 Task: Develop an automated follow-up sequence for event attendees.
Action: Mouse moved to (248, 93)
Screenshot: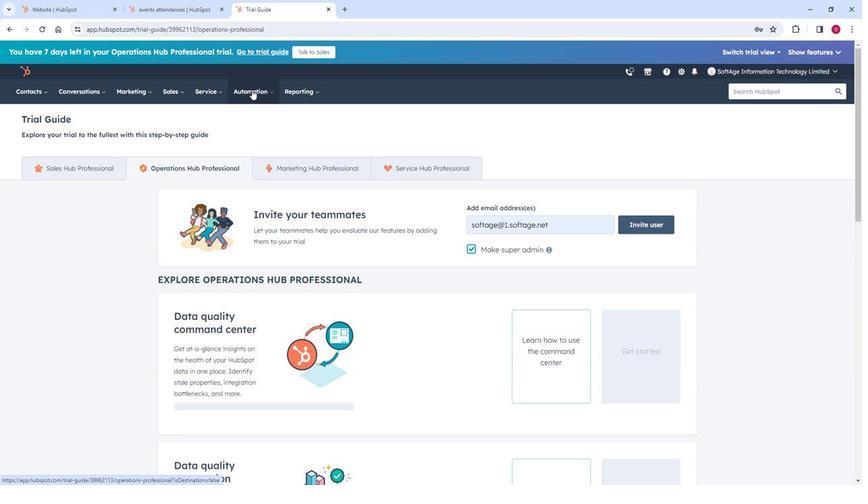 
Action: Mouse pressed left at (248, 93)
Screenshot: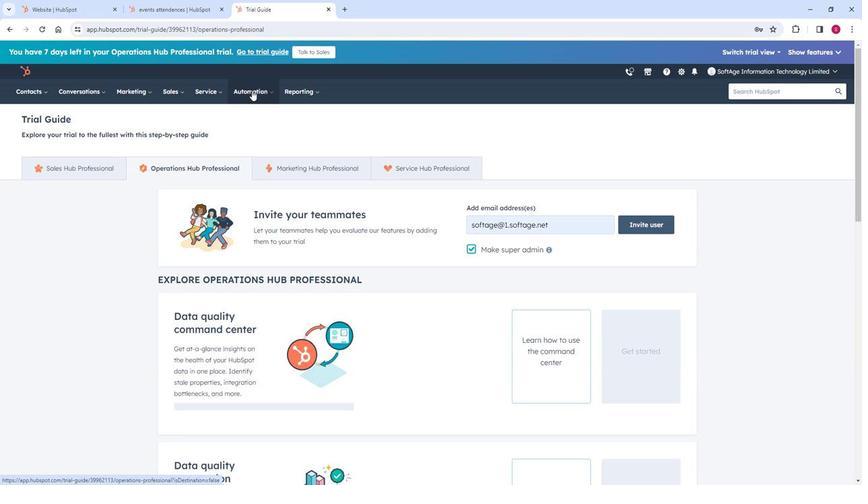 
Action: Mouse moved to (246, 140)
Screenshot: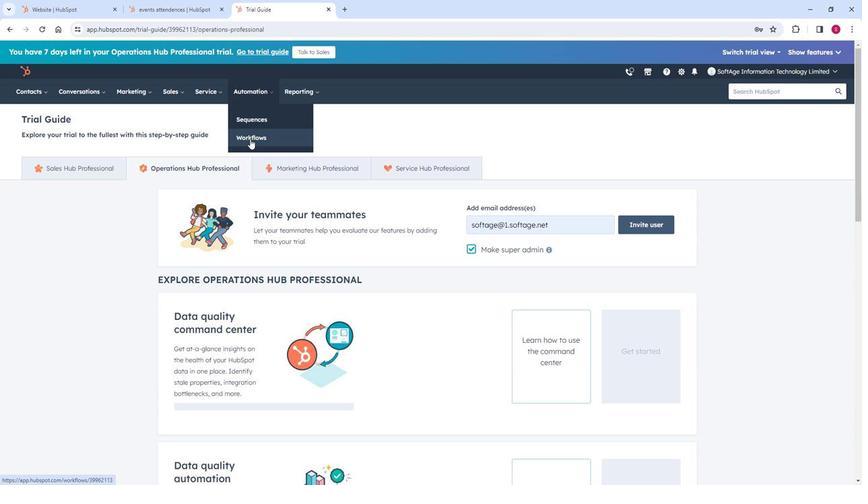 
Action: Mouse pressed left at (246, 140)
Screenshot: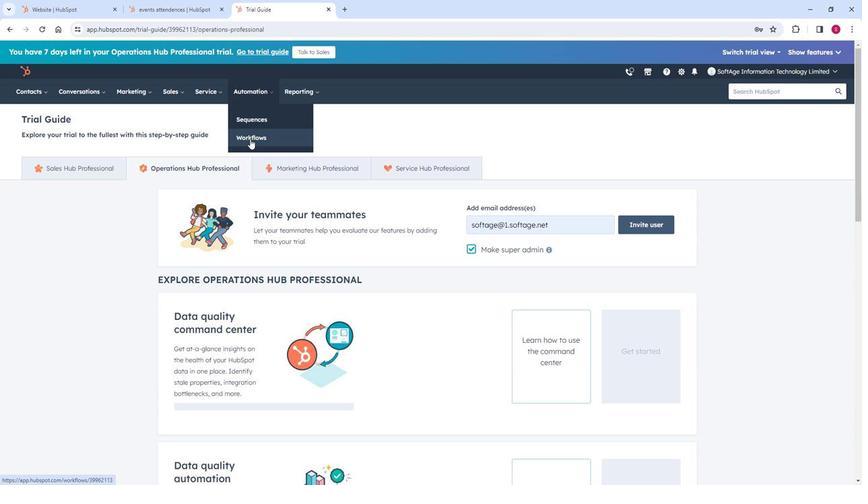 
Action: Mouse moved to (789, 121)
Screenshot: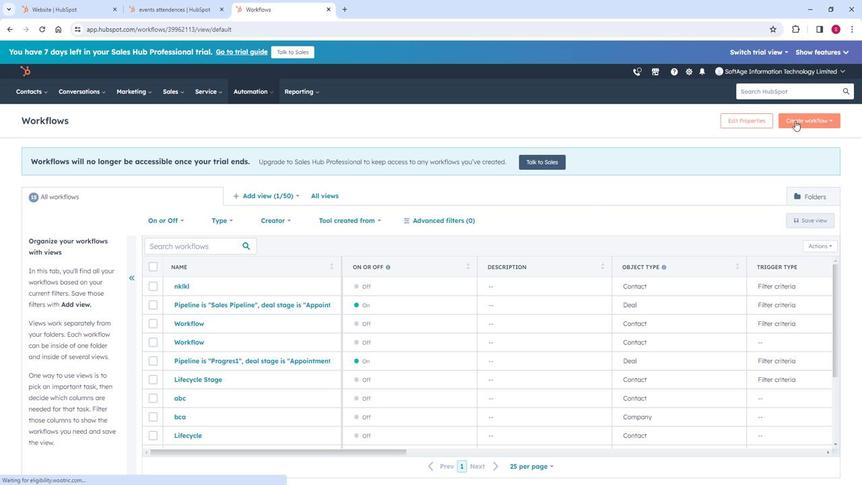 
Action: Mouse pressed left at (789, 121)
Screenshot: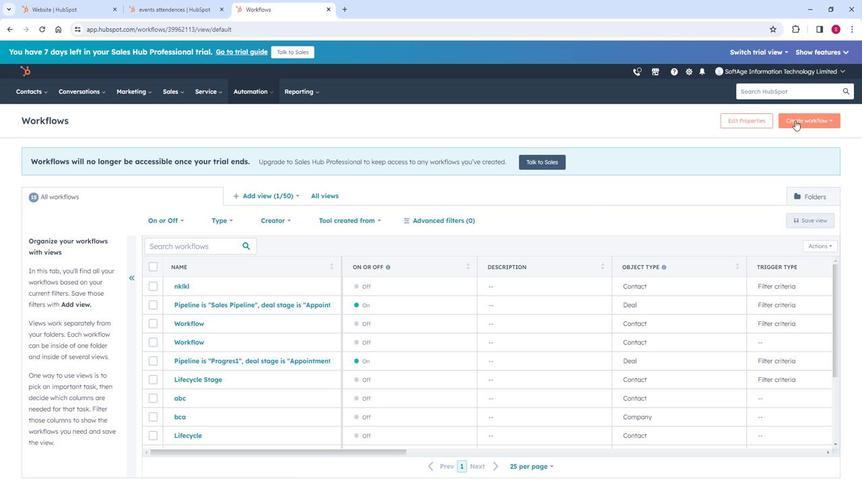 
Action: Mouse moved to (796, 141)
Screenshot: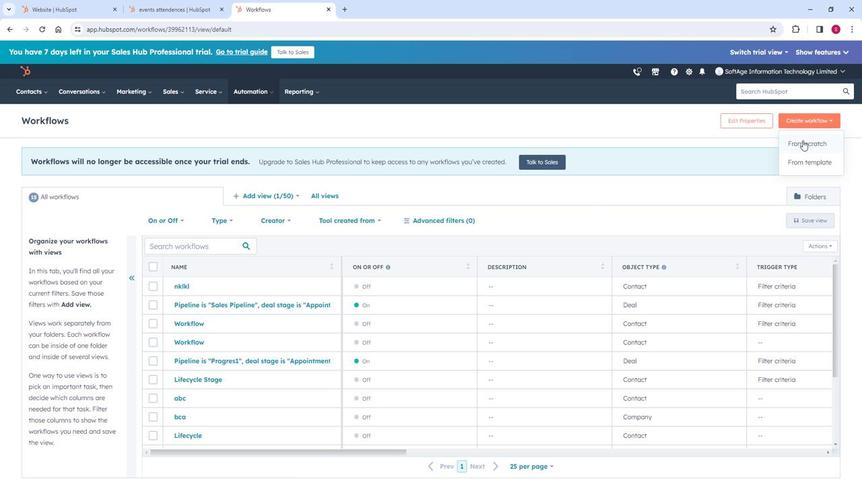 
Action: Mouse pressed left at (796, 141)
Screenshot: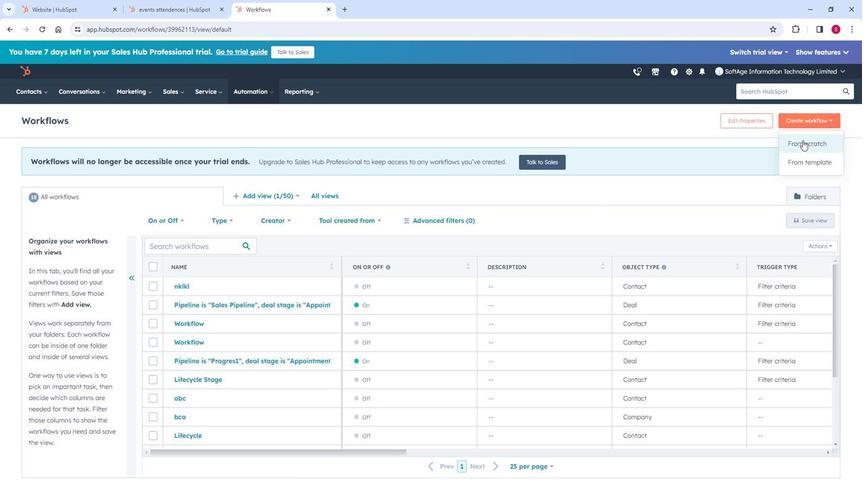 
Action: Mouse moved to (186, 269)
Screenshot: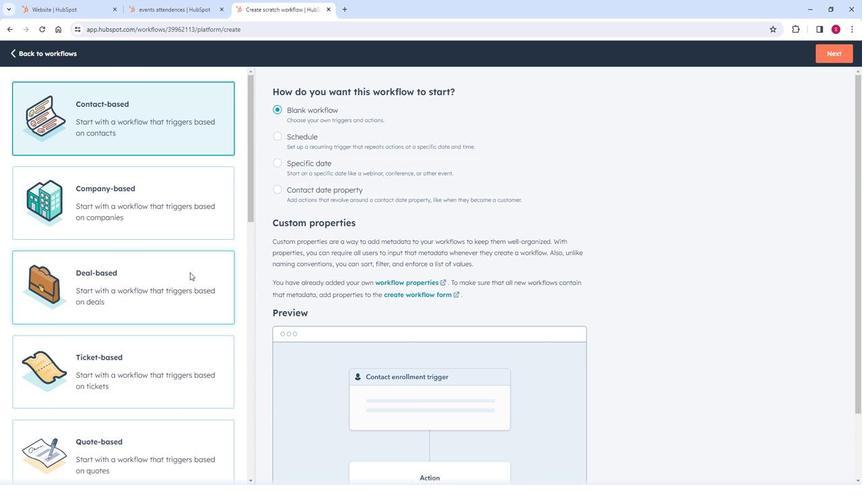 
Action: Mouse scrolled (186, 268) with delta (0, 0)
Screenshot: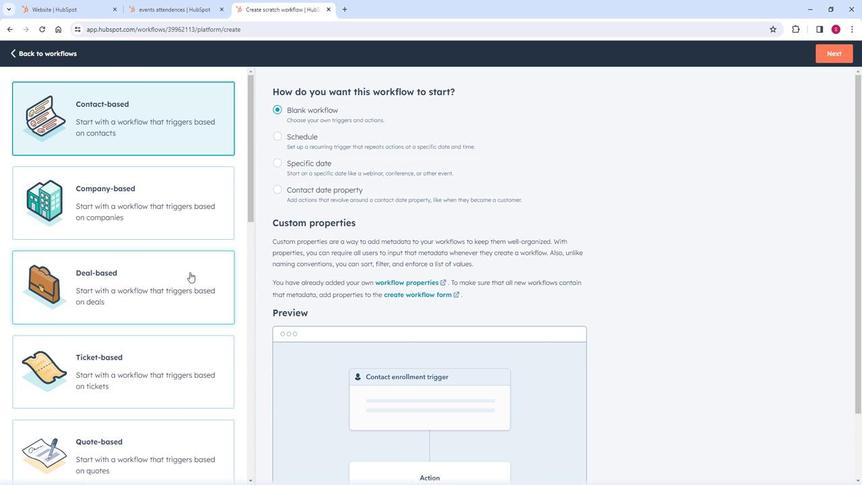 
Action: Mouse scrolled (186, 268) with delta (0, 0)
Screenshot: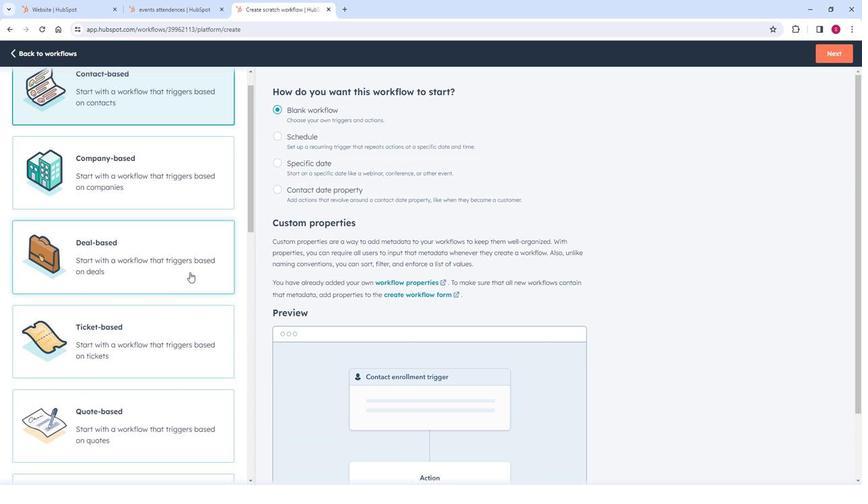 
Action: Mouse scrolled (186, 268) with delta (0, 0)
Screenshot: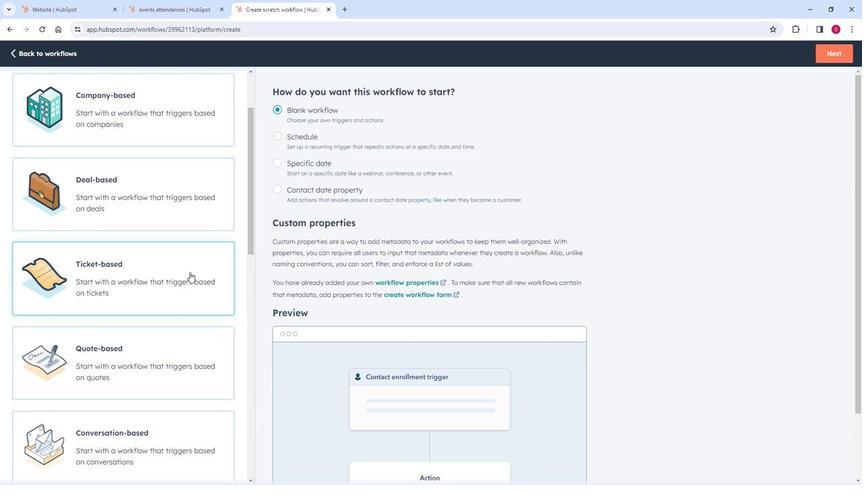
Action: Mouse scrolled (186, 268) with delta (0, 0)
Screenshot: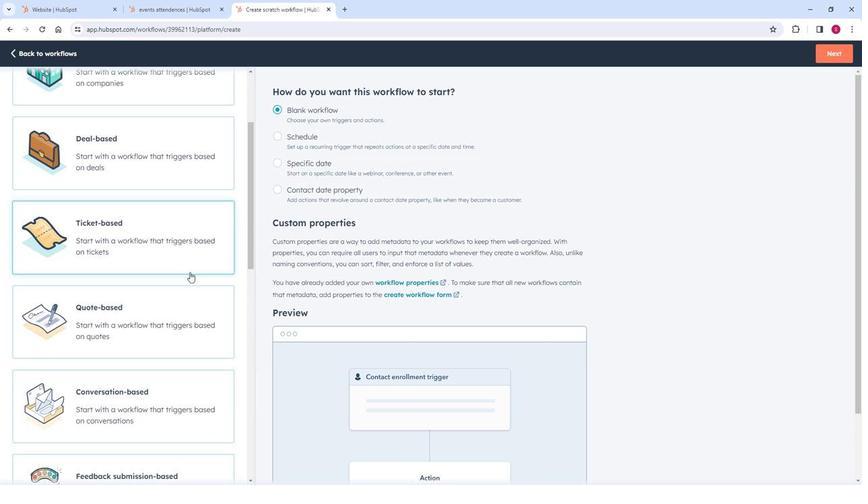 
Action: Mouse scrolled (186, 268) with delta (0, 0)
Screenshot: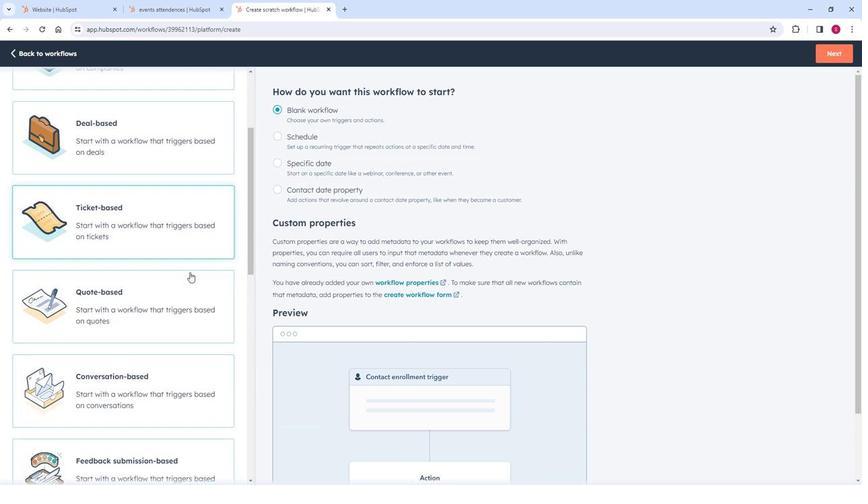 
Action: Mouse scrolled (186, 268) with delta (0, 0)
Screenshot: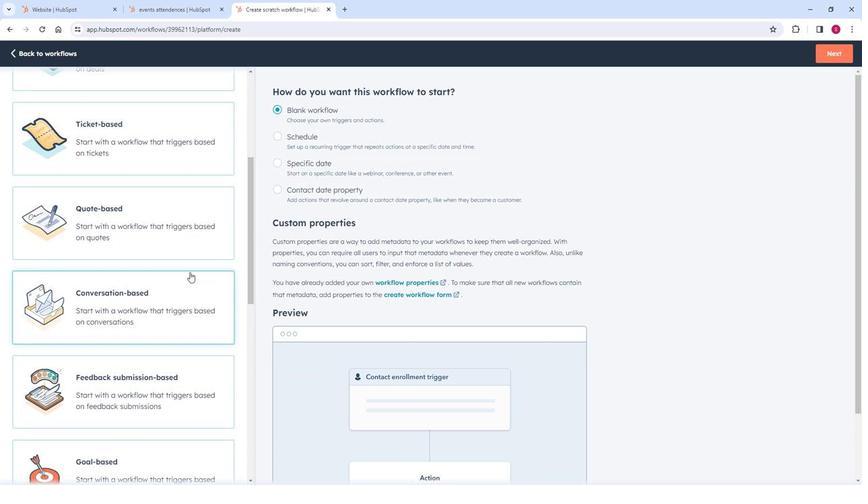 
Action: Mouse scrolled (186, 268) with delta (0, 0)
Screenshot: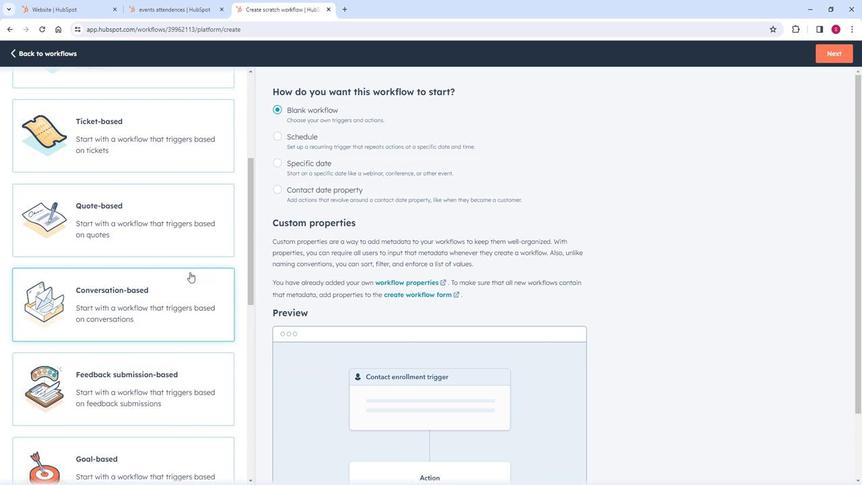 
Action: Mouse scrolled (186, 268) with delta (0, 0)
Screenshot: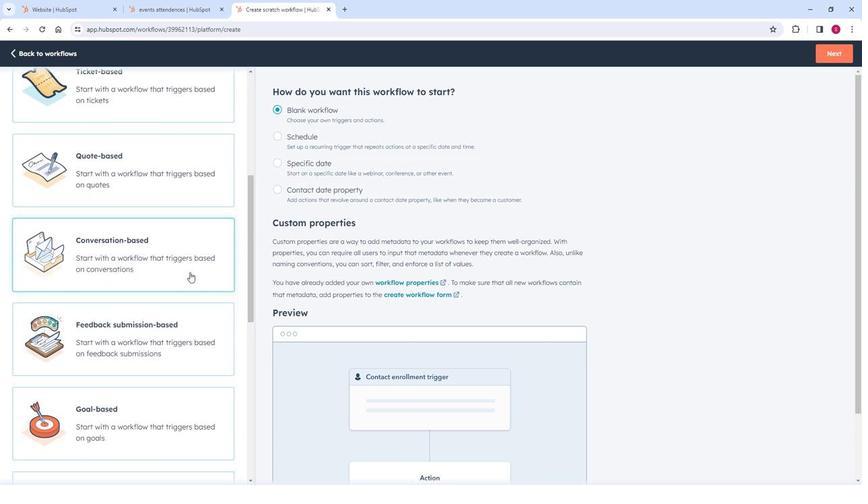 
Action: Mouse scrolled (186, 268) with delta (0, 0)
Screenshot: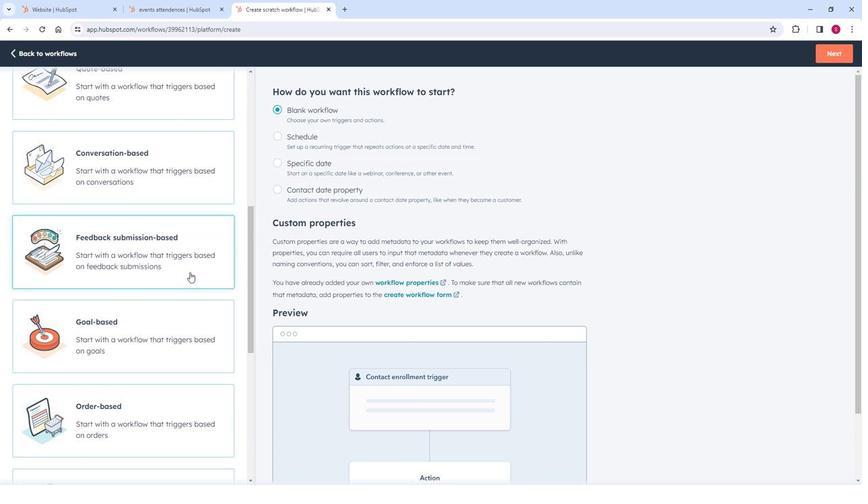 
Action: Mouse moved to (186, 269)
Screenshot: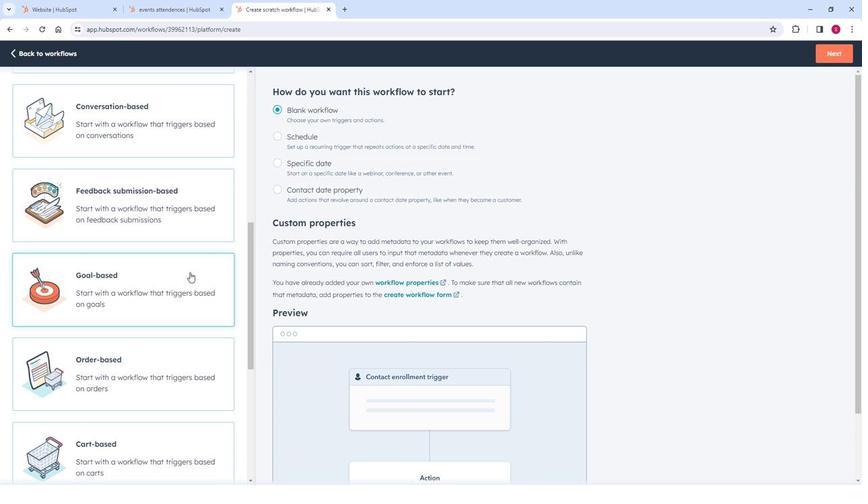 
Action: Mouse scrolled (186, 268) with delta (0, 0)
Screenshot: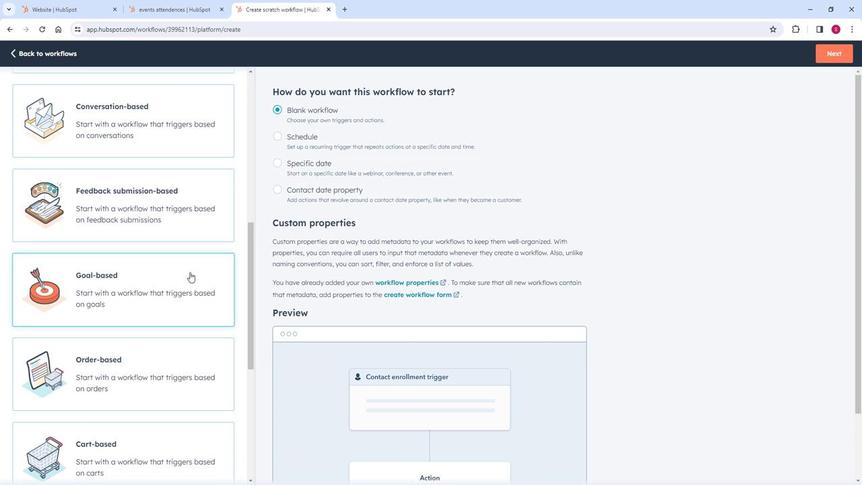 
Action: Mouse scrolled (186, 268) with delta (0, 0)
Screenshot: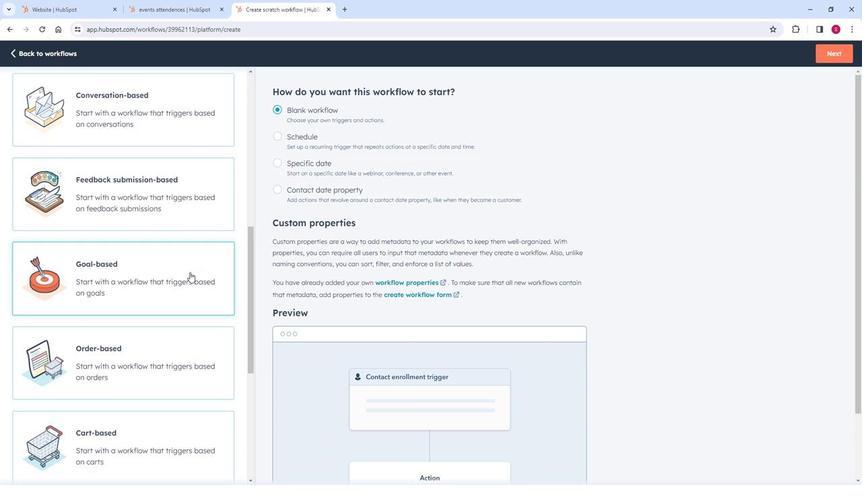 
Action: Mouse scrolled (186, 268) with delta (0, 0)
Screenshot: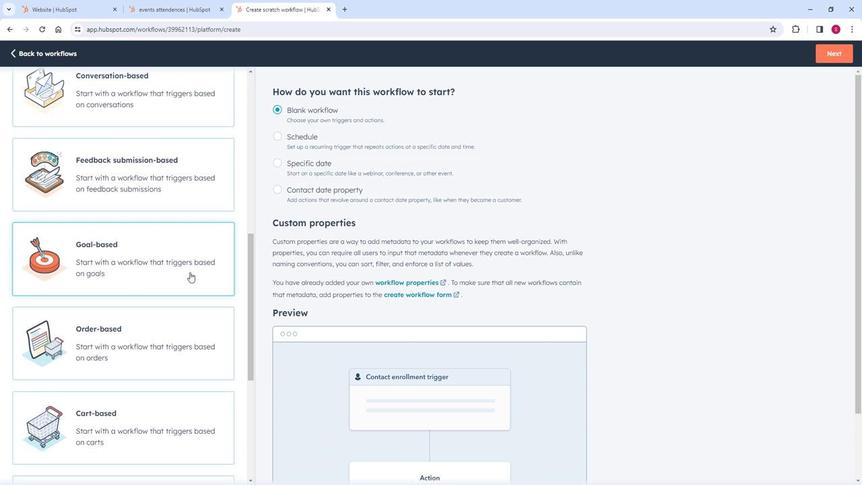 
Action: Mouse scrolled (186, 268) with delta (0, 0)
Screenshot: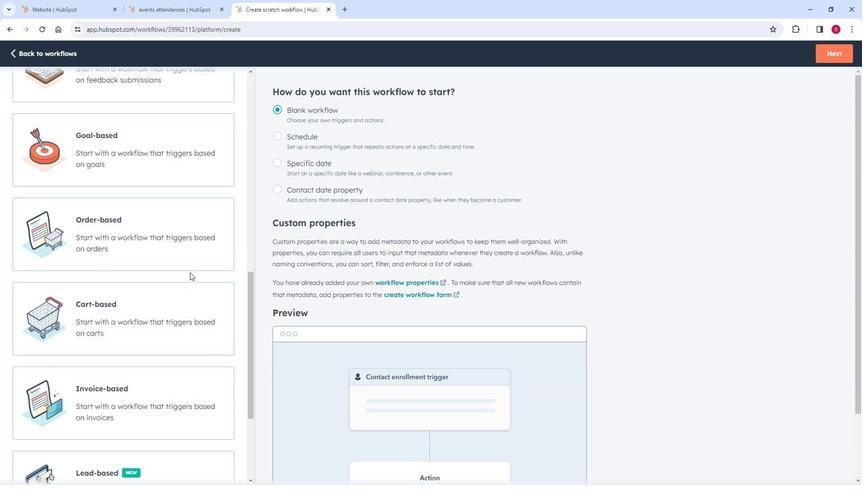 
Action: Mouse scrolled (186, 268) with delta (0, 0)
Screenshot: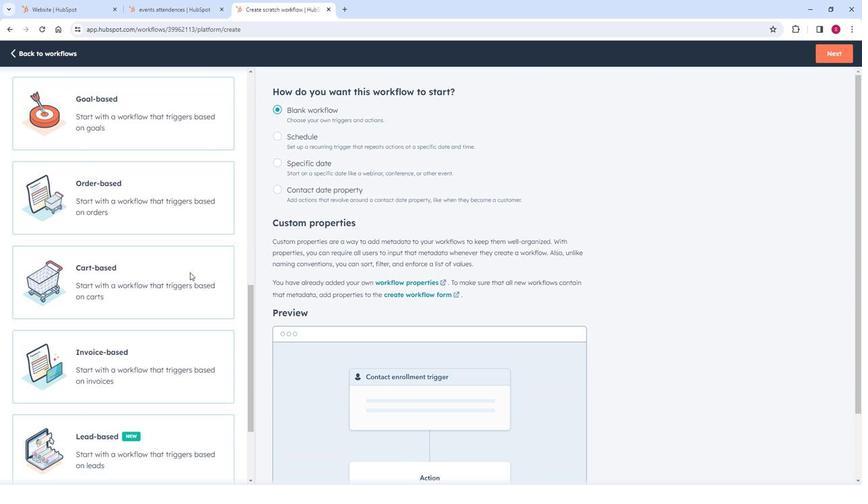 
Action: Mouse scrolled (186, 268) with delta (0, 0)
Screenshot: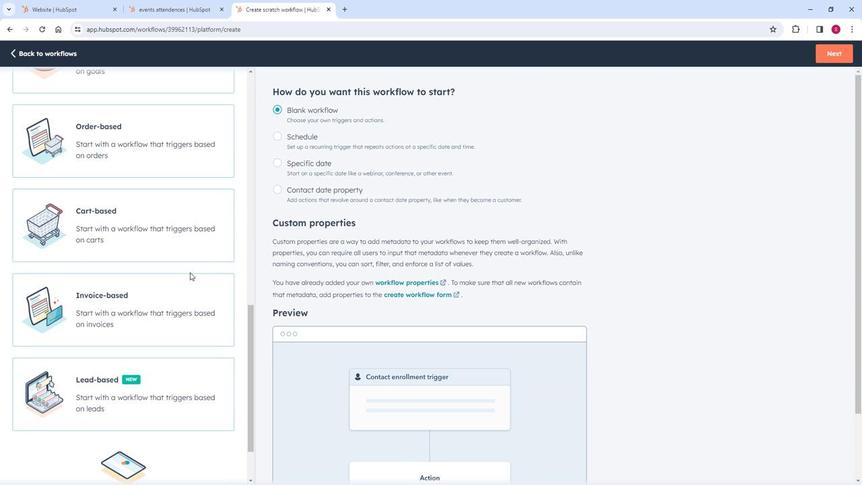 
Action: Mouse moved to (185, 269)
Screenshot: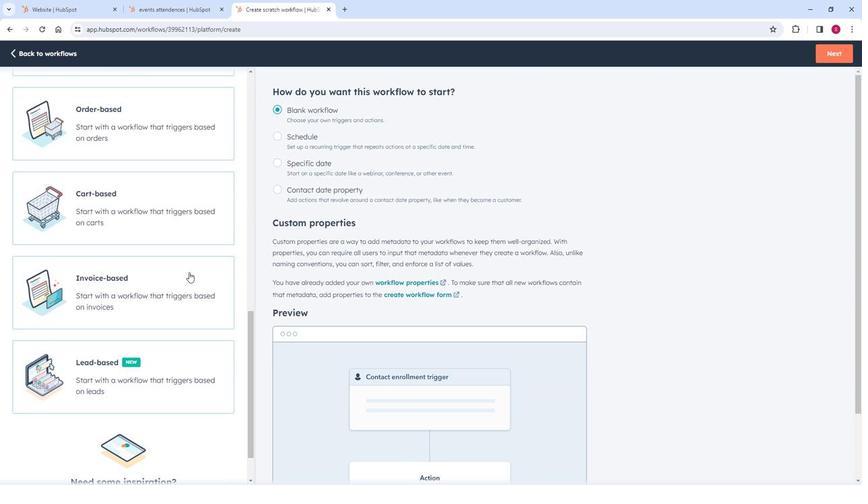 
Action: Mouse scrolled (185, 268) with delta (0, 0)
Screenshot: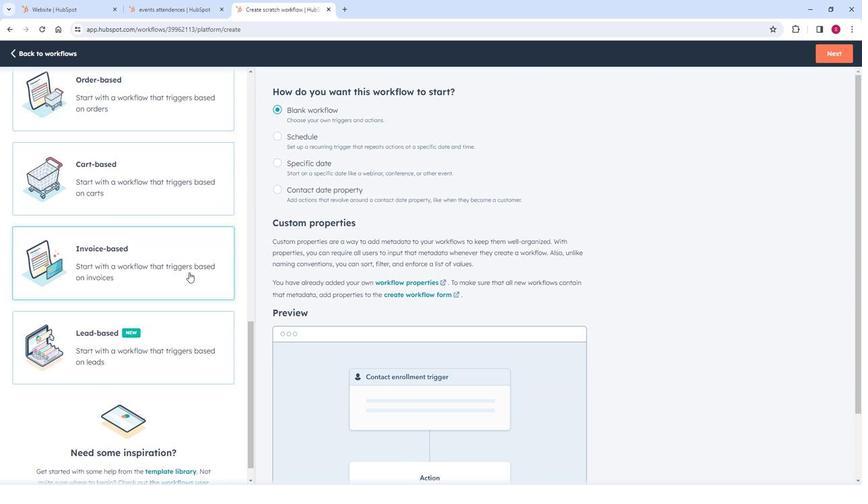 
Action: Mouse scrolled (185, 268) with delta (0, 0)
Screenshot: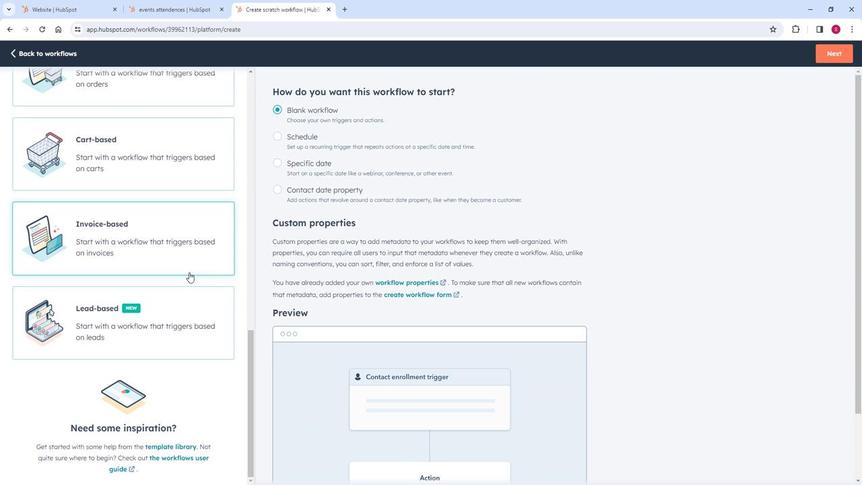 
Action: Mouse scrolled (185, 268) with delta (0, 0)
Screenshot: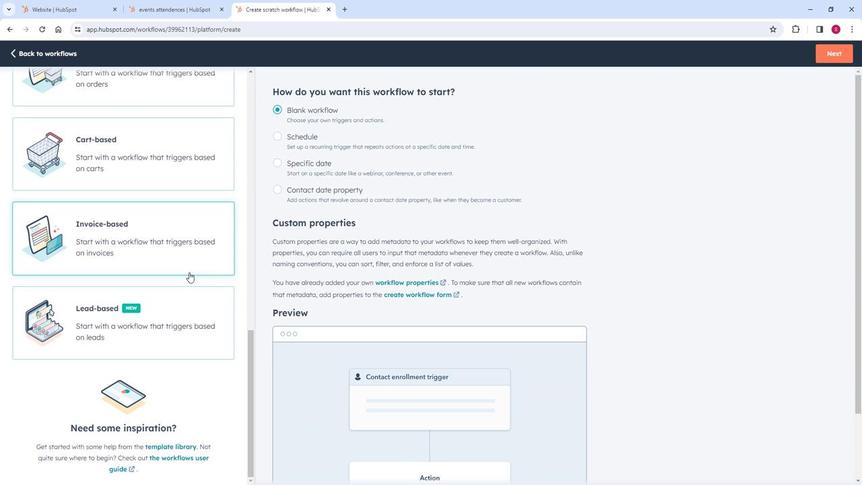 
Action: Mouse scrolled (185, 268) with delta (0, 0)
Screenshot: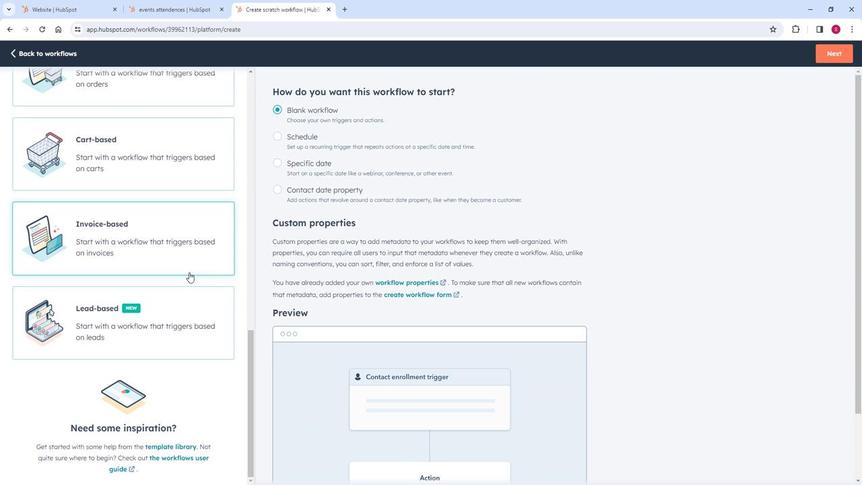 
Action: Mouse moved to (383, 289)
Screenshot: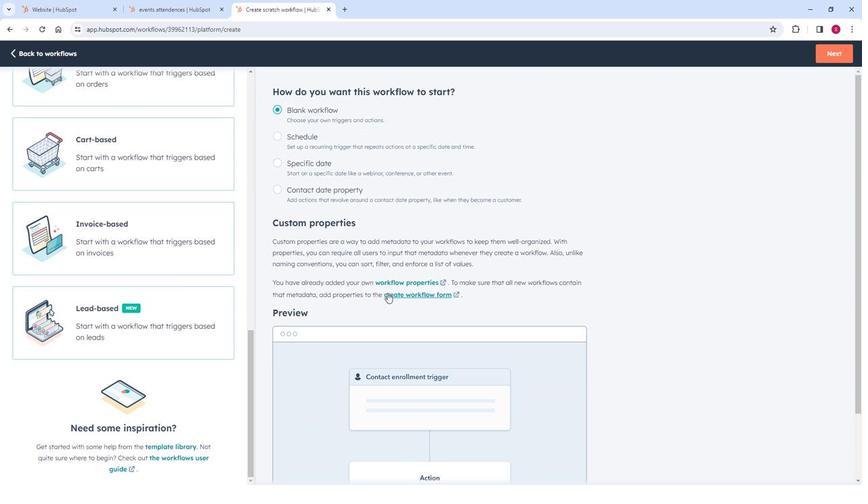 
Action: Mouse scrolled (383, 289) with delta (0, 0)
Screenshot: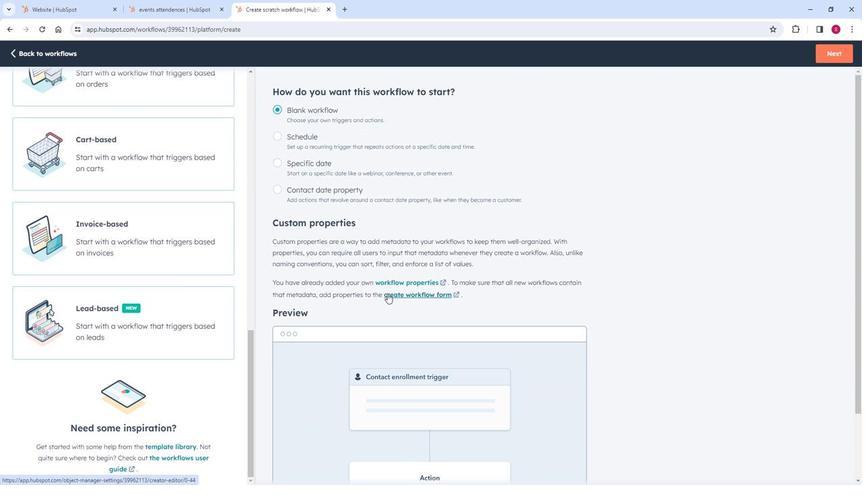 
Action: Mouse scrolled (383, 289) with delta (0, 0)
Screenshot: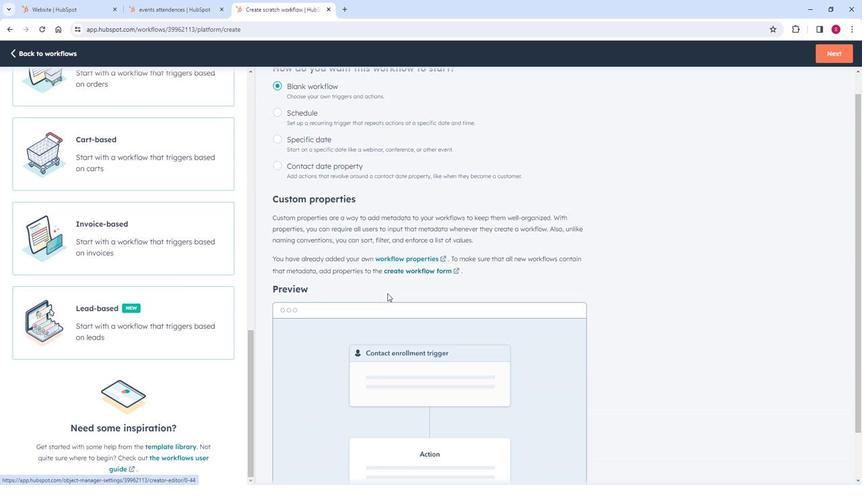 
Action: Mouse scrolled (383, 289) with delta (0, 0)
Screenshot: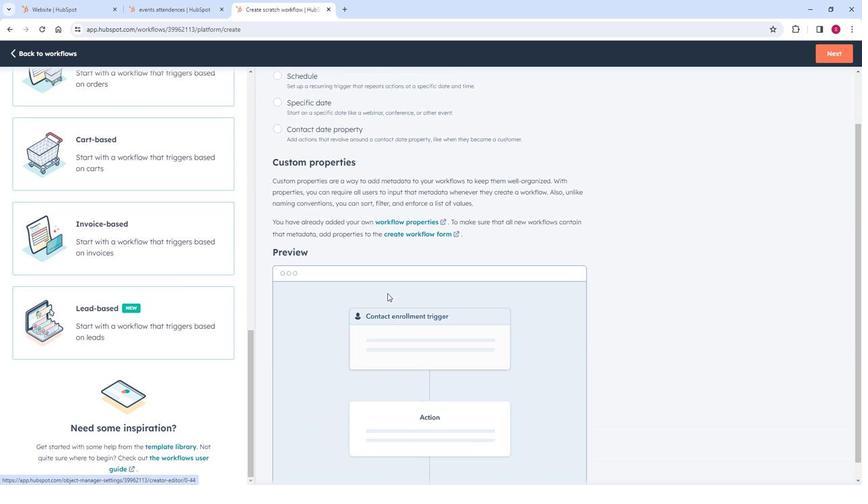 
Action: Mouse moved to (370, 153)
Screenshot: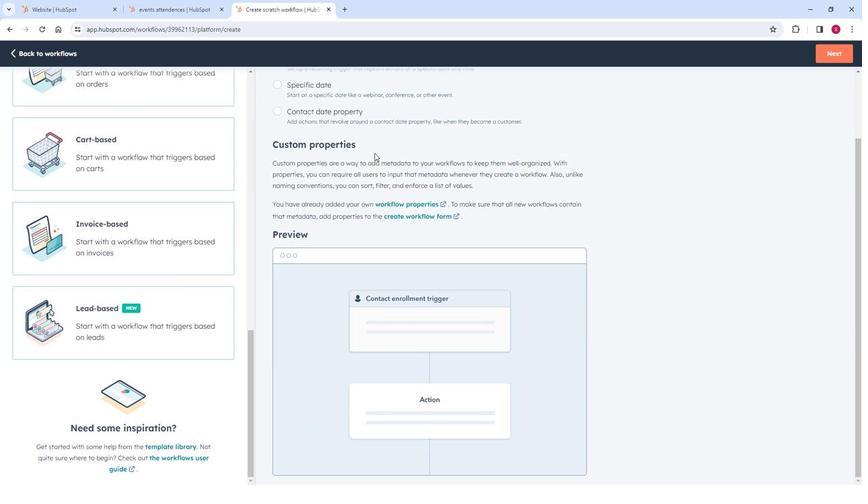 
Action: Mouse scrolled (370, 154) with delta (0, 0)
Screenshot: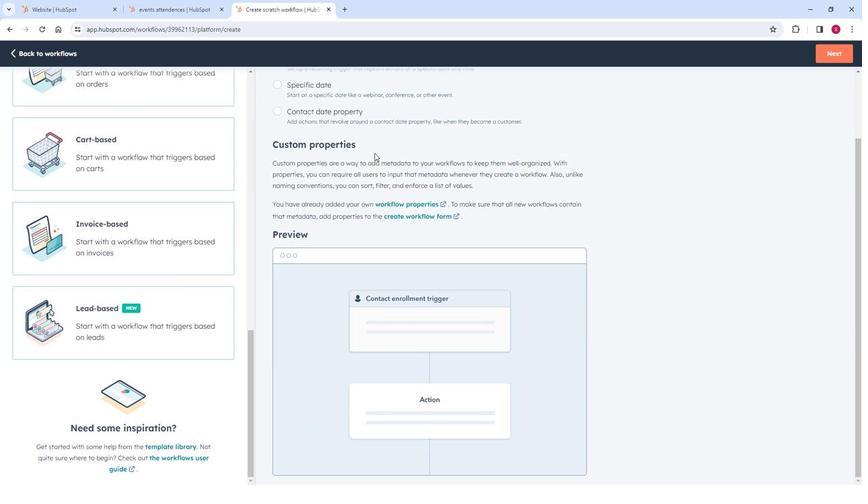 
Action: Mouse scrolled (370, 154) with delta (0, 0)
Screenshot: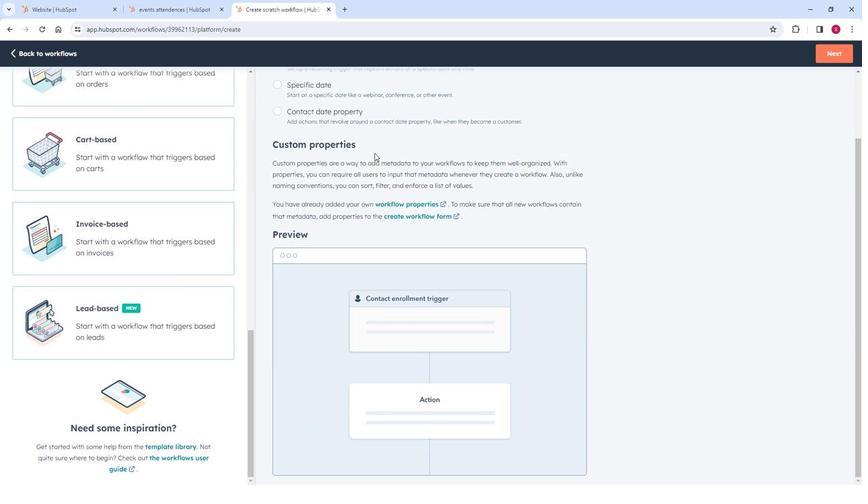 
Action: Mouse scrolled (370, 154) with delta (0, 0)
Screenshot: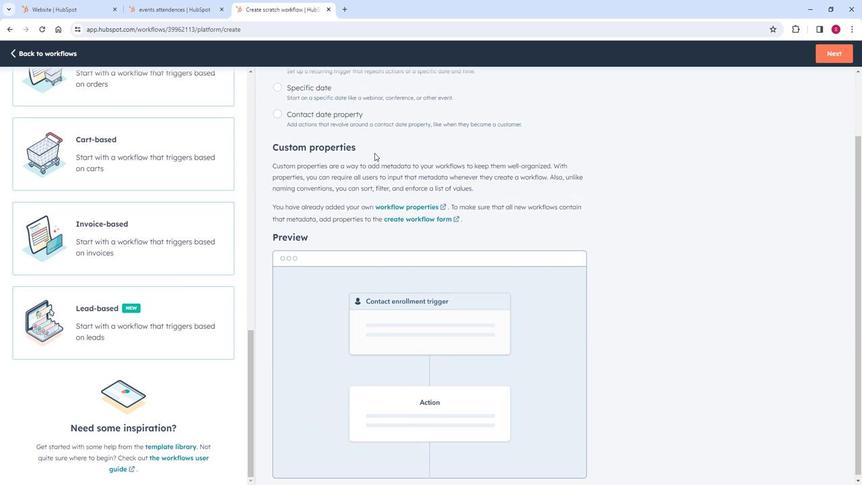 
Action: Mouse scrolled (370, 154) with delta (0, 0)
Screenshot: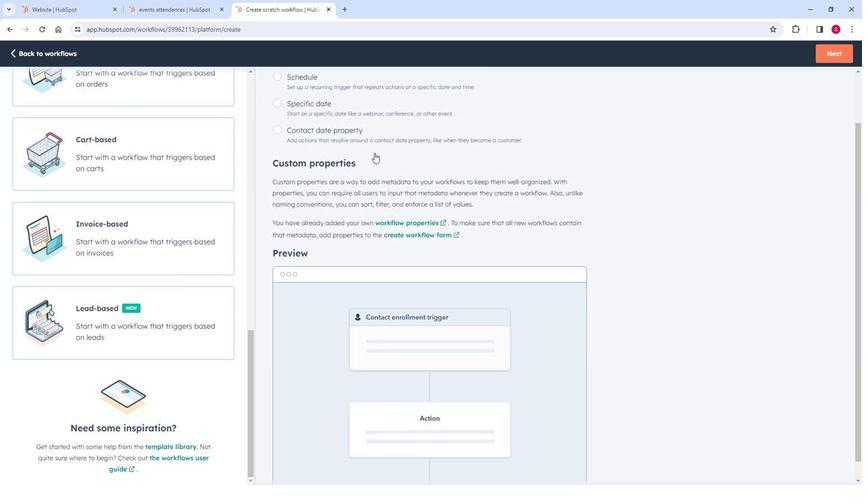 
Action: Mouse moved to (277, 136)
Screenshot: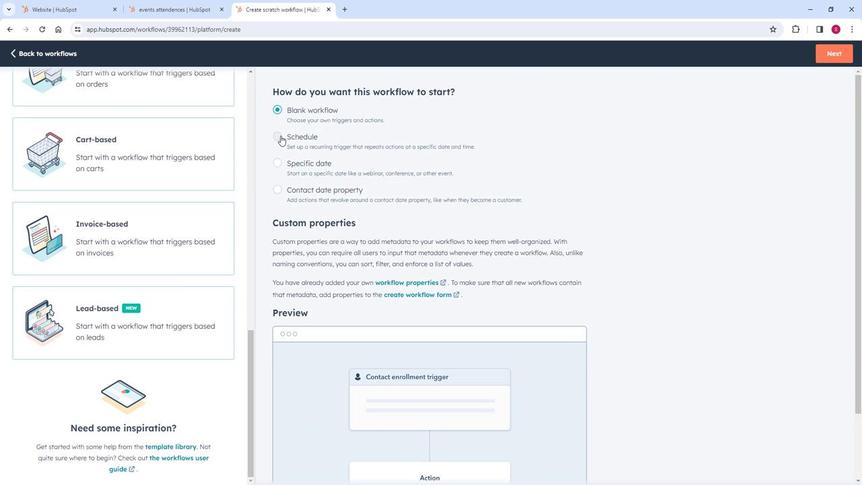 
Action: Mouse pressed left at (277, 136)
Screenshot: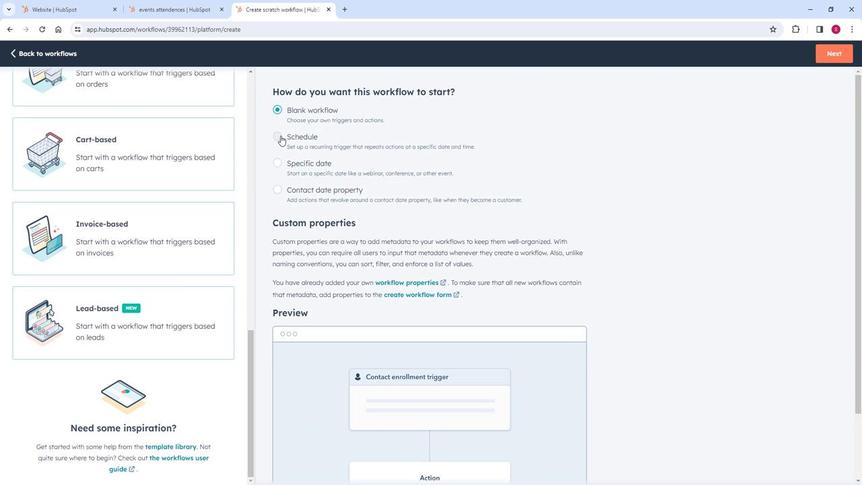 
Action: Mouse moved to (275, 239)
Screenshot: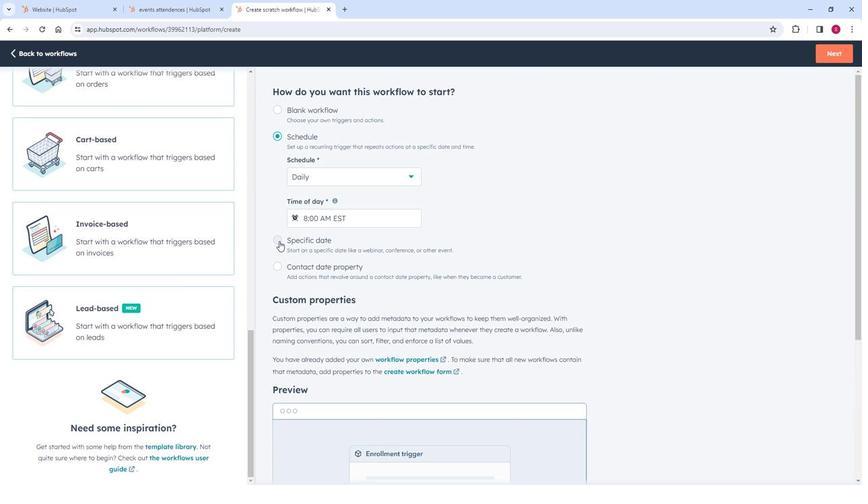 
Action: Mouse pressed left at (275, 239)
Screenshot: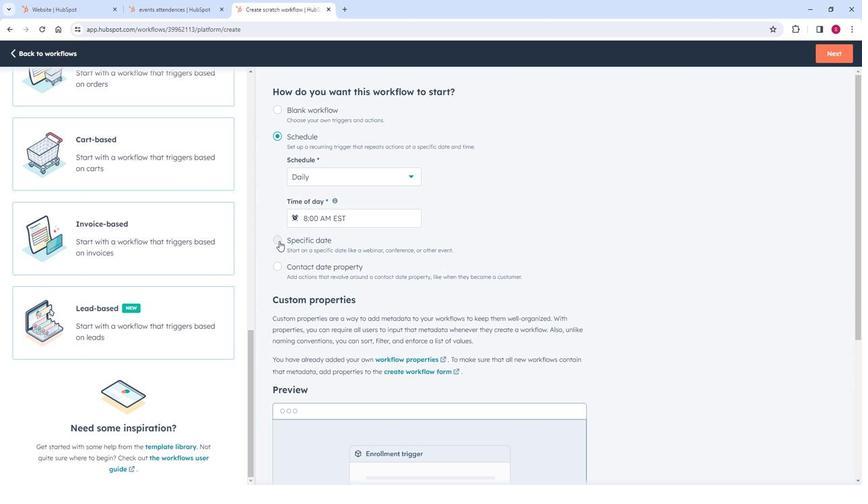 
Action: Mouse moved to (272, 222)
Screenshot: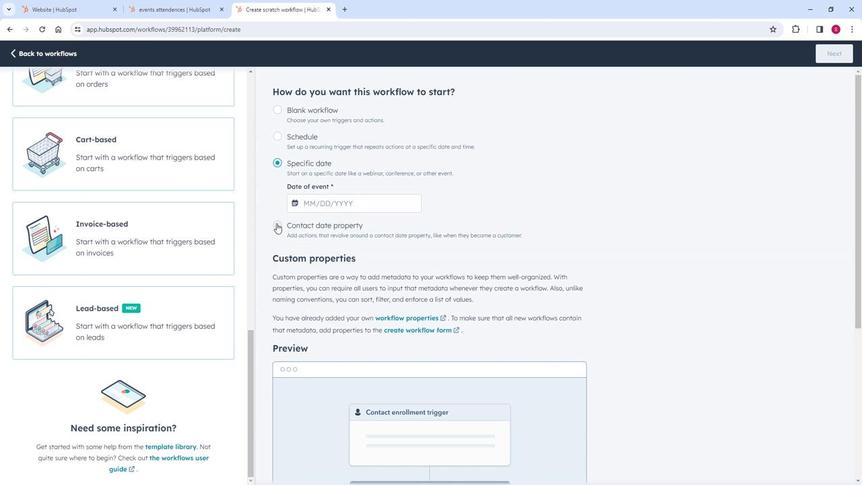 
Action: Mouse pressed left at (272, 222)
Screenshot: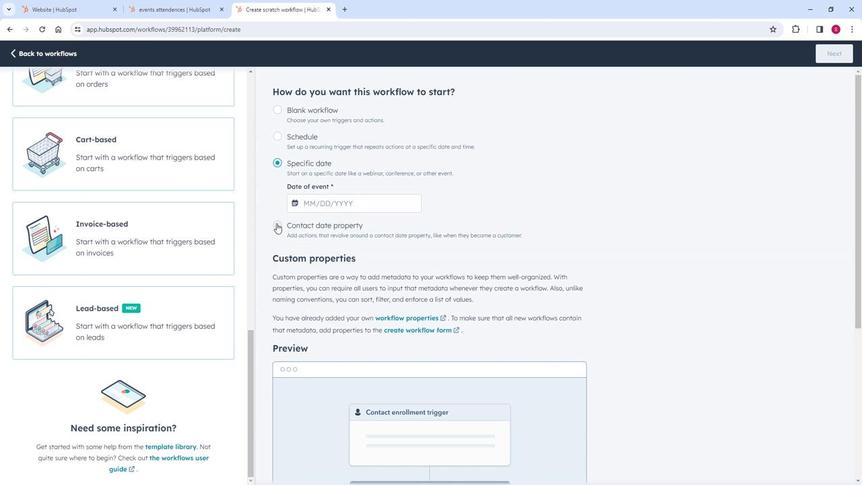 
Action: Mouse moved to (275, 106)
Screenshot: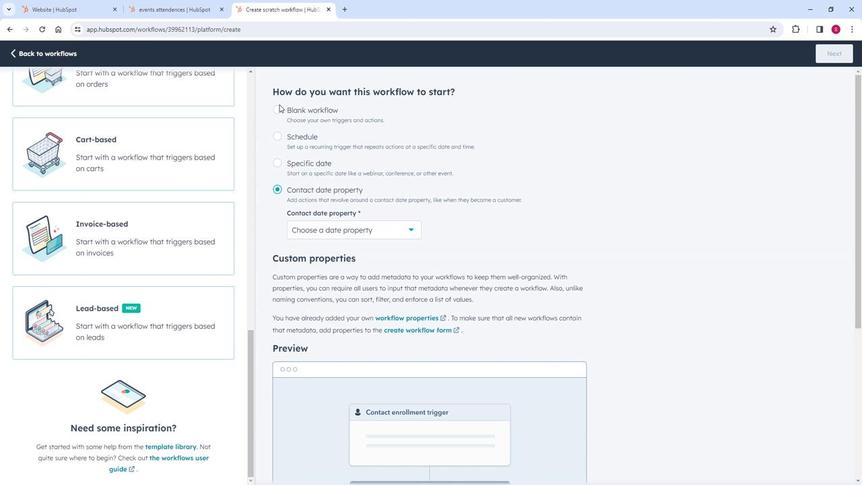 
Action: Mouse pressed left at (275, 106)
Screenshot: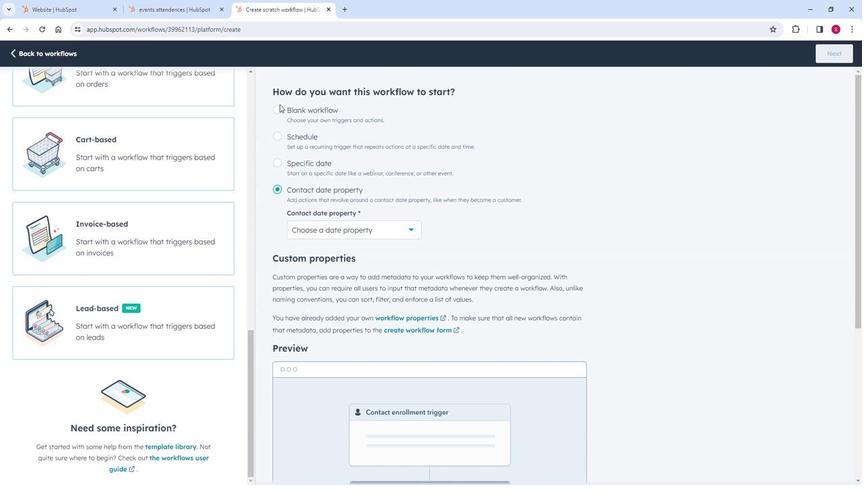 
Action: Mouse moved to (274, 110)
Screenshot: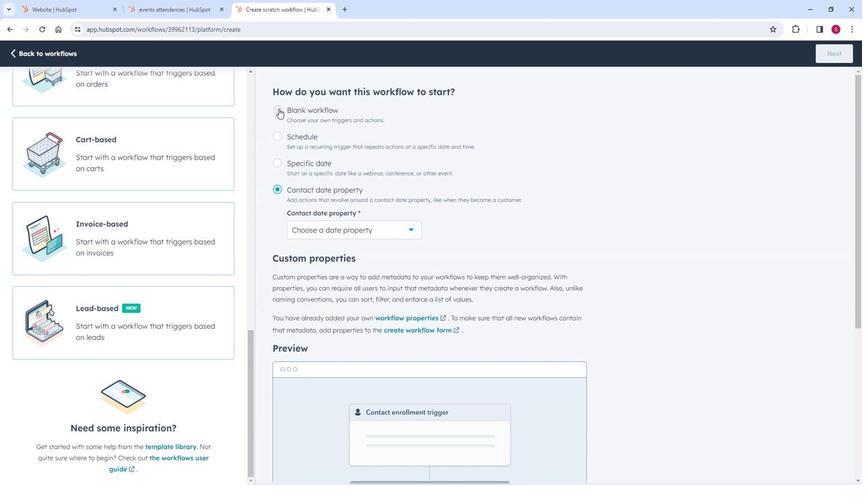 
Action: Mouse pressed left at (274, 110)
Screenshot: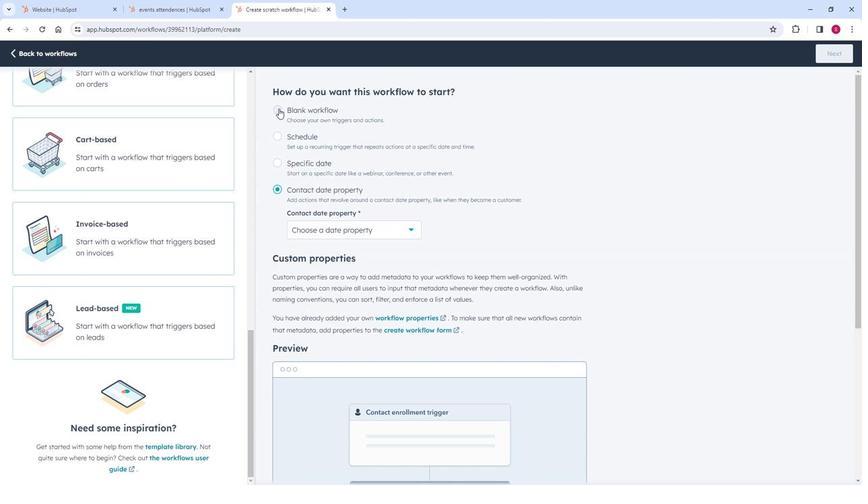 
Action: Mouse moved to (419, 330)
Screenshot: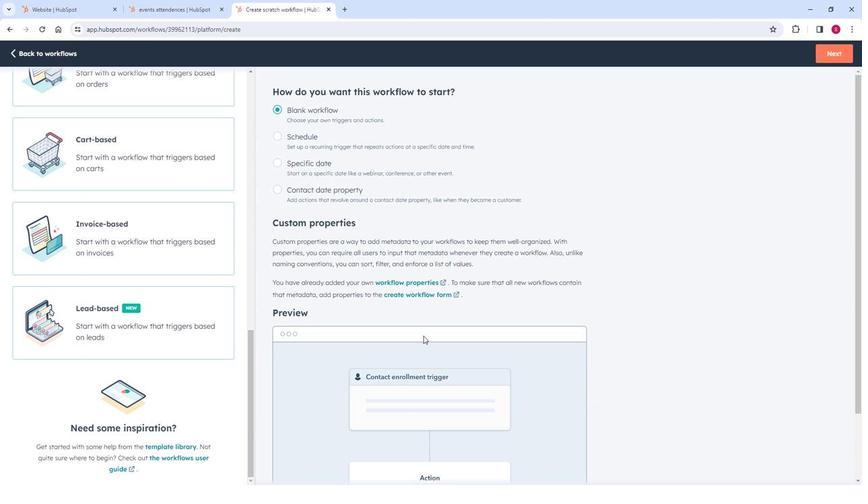 
Action: Mouse scrolled (419, 330) with delta (0, 0)
Screenshot: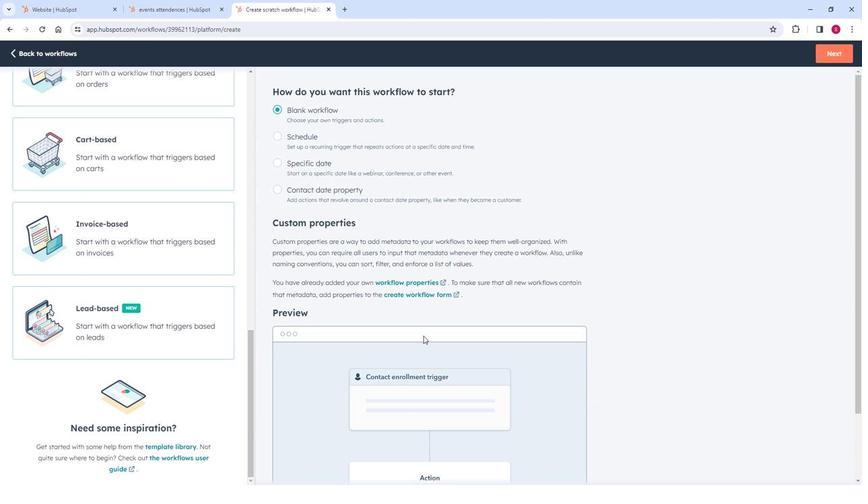 
Action: Mouse scrolled (419, 330) with delta (0, 0)
Screenshot: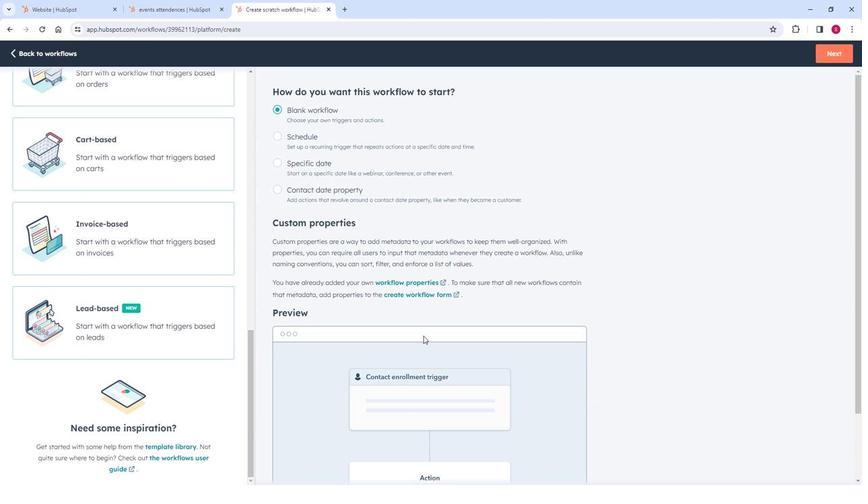 
Action: Mouse scrolled (419, 330) with delta (0, 0)
Screenshot: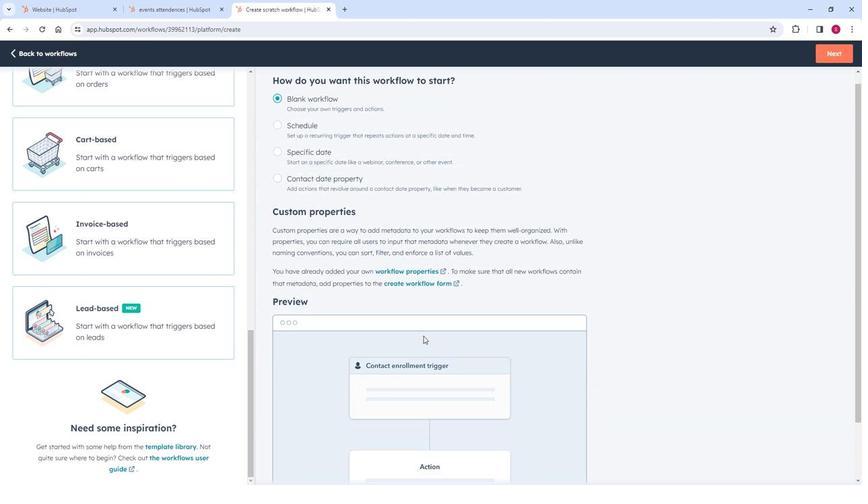 
Action: Mouse scrolled (419, 330) with delta (0, 0)
Screenshot: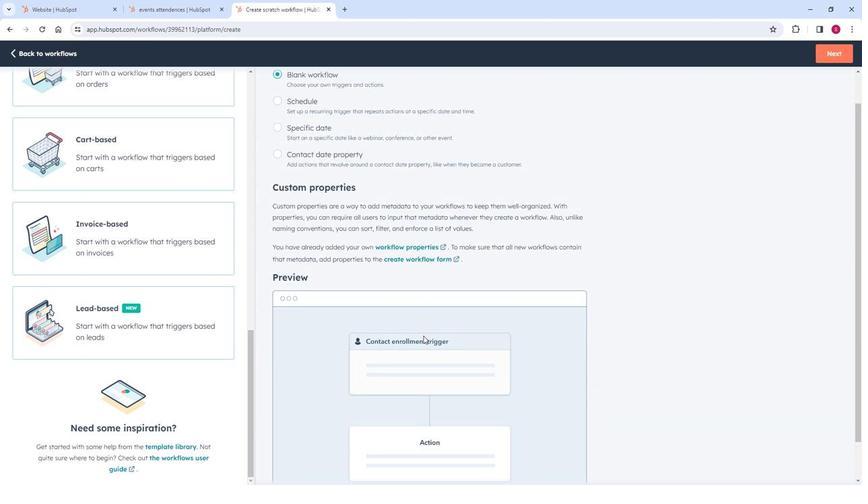 
Action: Mouse scrolled (419, 330) with delta (0, 0)
Screenshot: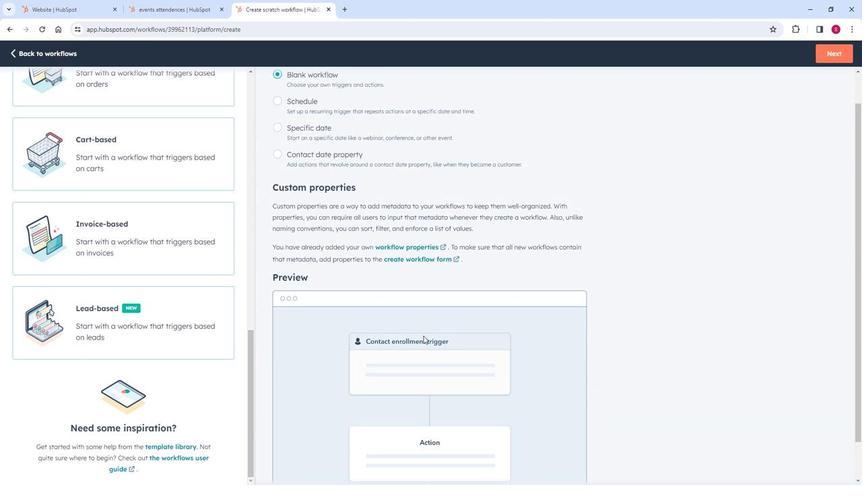
Action: Mouse scrolled (419, 330) with delta (0, 0)
Screenshot: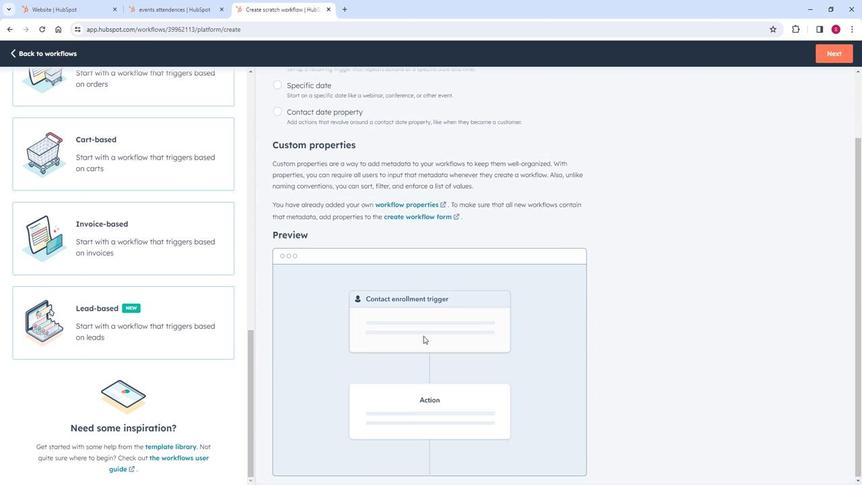 
Action: Mouse scrolled (419, 330) with delta (0, 0)
Screenshot: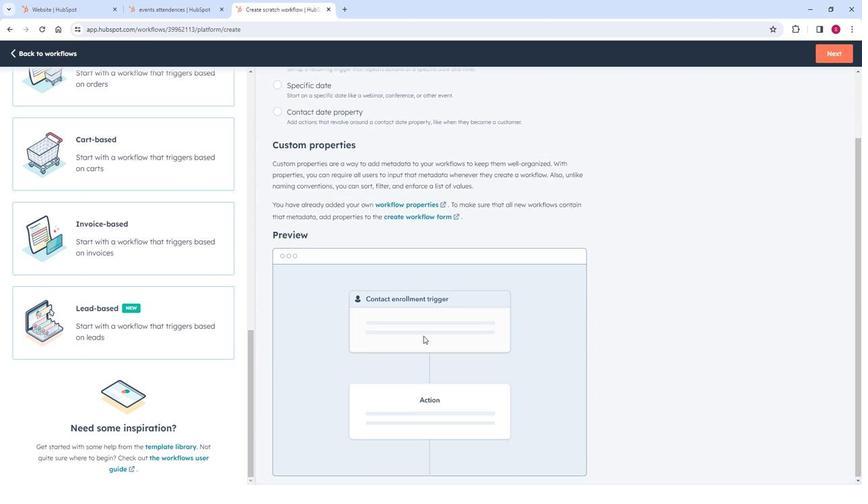 
Action: Mouse moved to (545, 338)
Screenshot: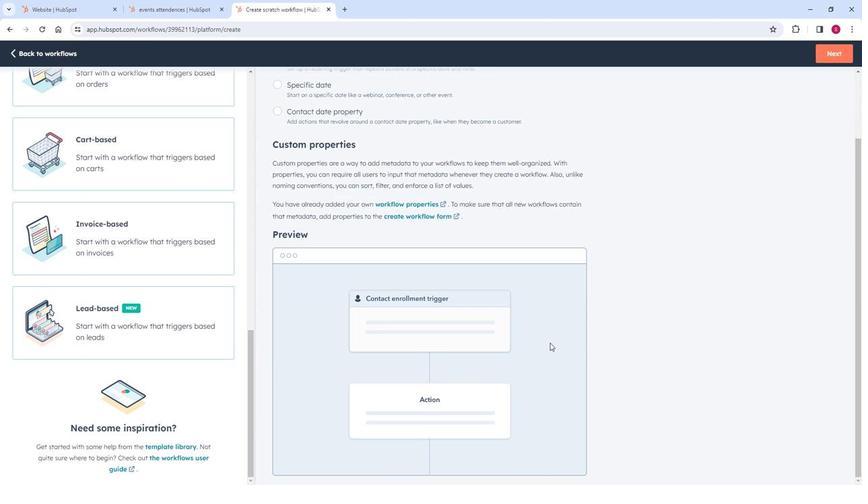
Action: Mouse scrolled (545, 338) with delta (0, 0)
Screenshot: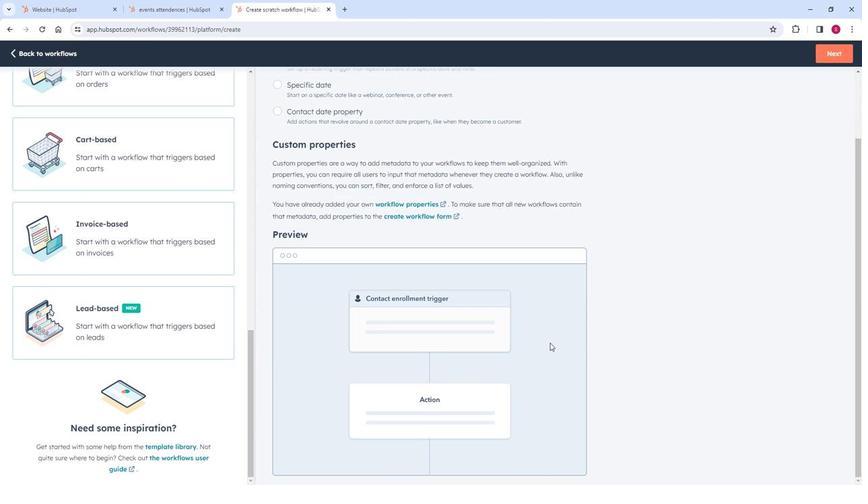 
Action: Mouse scrolled (545, 338) with delta (0, 0)
Screenshot: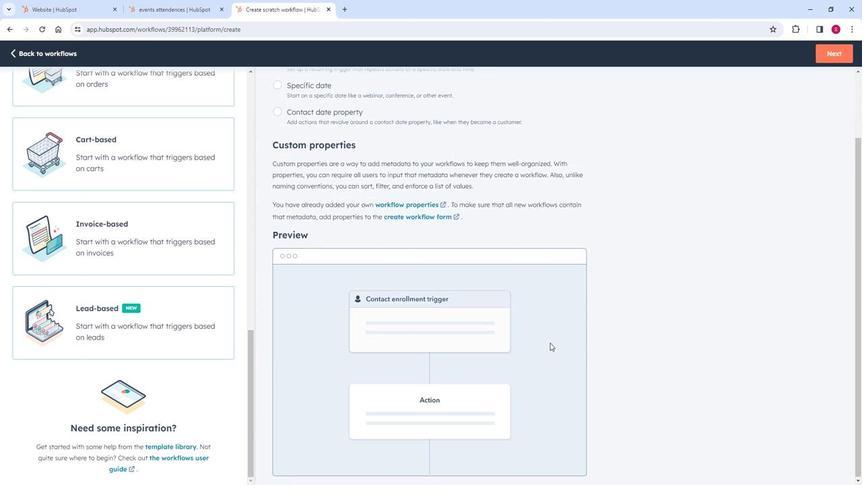 
Action: Mouse scrolled (545, 338) with delta (0, 0)
Screenshot: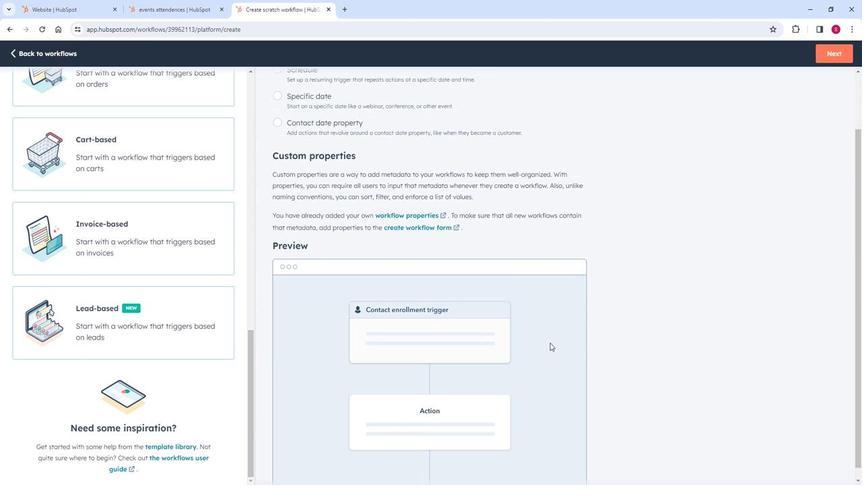 
Action: Mouse scrolled (545, 338) with delta (0, 0)
Screenshot: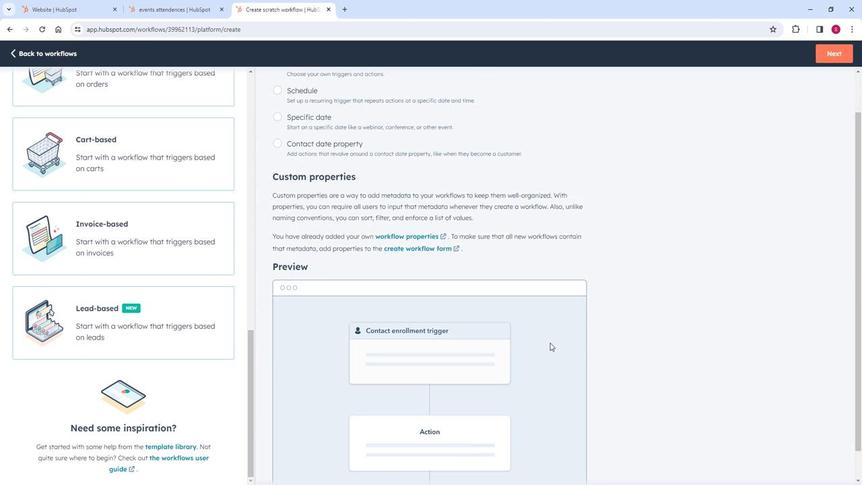 
Action: Mouse scrolled (545, 338) with delta (0, 0)
Screenshot: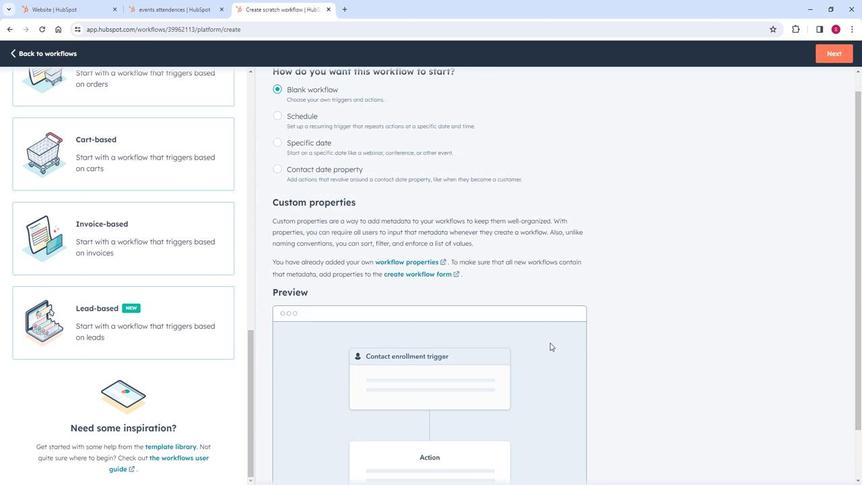 
Action: Mouse scrolled (545, 338) with delta (0, 0)
Screenshot: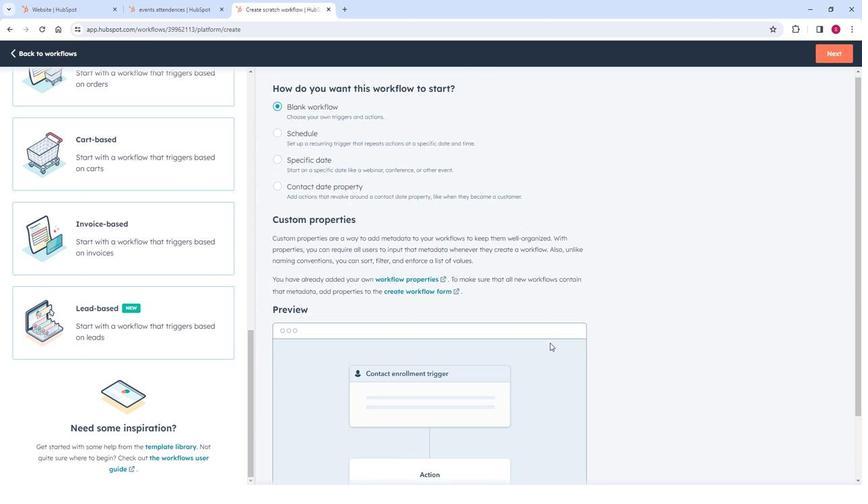 
Action: Mouse scrolled (545, 338) with delta (0, 0)
Screenshot: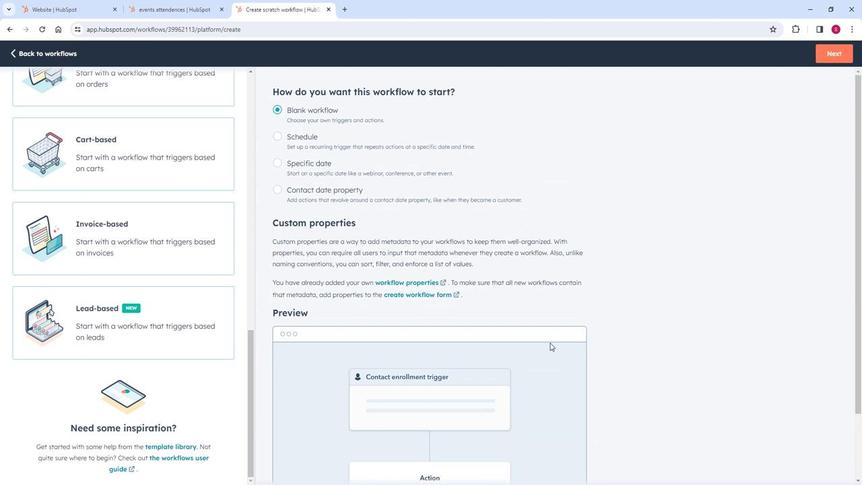 
Action: Mouse moved to (839, 56)
Screenshot: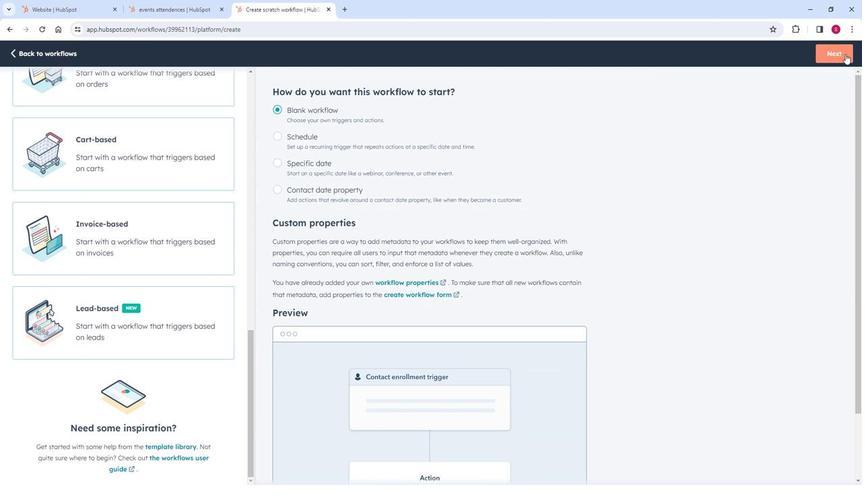 
Action: Mouse pressed left at (839, 56)
Screenshot: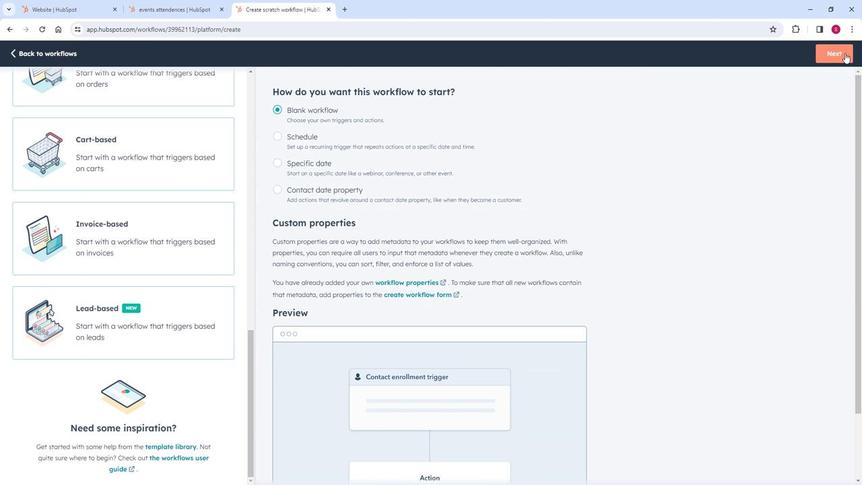 
Action: Mouse moved to (414, 184)
Screenshot: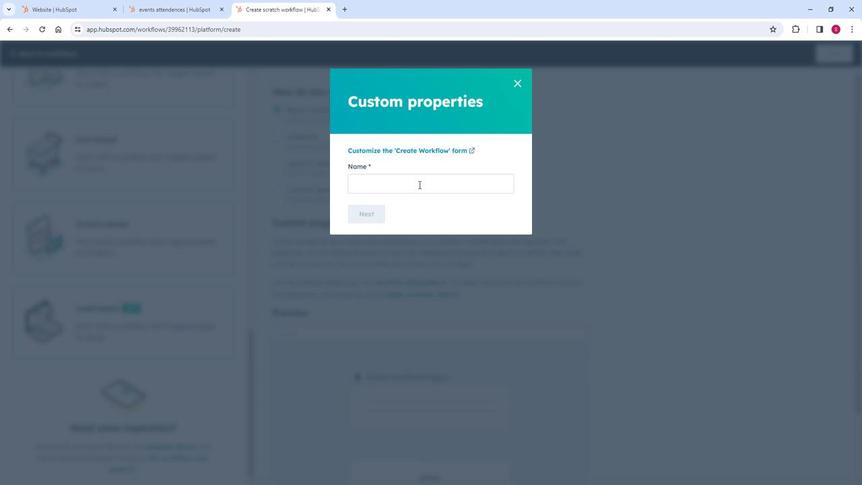 
Action: Mouse pressed left at (414, 184)
Screenshot: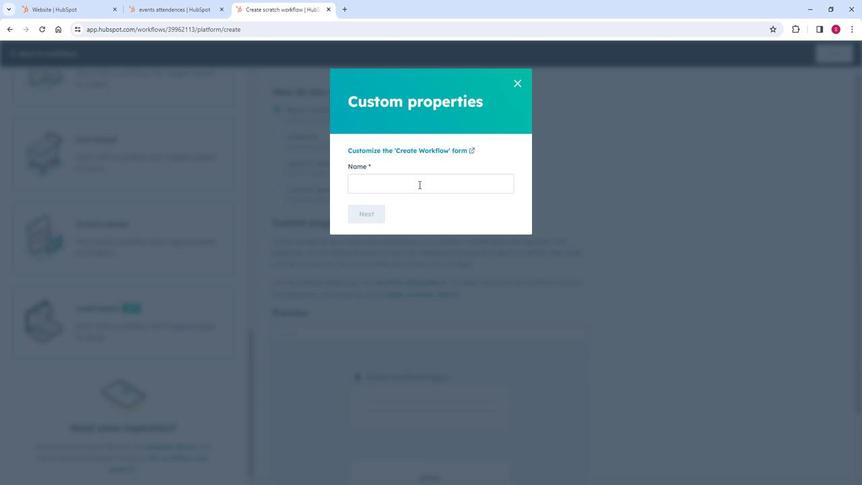 
Action: Key pressed event<Key.space>attendees
Screenshot: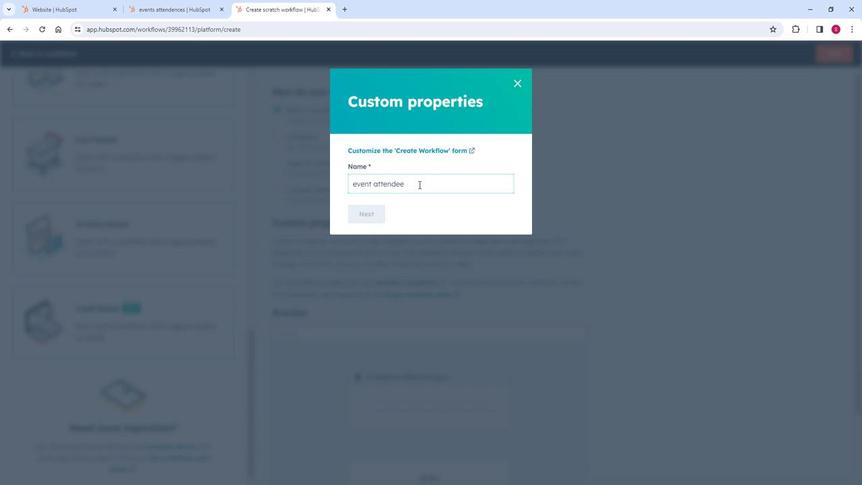 
Action: Mouse moved to (368, 213)
Screenshot: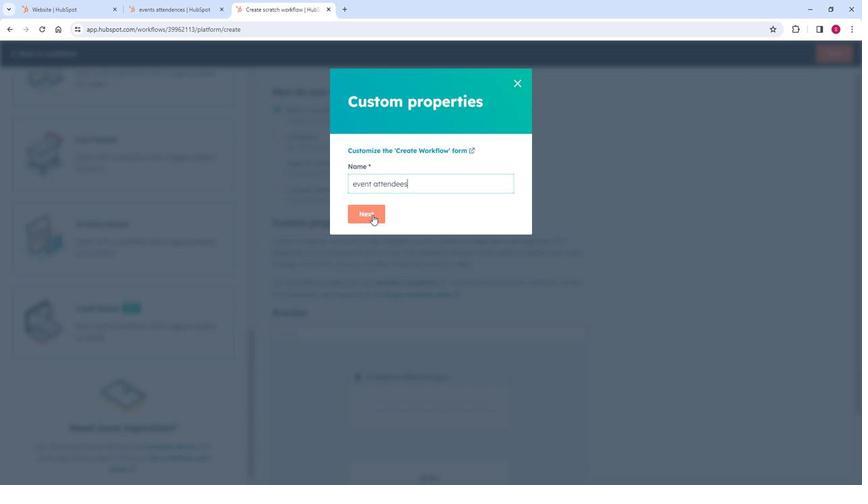 
Action: Mouse pressed left at (368, 213)
Screenshot: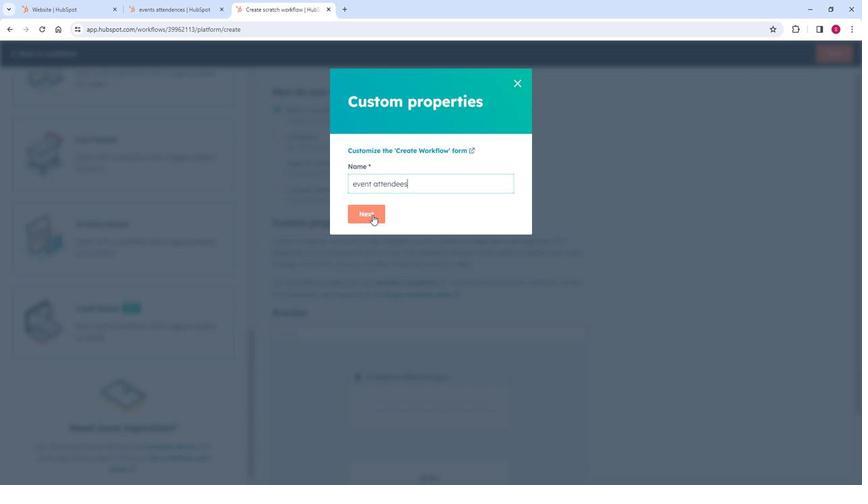 
Action: Mouse moved to (403, 262)
Screenshot: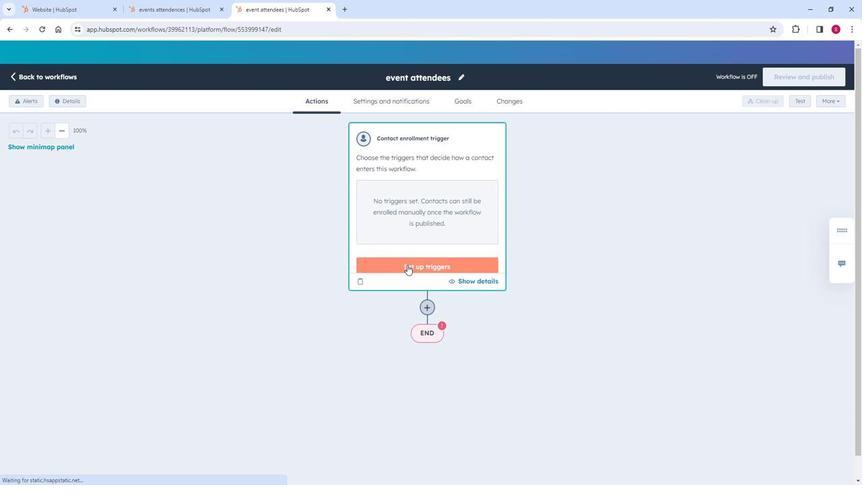 
Action: Mouse pressed left at (403, 262)
Screenshot: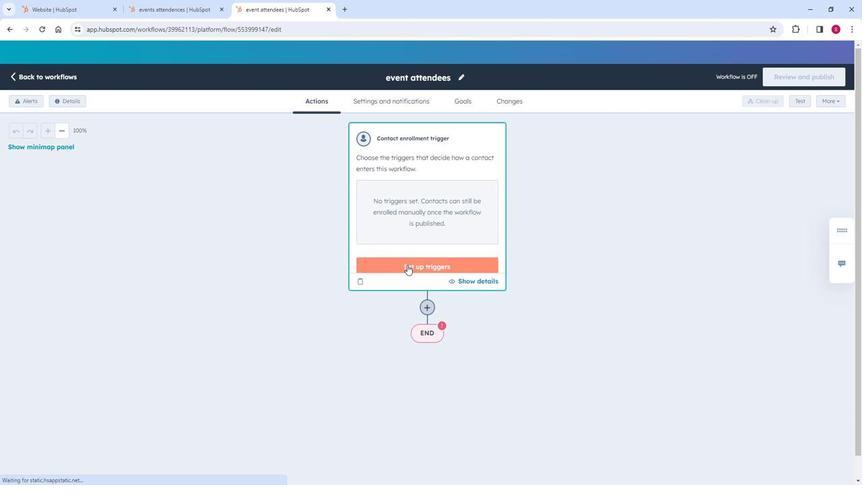 
Action: Mouse moved to (110, 177)
Screenshot: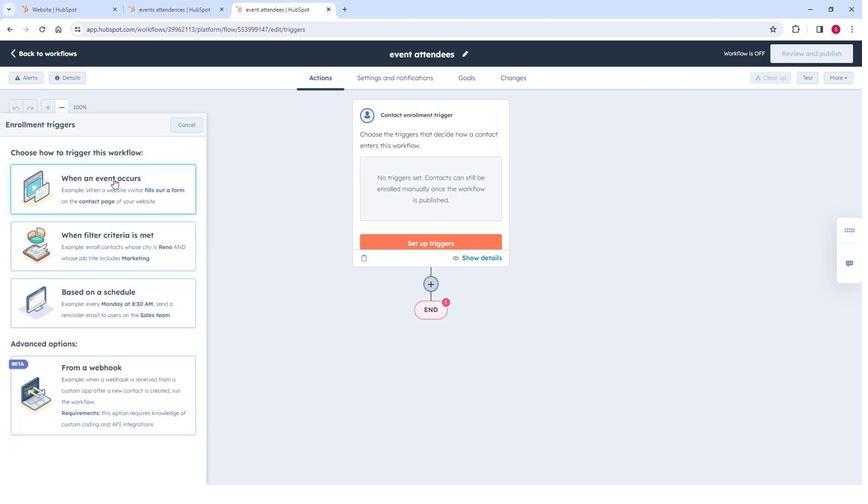 
Action: Mouse pressed left at (110, 177)
Screenshot: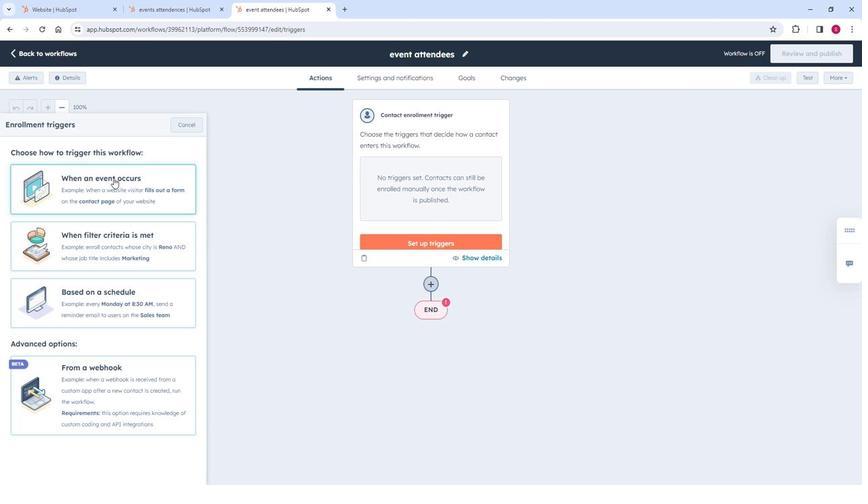 
Action: Mouse moved to (185, 104)
Screenshot: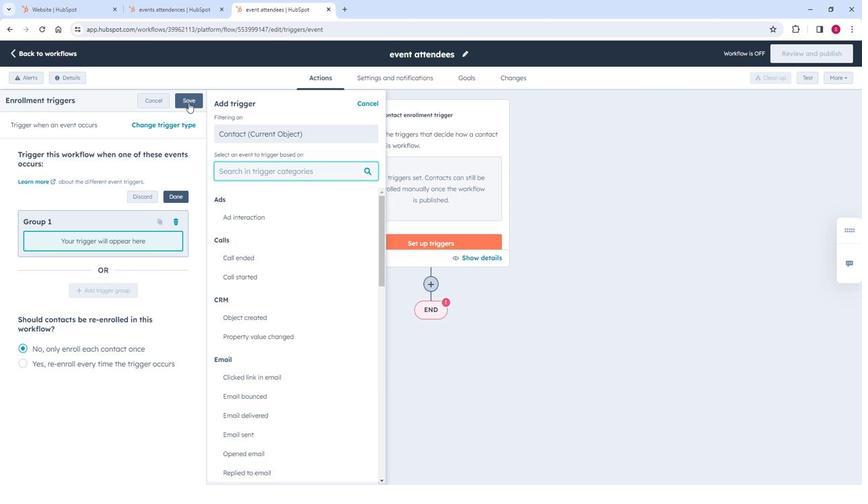 
Action: Mouse pressed left at (185, 104)
Screenshot: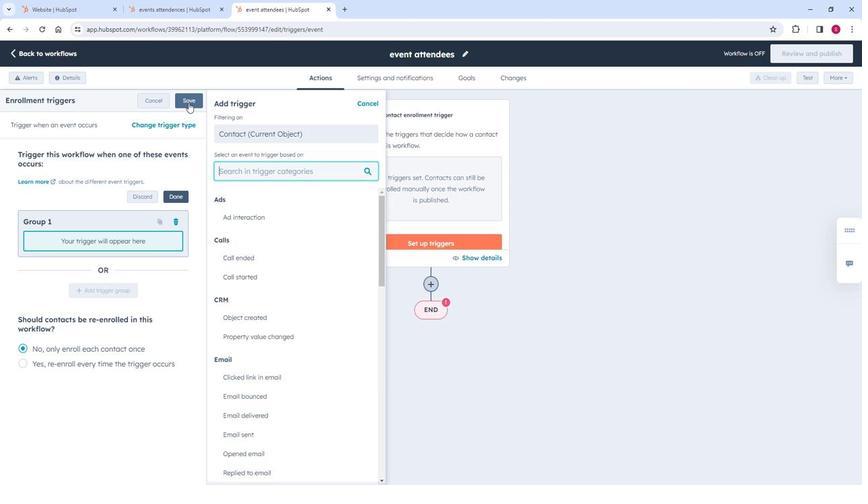 
Action: Mouse moved to (277, 341)
Screenshot: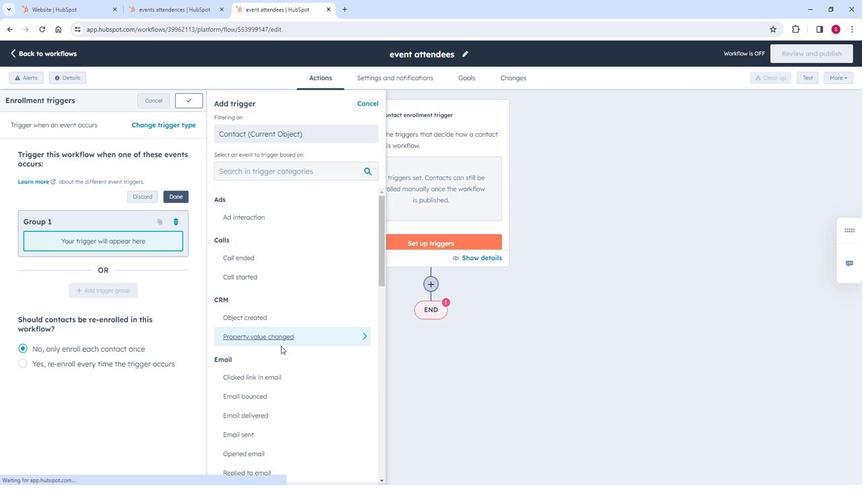 
Action: Mouse scrolled (277, 341) with delta (0, 0)
Screenshot: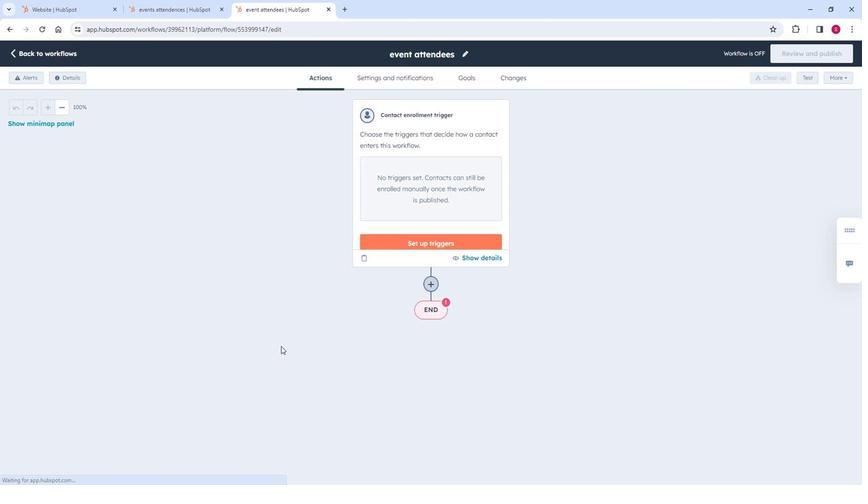 
Action: Mouse scrolled (277, 341) with delta (0, 0)
Screenshot: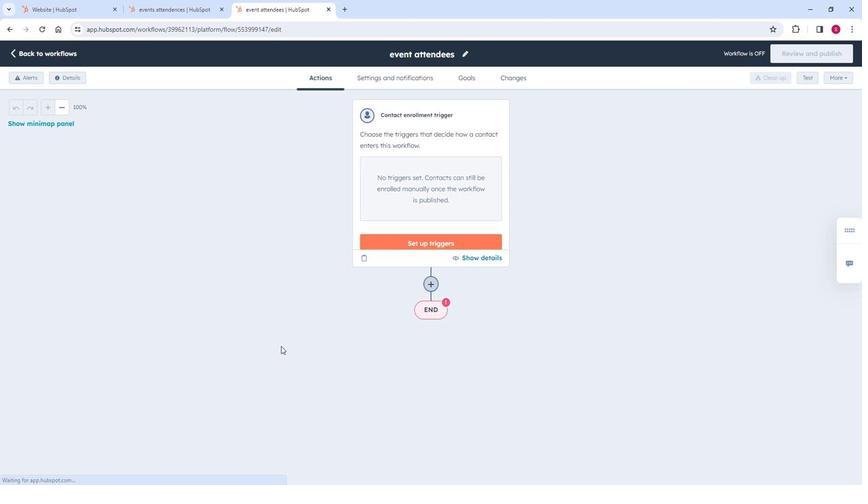 
Action: Mouse scrolled (277, 341) with delta (0, 0)
Screenshot: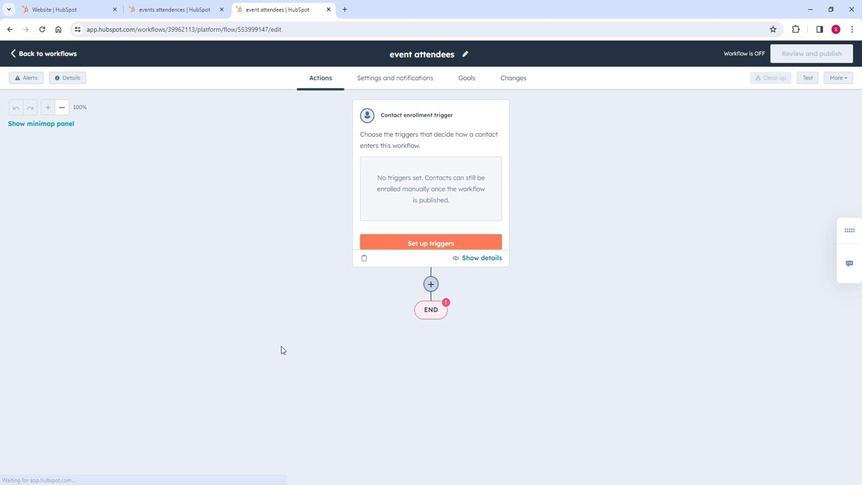 
Action: Mouse scrolled (277, 341) with delta (0, 0)
Screenshot: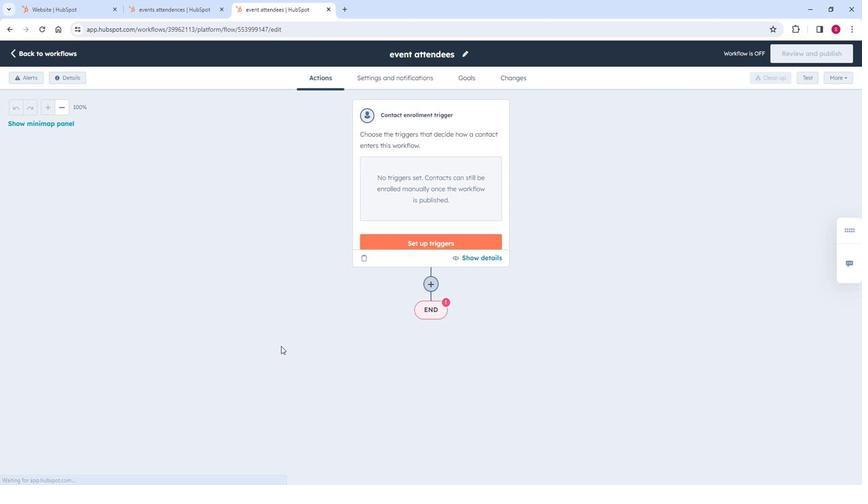 
Action: Mouse scrolled (277, 341) with delta (0, 0)
Screenshot: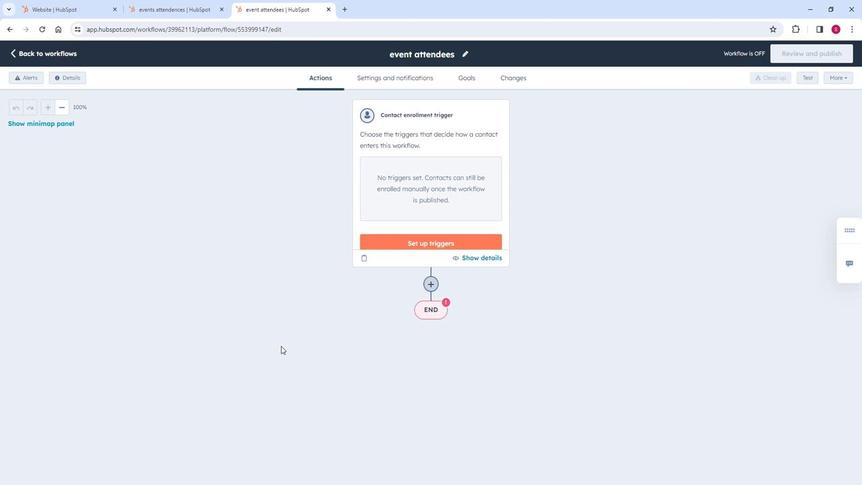 
Action: Mouse moved to (421, 241)
Screenshot: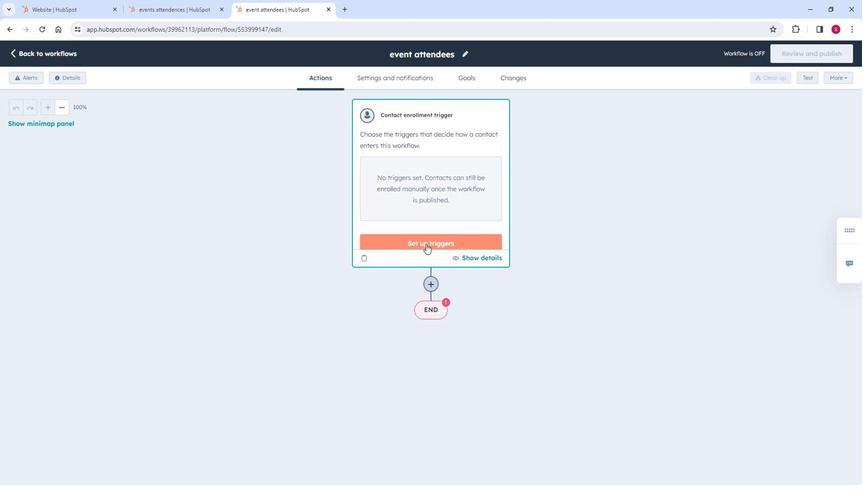 
Action: Mouse pressed left at (421, 241)
Screenshot: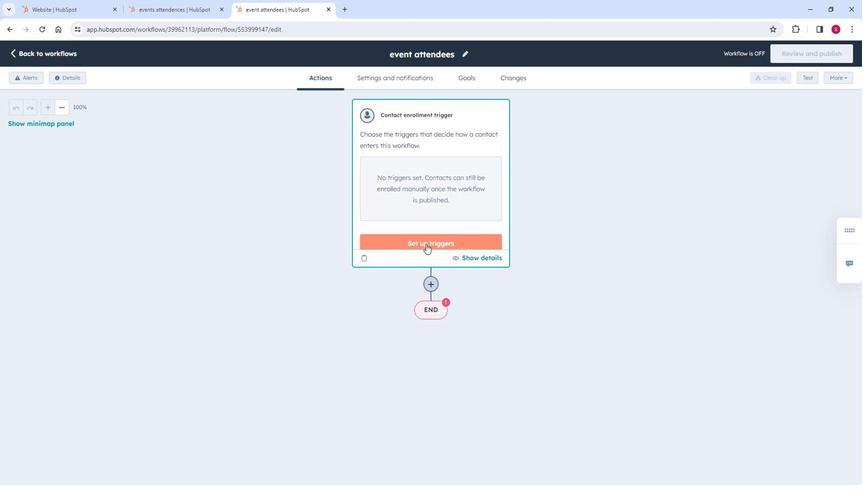 
Action: Mouse moved to (425, 275)
Screenshot: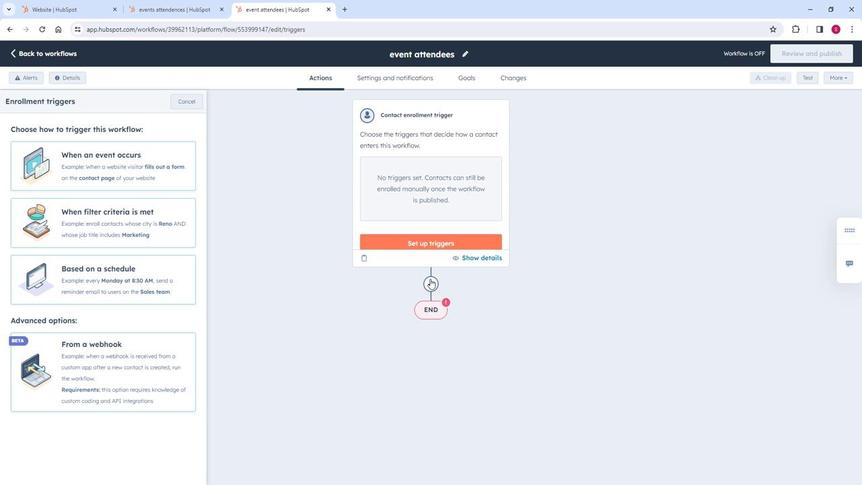 
Action: Mouse pressed left at (425, 275)
Screenshot: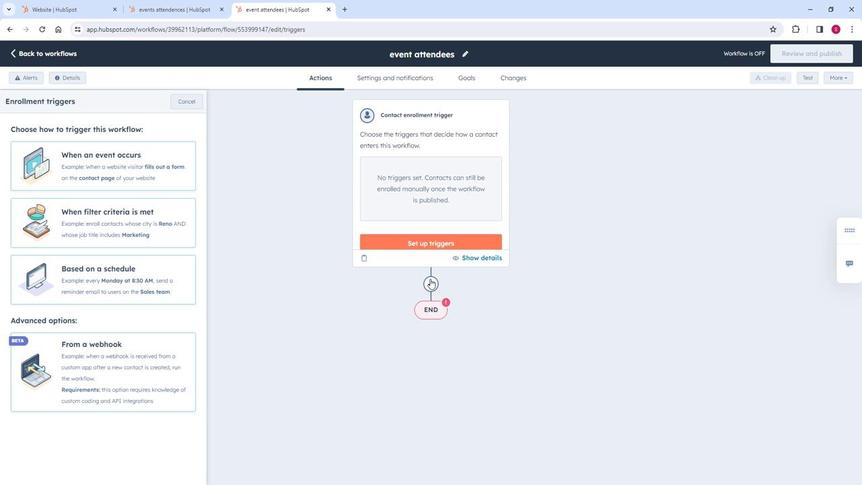 
Action: Mouse moved to (85, 142)
Screenshot: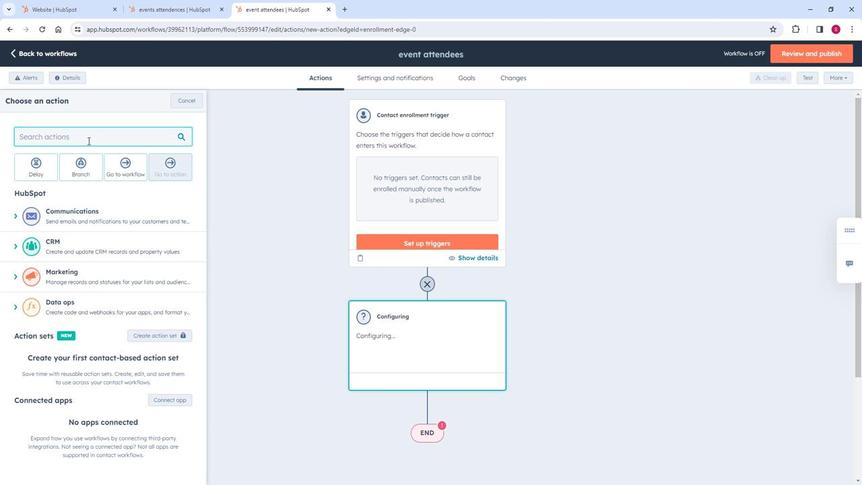 
Action: Mouse pressed left at (85, 142)
Screenshot: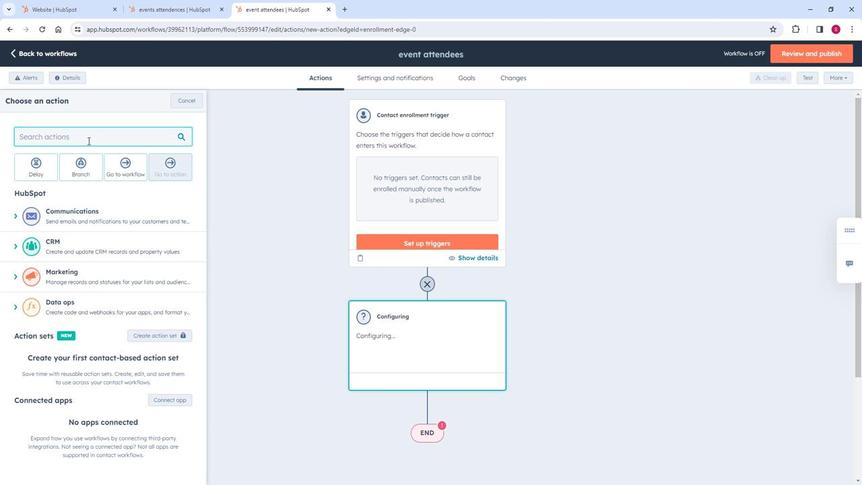 
Action: Mouse moved to (69, 138)
Screenshot: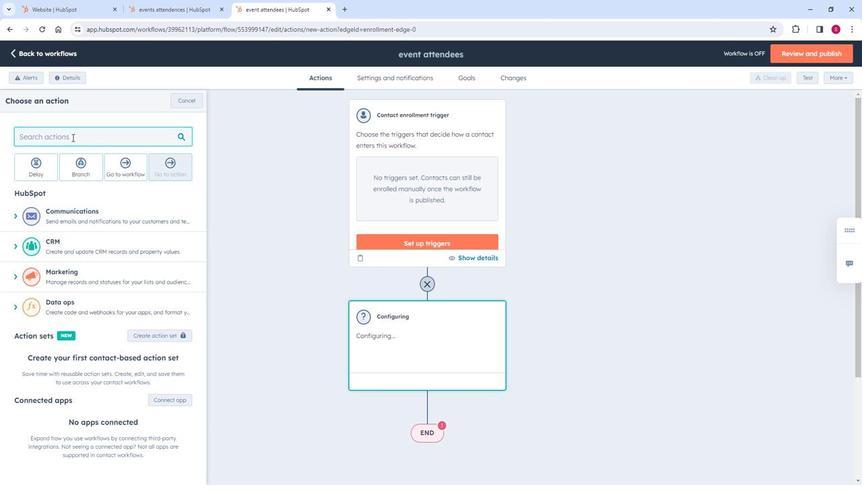 
Action: Mouse pressed left at (69, 138)
Screenshot: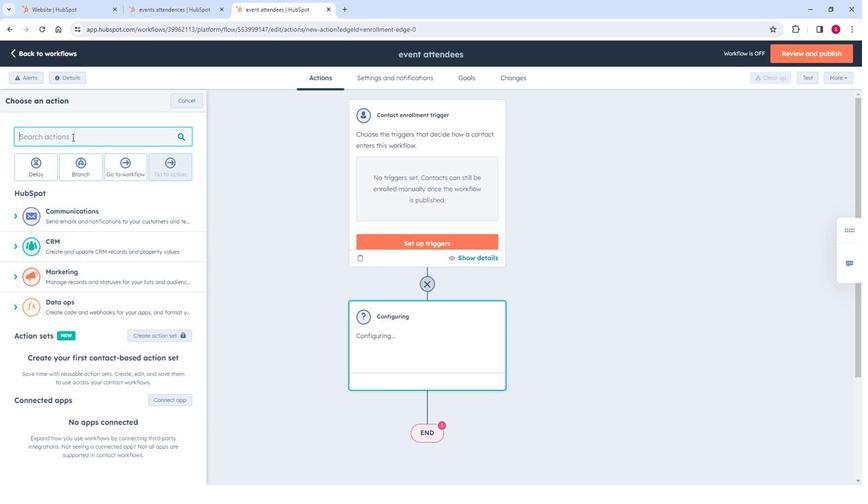 
Action: Mouse moved to (71, 136)
Screenshot: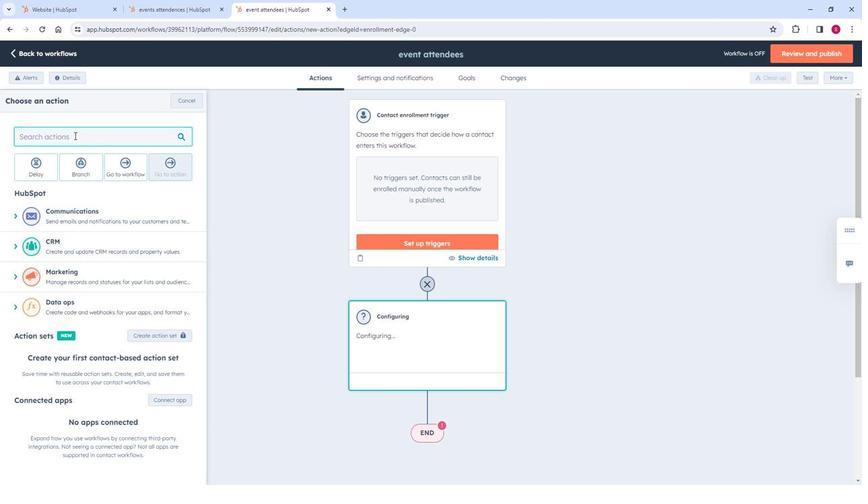 
Action: Key pressed event
Screenshot: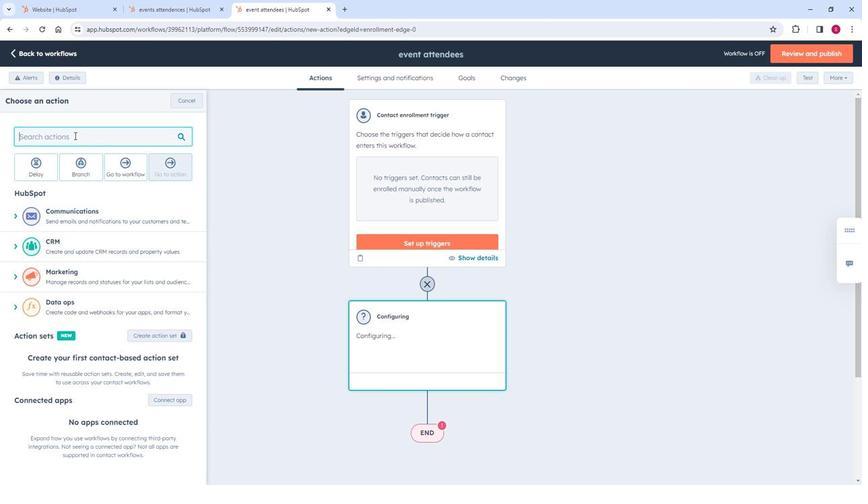 
Action: Mouse moved to (84, 128)
Screenshot: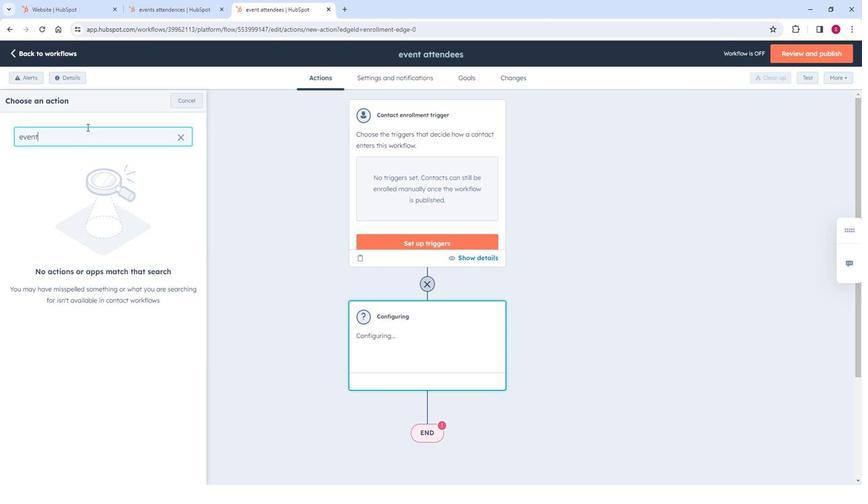 
Action: Key pressed <Key.backspace><Key.backspace><Key.backspace><Key.backspace><Key.backspace>
Screenshot: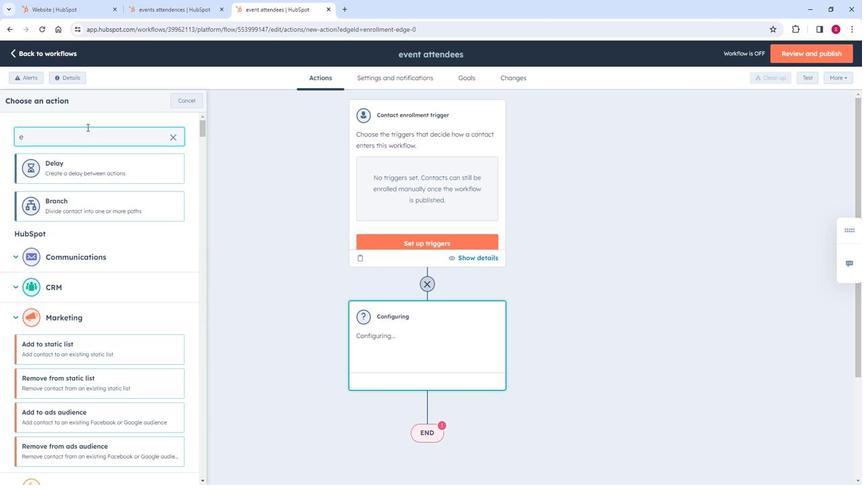 
Action: Mouse moved to (128, 348)
Screenshot: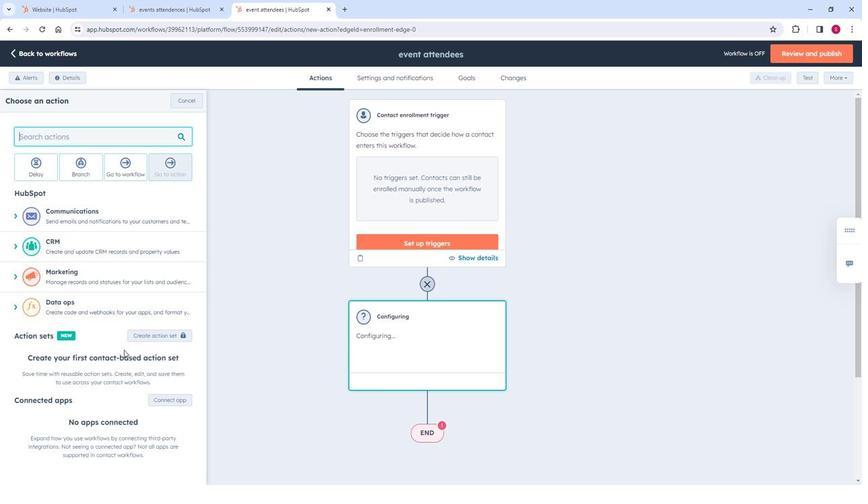 
Action: Mouse scrolled (128, 347) with delta (0, 0)
Screenshot: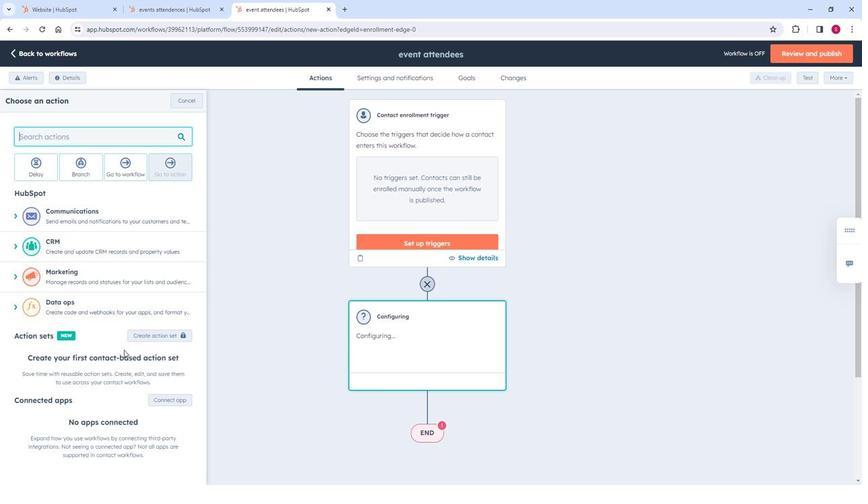 
Action: Mouse moved to (101, 342)
Screenshot: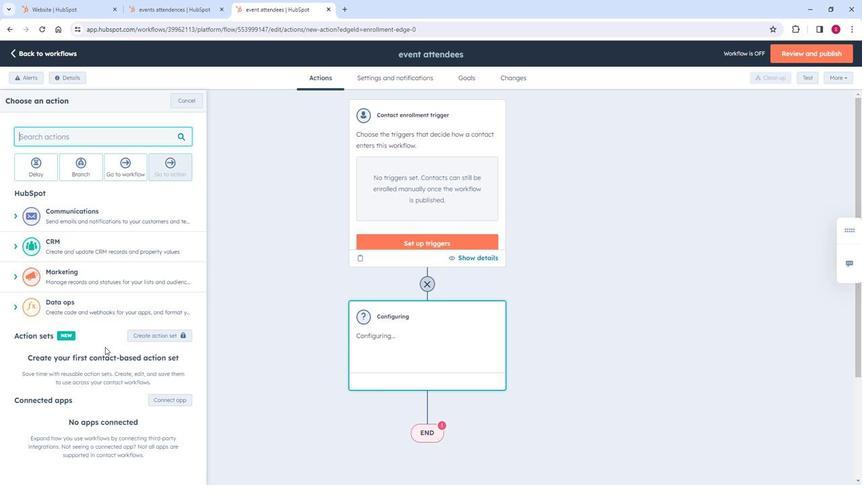
Action: Mouse scrolled (101, 341) with delta (0, 0)
Screenshot: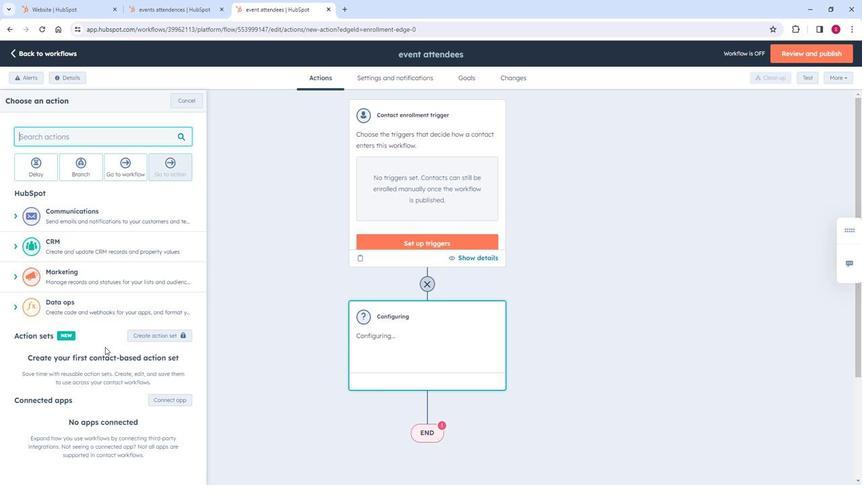 
Action: Mouse moved to (101, 342)
Screenshot: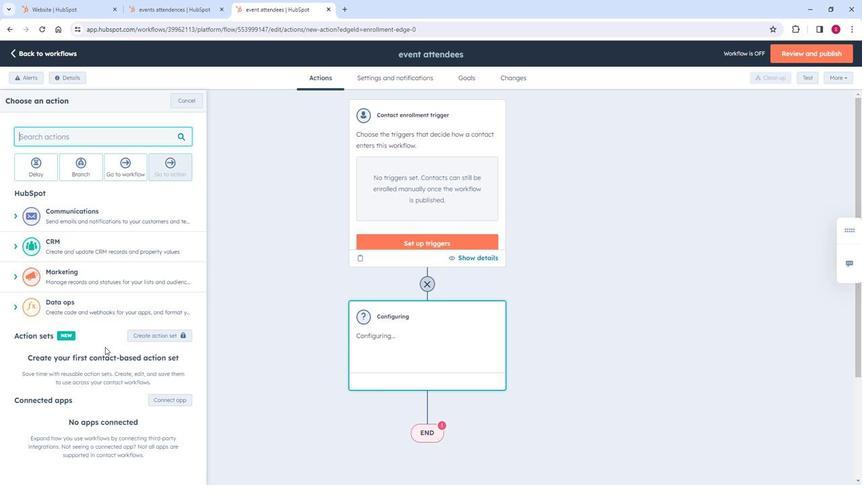 
Action: Mouse scrolled (101, 341) with delta (0, 0)
Screenshot: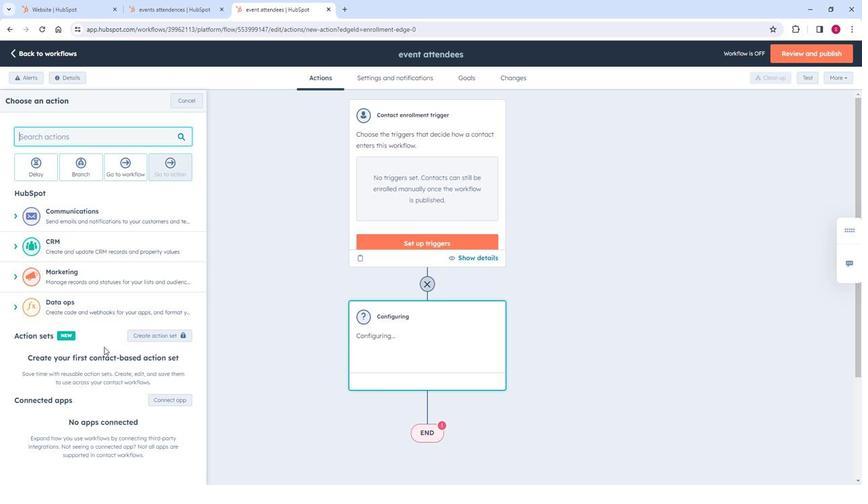 
Action: Mouse moved to (100, 341)
Screenshot: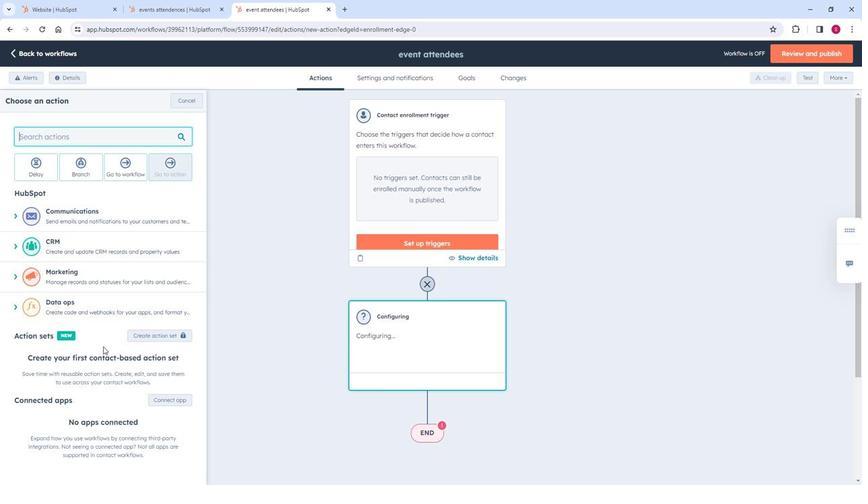 
Action: Mouse scrolled (100, 341) with delta (0, 0)
Screenshot: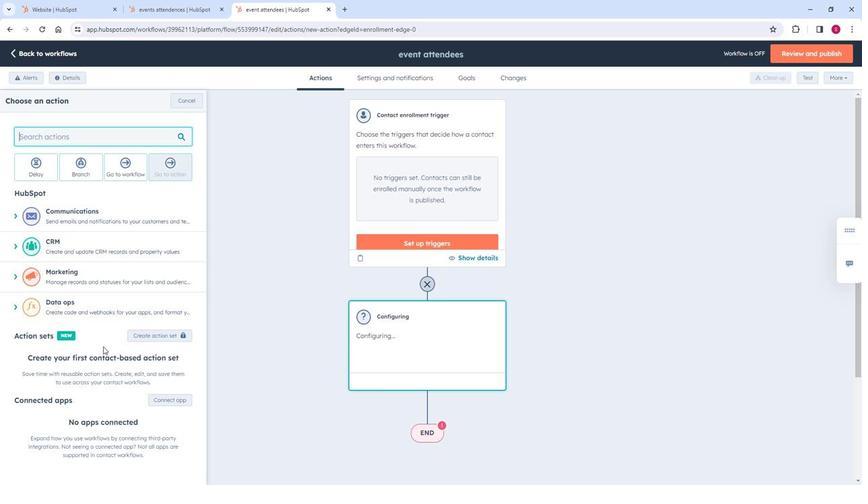 
Action: Mouse moved to (99, 341)
Screenshot: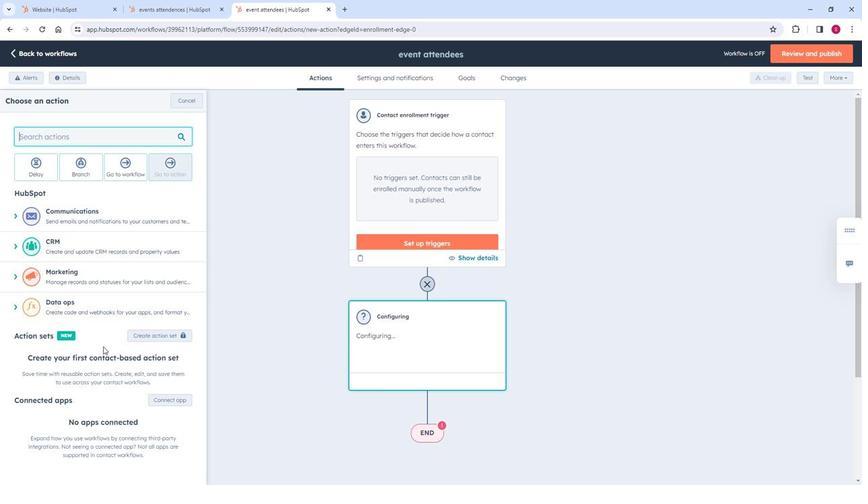 
Action: Mouse scrolled (99, 341) with delta (0, 0)
Screenshot: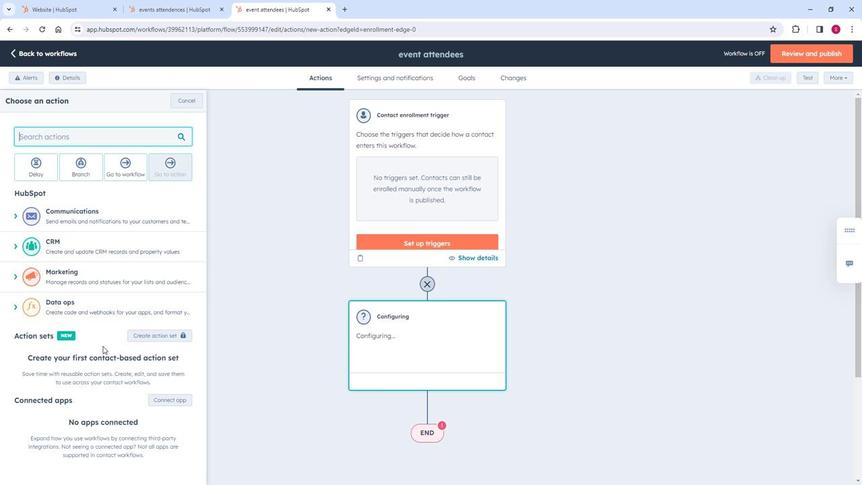 
Action: Mouse moved to (163, 395)
Screenshot: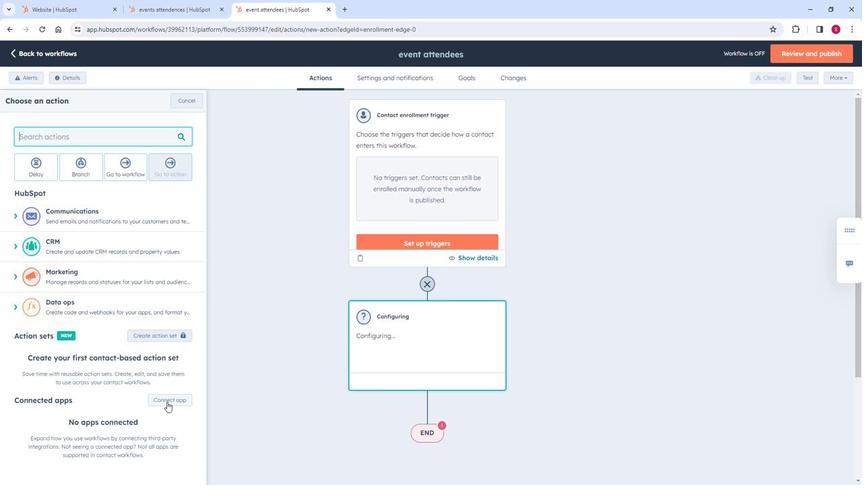 
Action: Mouse pressed left at (163, 395)
Screenshot: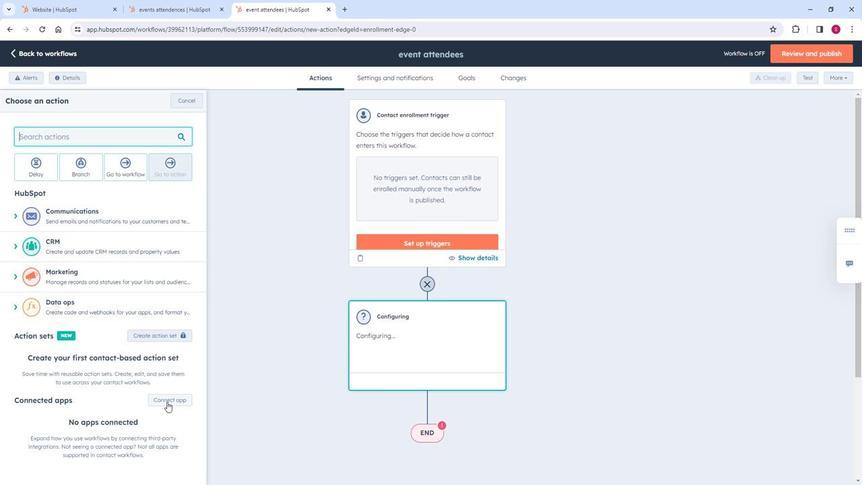
Action: Mouse moved to (121, 329)
Screenshot: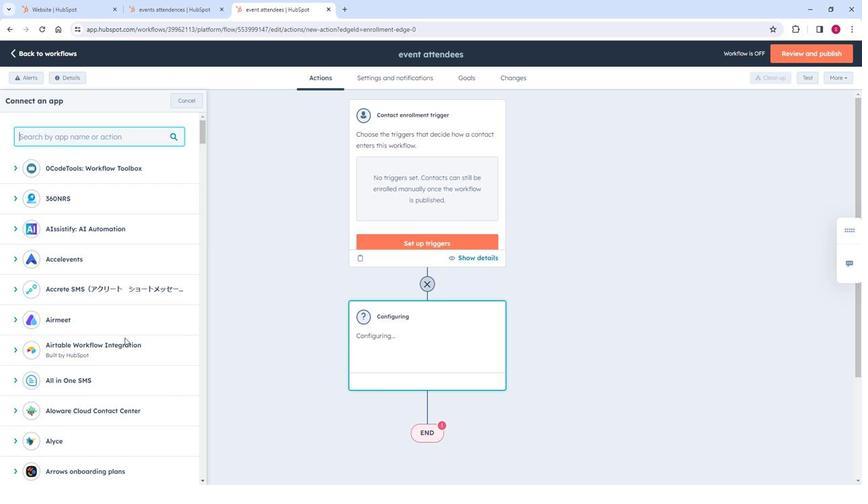 
Action: Mouse scrolled (121, 328) with delta (0, 0)
Screenshot: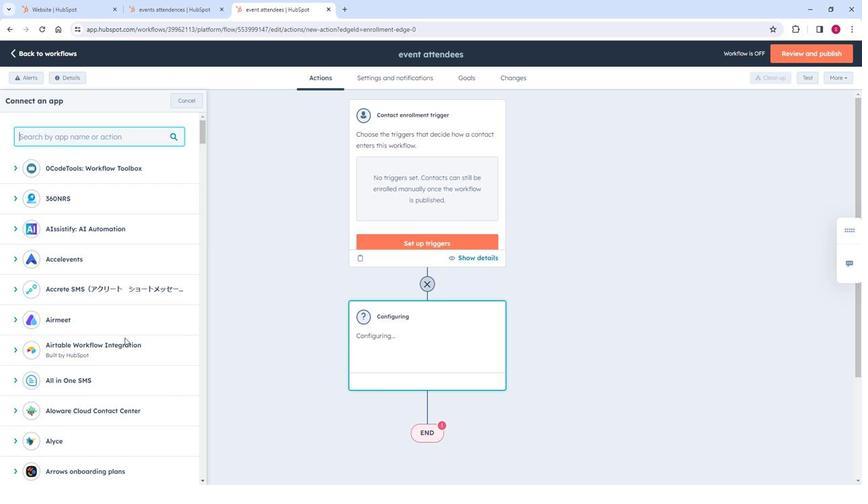 
Action: Mouse moved to (121, 333)
Screenshot: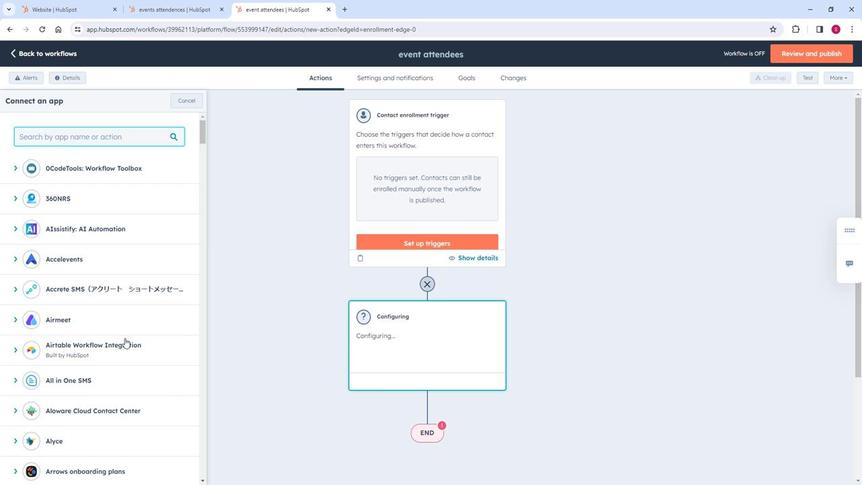 
Action: Mouse scrolled (121, 332) with delta (0, 0)
Screenshot: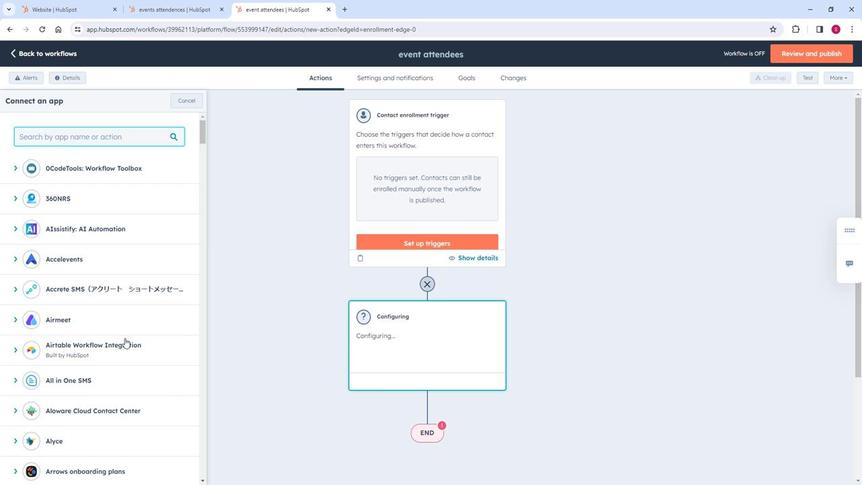 
Action: Mouse moved to (121, 335)
Screenshot: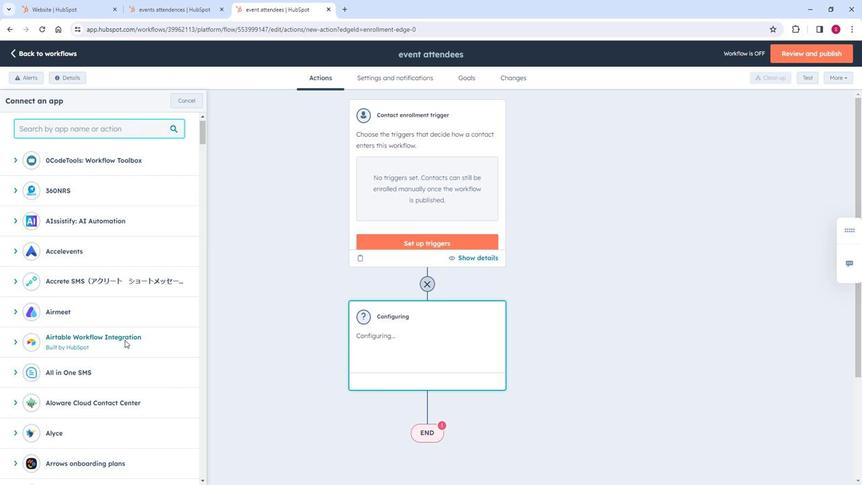 
Action: Mouse scrolled (121, 334) with delta (0, 0)
Screenshot: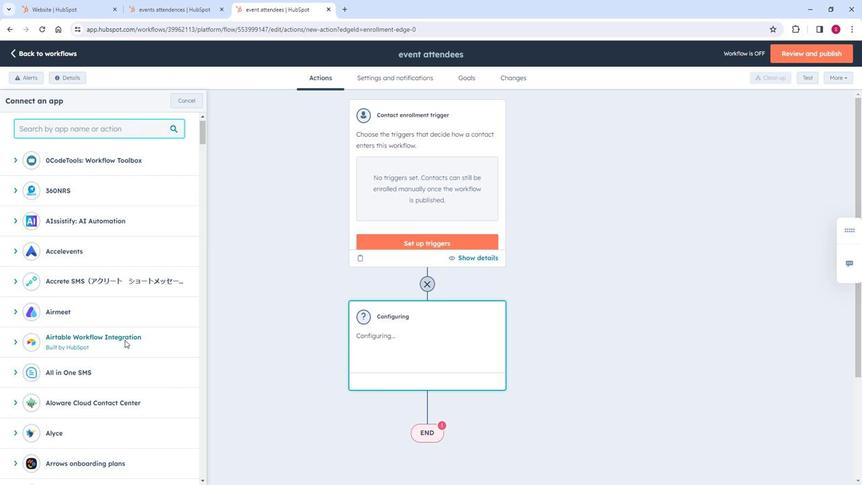 
Action: Mouse moved to (118, 334)
Screenshot: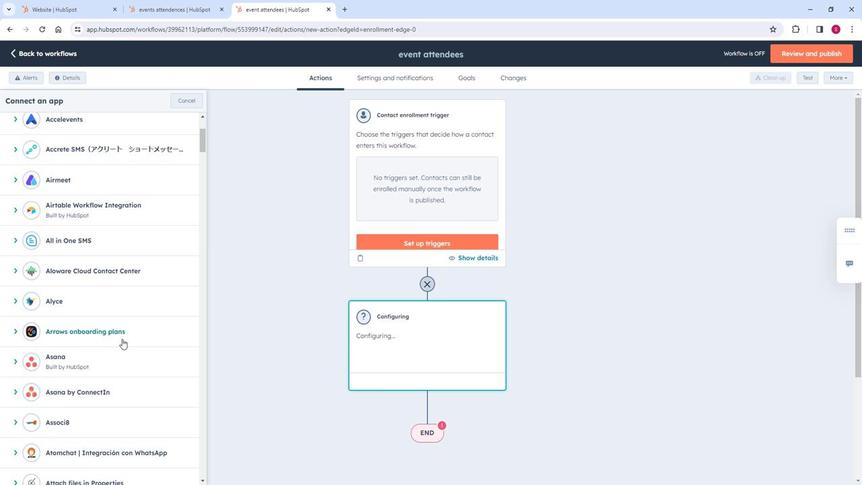 
Action: Mouse scrolled (118, 334) with delta (0, 0)
Screenshot: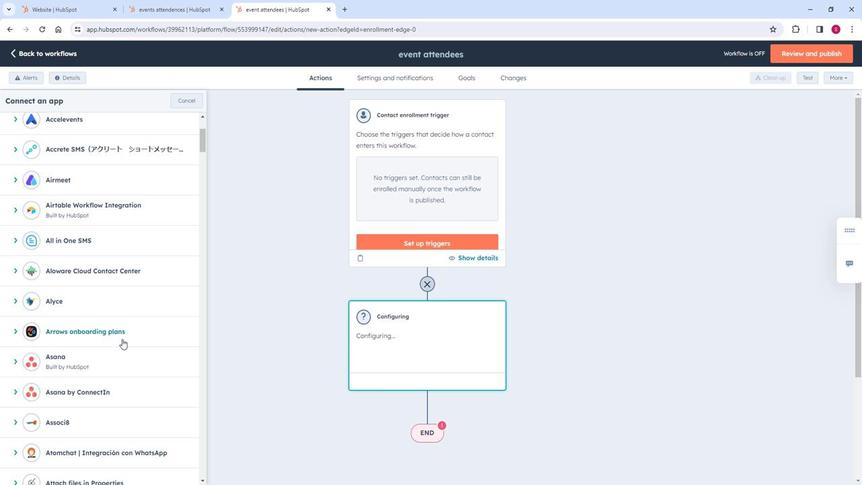 
Action: Mouse scrolled (118, 334) with delta (0, 0)
Screenshot: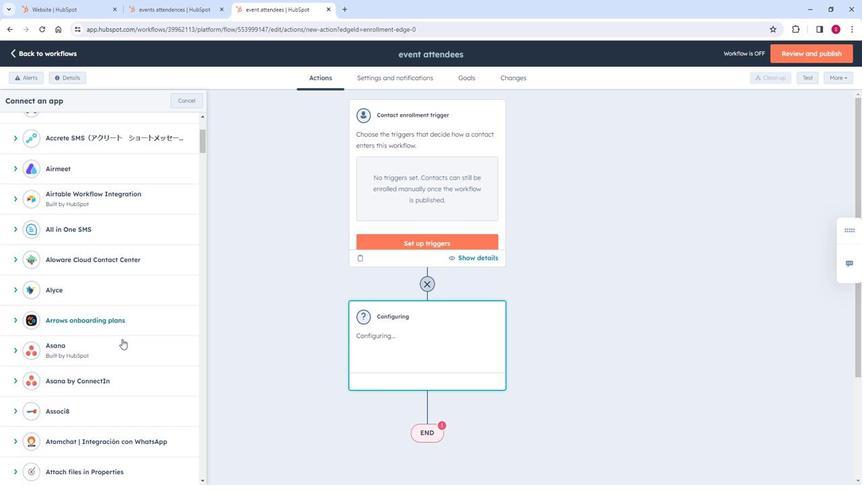 
Action: Mouse scrolled (118, 334) with delta (0, 0)
Screenshot: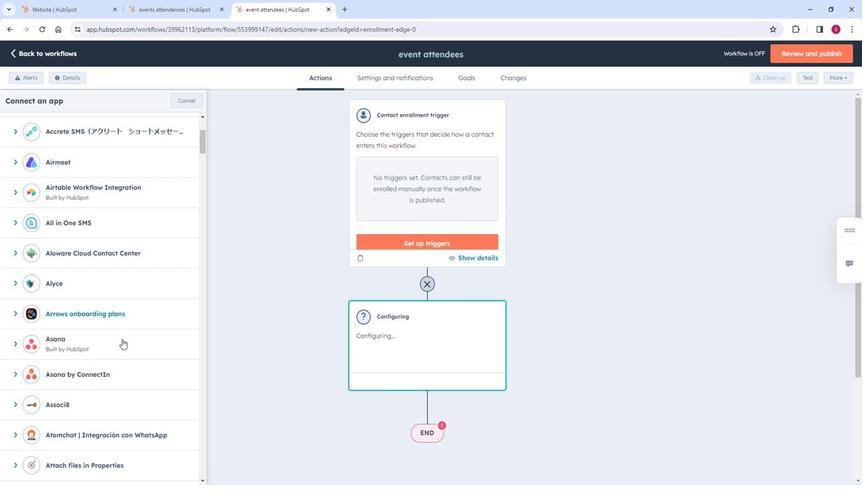 
Action: Mouse scrolled (118, 334) with delta (0, 0)
Screenshot: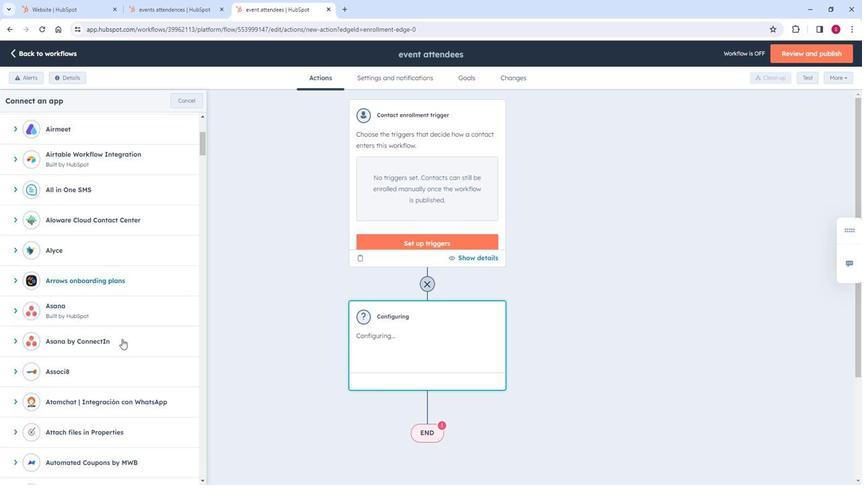 
Action: Mouse scrolled (118, 334) with delta (0, 0)
Screenshot: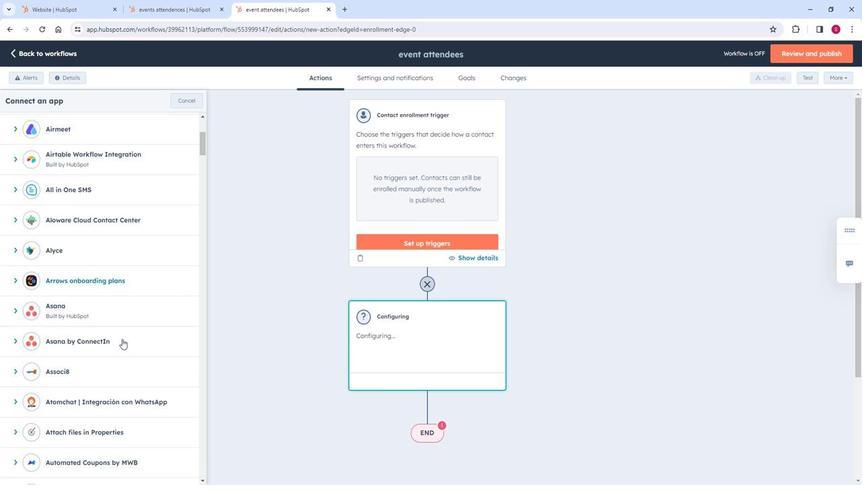 
Action: Mouse moved to (118, 335)
Screenshot: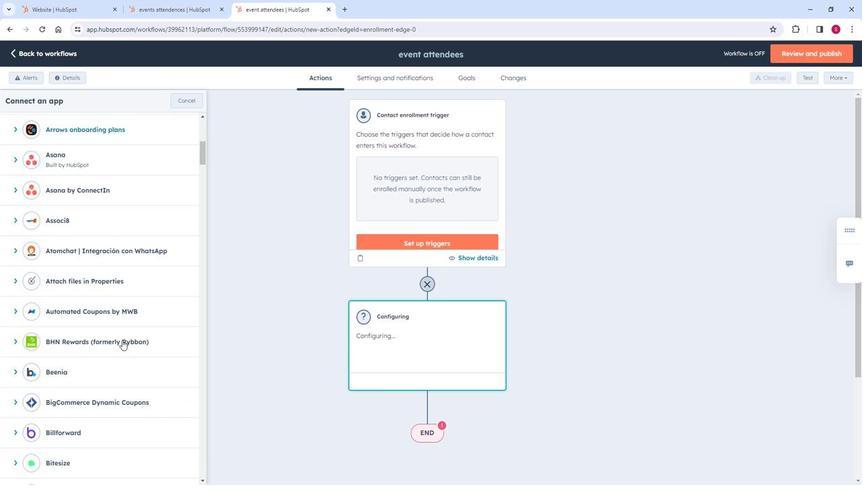 
Action: Mouse scrolled (118, 334) with delta (0, 0)
Screenshot: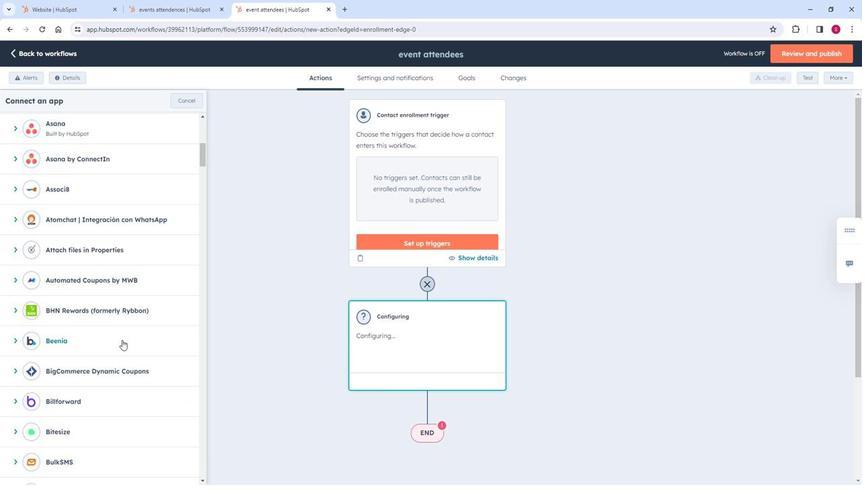 
Action: Mouse scrolled (118, 334) with delta (0, 0)
Screenshot: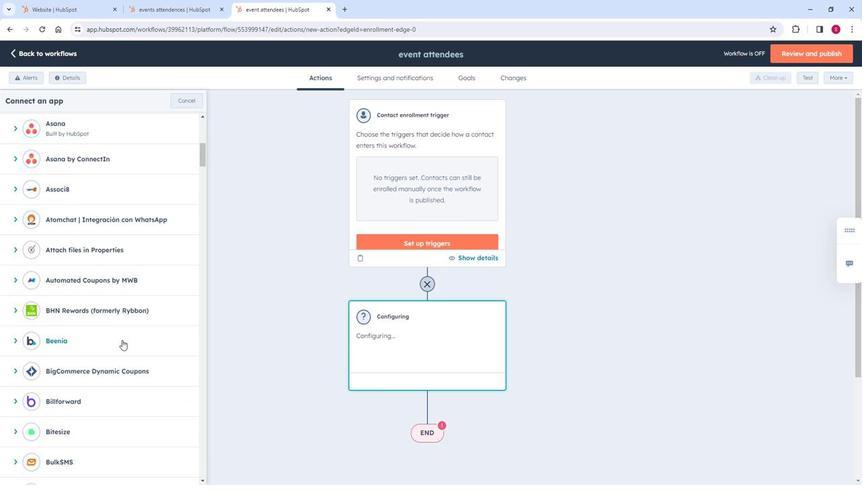 
Action: Mouse scrolled (118, 334) with delta (0, 0)
Screenshot: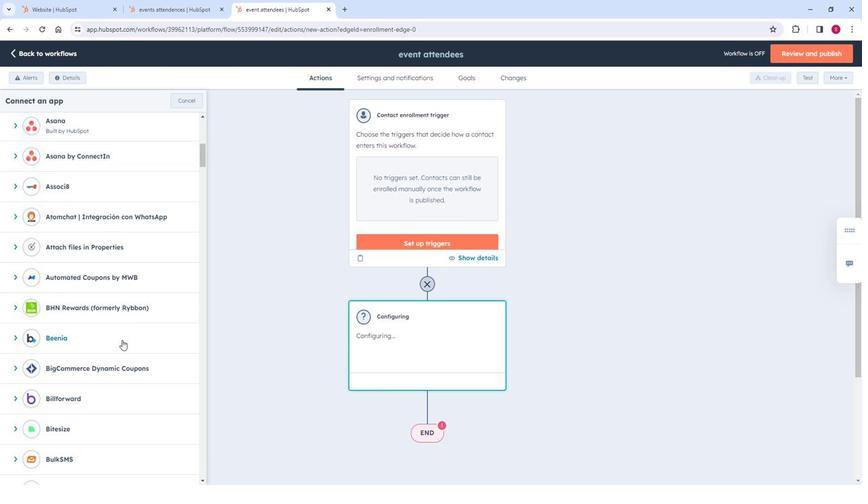 
Action: Mouse scrolled (118, 334) with delta (0, 0)
Screenshot: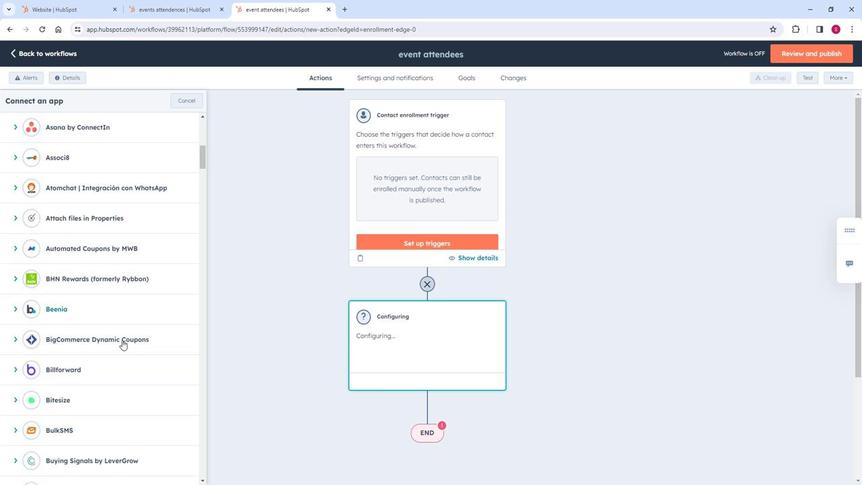 
Action: Mouse scrolled (118, 334) with delta (0, 0)
Screenshot: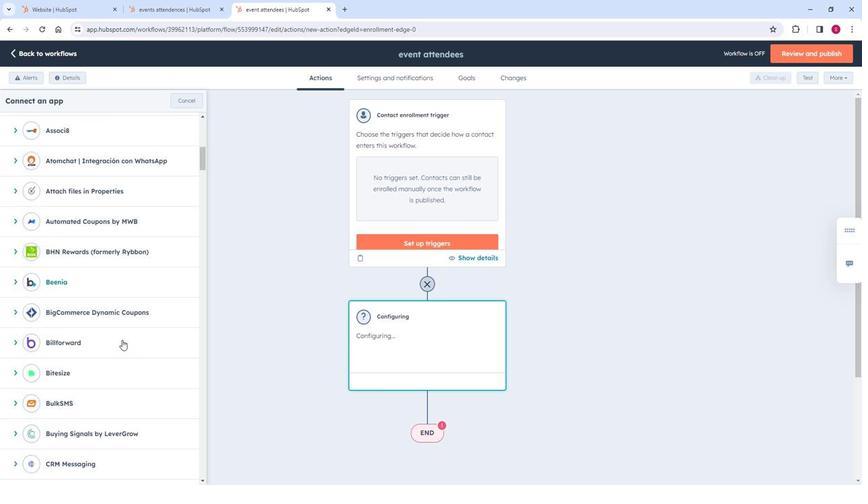 
Action: Mouse scrolled (118, 334) with delta (0, 0)
Screenshot: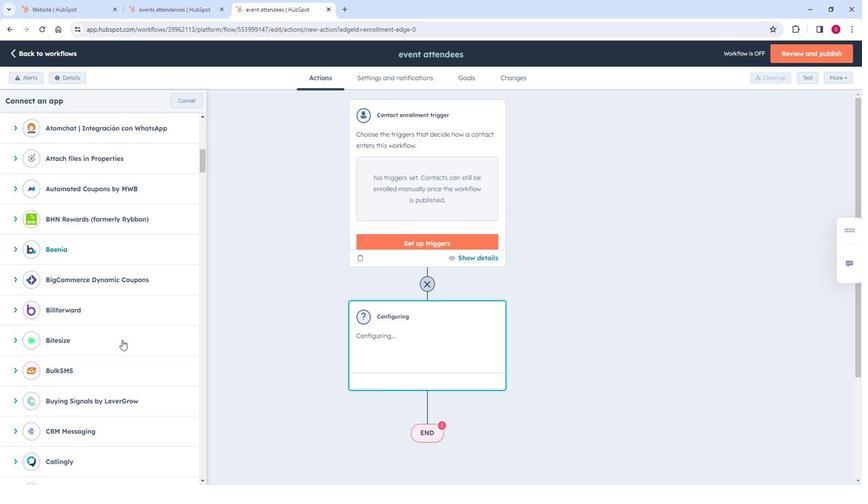 
Action: Mouse moved to (118, 335)
Screenshot: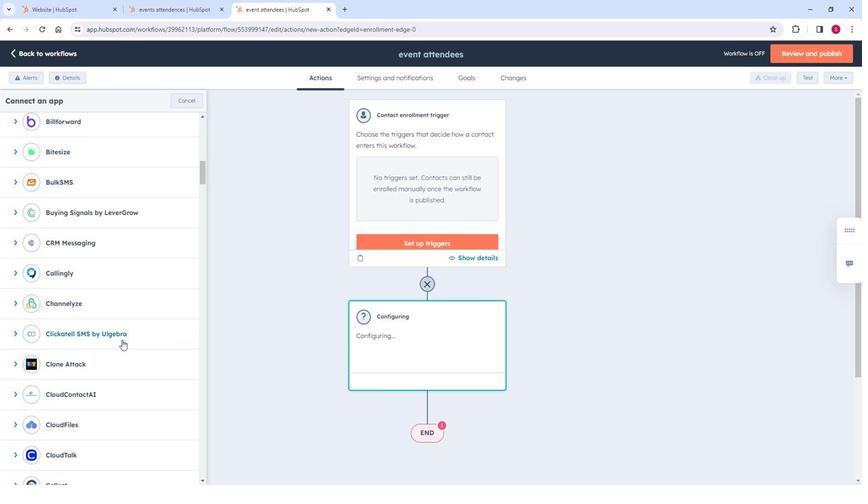 
Action: Mouse scrolled (118, 334) with delta (0, 0)
Screenshot: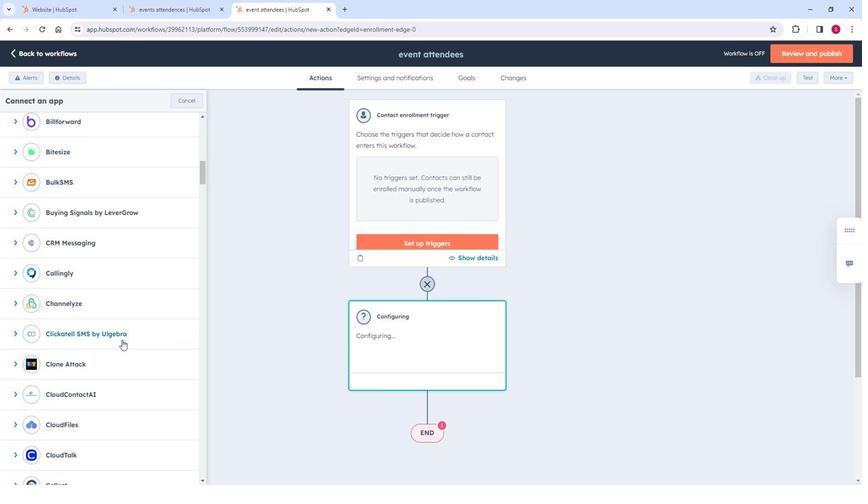 
Action: Mouse scrolled (118, 334) with delta (0, 0)
Screenshot: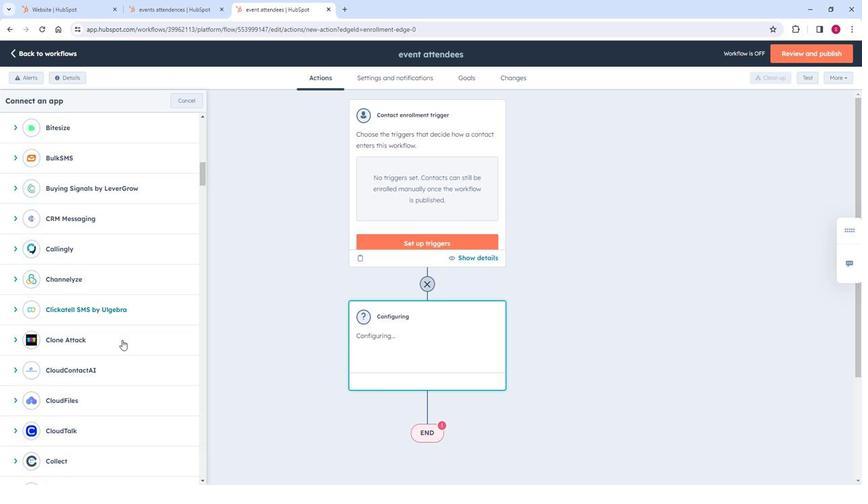 
Action: Mouse scrolled (118, 334) with delta (0, 0)
Screenshot: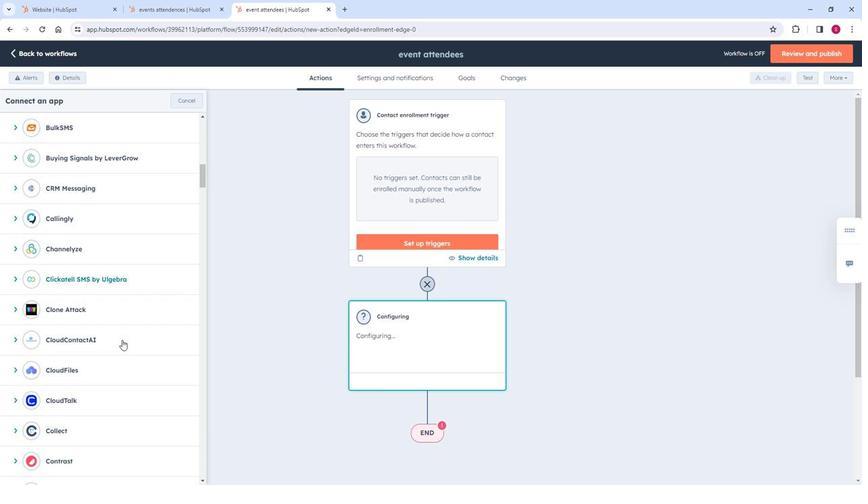 
Action: Mouse moved to (119, 342)
Screenshot: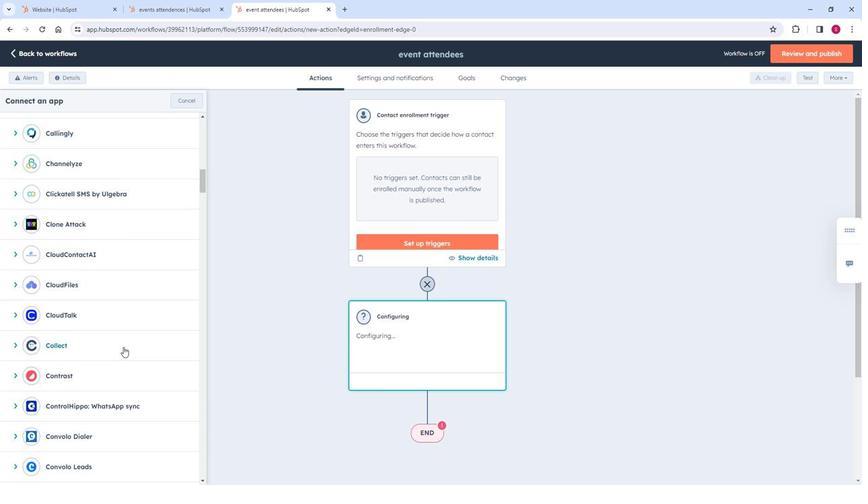 
Action: Mouse scrolled (119, 341) with delta (0, 0)
Screenshot: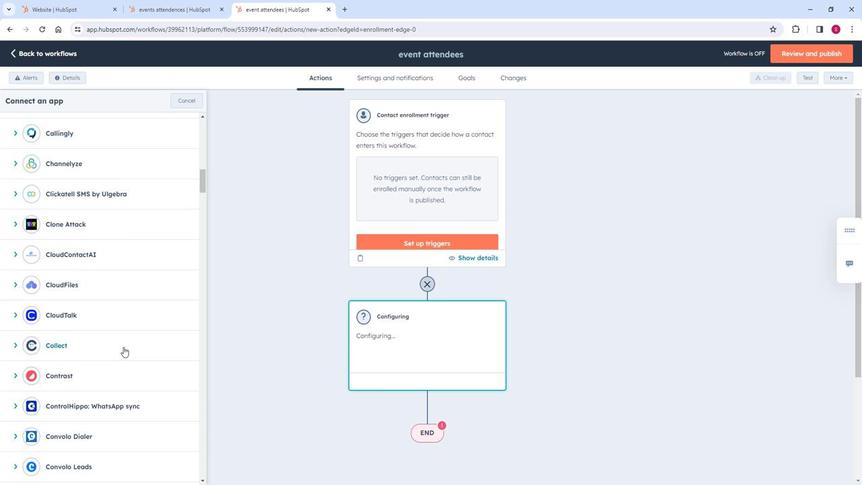 
Action: Mouse scrolled (119, 341) with delta (0, 0)
Screenshot: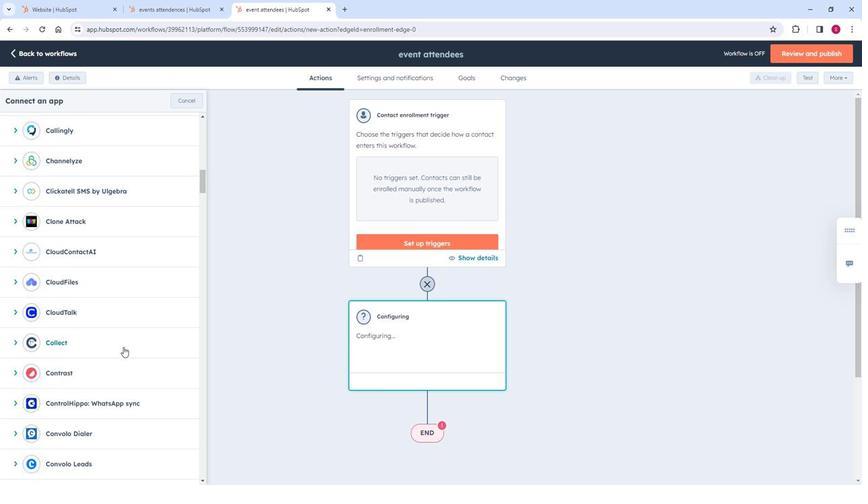 
Action: Mouse moved to (120, 342)
Screenshot: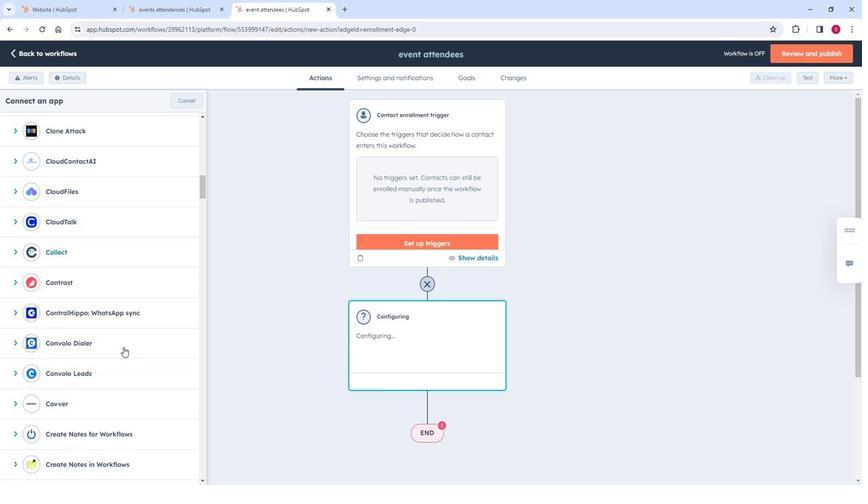 
Action: Mouse scrolled (120, 341) with delta (0, 0)
Screenshot: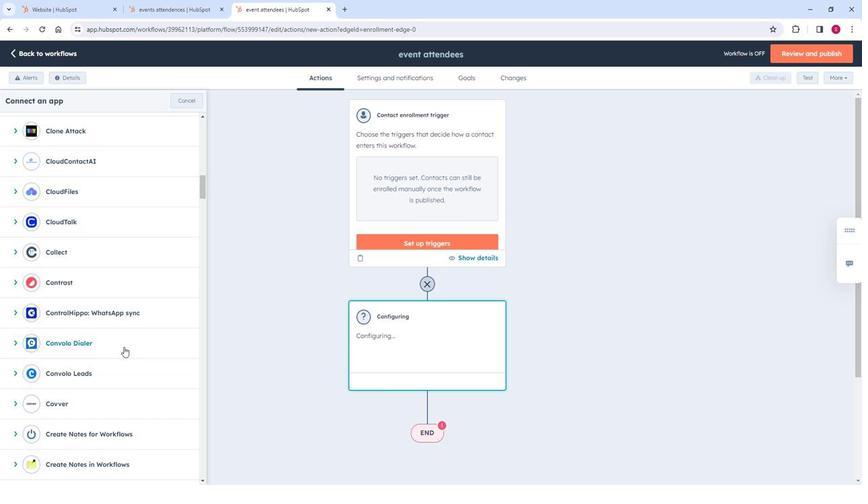 
Action: Mouse scrolled (120, 341) with delta (0, 0)
Screenshot: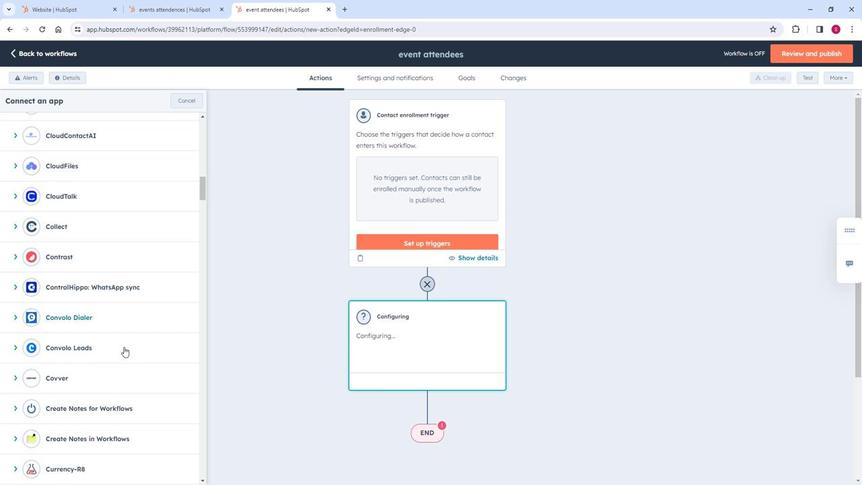 
Action: Mouse scrolled (120, 341) with delta (0, 0)
Screenshot: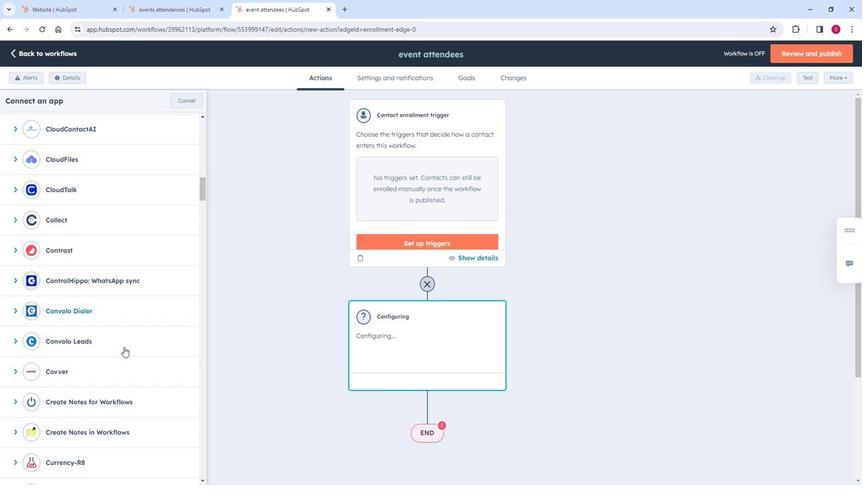 
Action: Mouse scrolled (120, 341) with delta (0, 0)
Screenshot: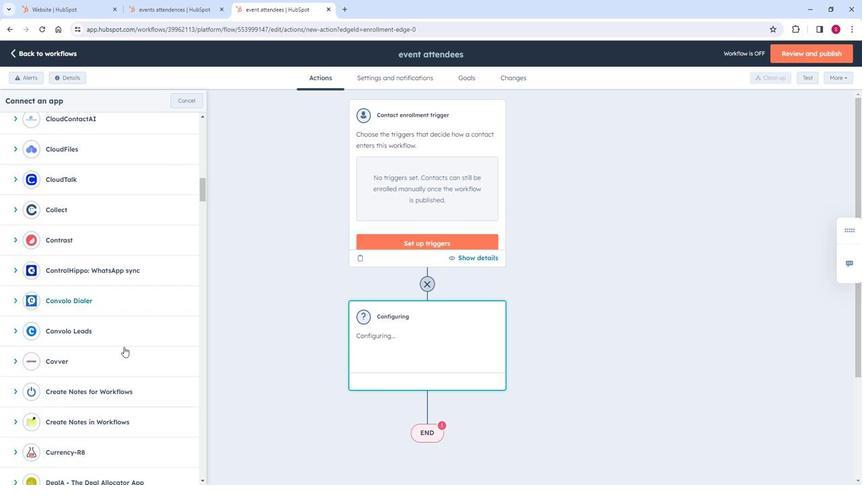 
Action: Mouse moved to (120, 342)
Screenshot: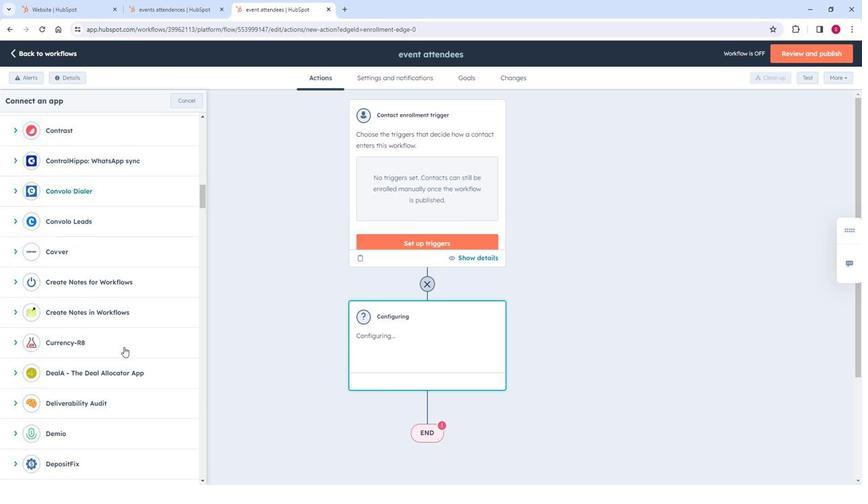 
Action: Mouse scrolled (120, 341) with delta (0, 0)
Screenshot: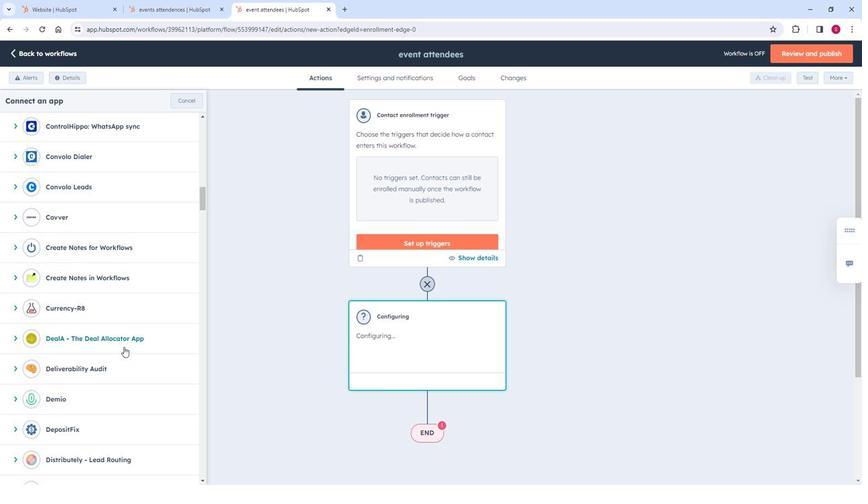 
Action: Mouse scrolled (120, 341) with delta (0, 0)
Screenshot: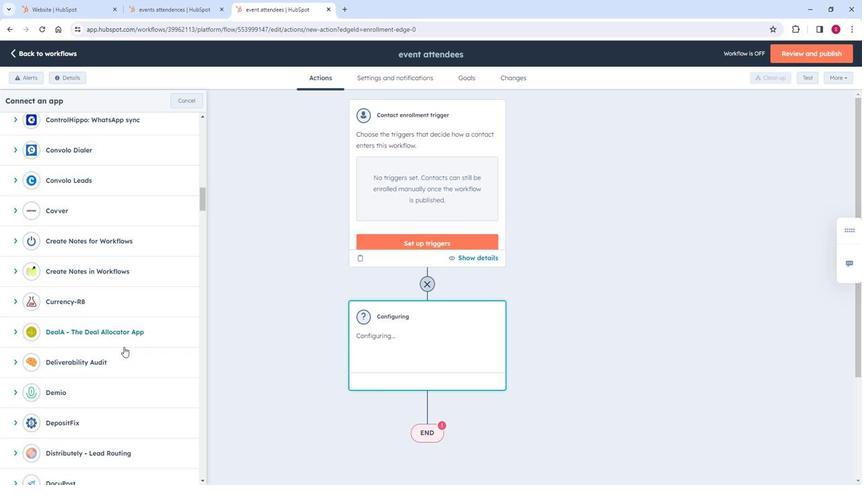 
Action: Mouse scrolled (120, 341) with delta (0, 0)
Screenshot: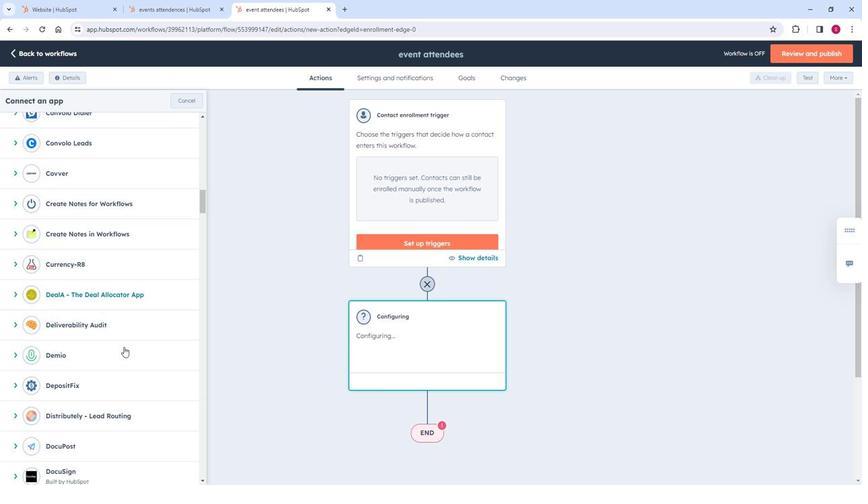 
Action: Mouse scrolled (120, 341) with delta (0, 0)
Screenshot: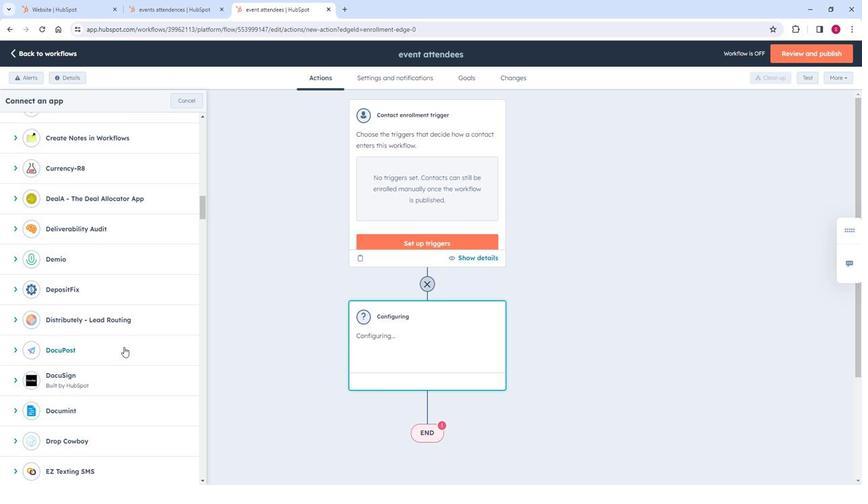 
Action: Mouse scrolled (120, 341) with delta (0, 0)
Screenshot: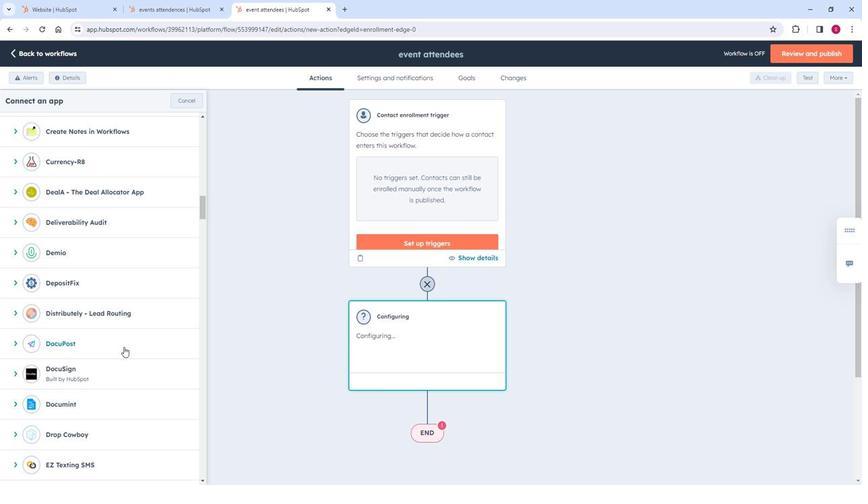 
Action: Mouse scrolled (120, 341) with delta (0, 0)
Screenshot: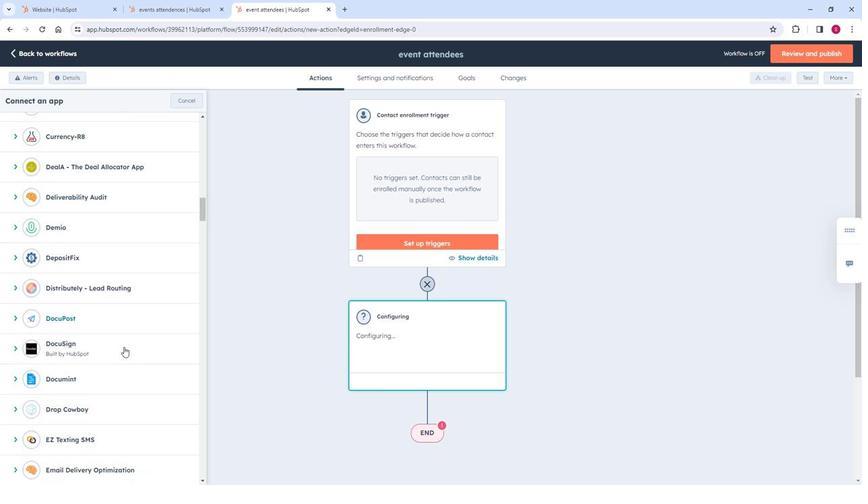 
Action: Mouse scrolled (120, 341) with delta (0, 0)
Screenshot: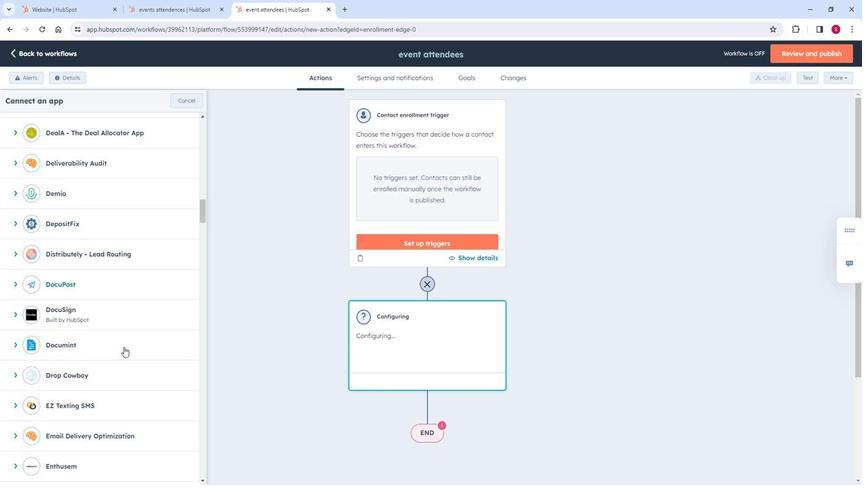 
Action: Mouse scrolled (120, 341) with delta (0, 0)
Screenshot: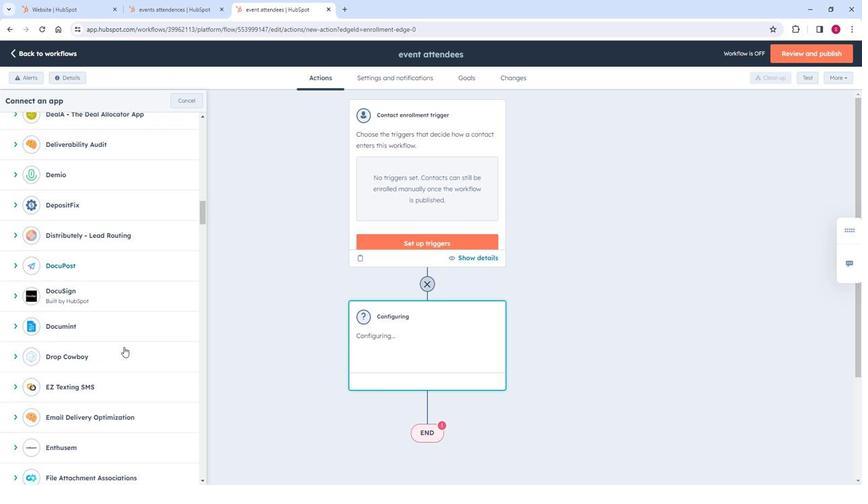 
Action: Mouse scrolled (120, 341) with delta (0, 0)
Screenshot: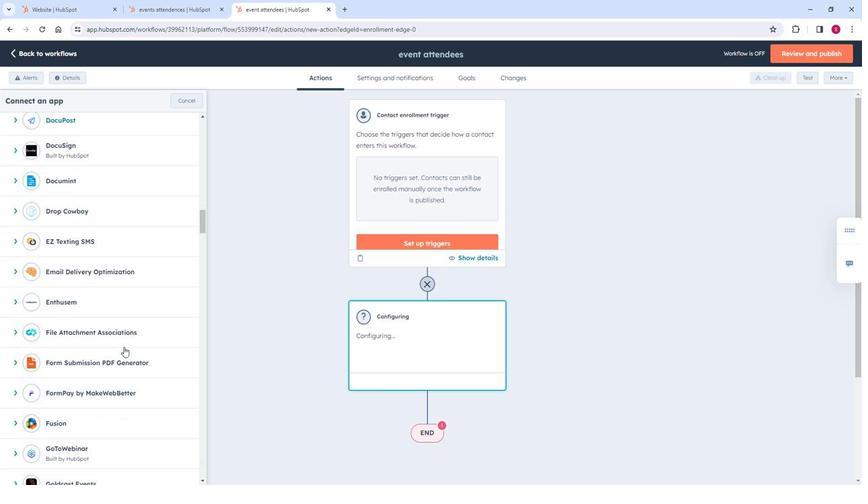 
Action: Mouse scrolled (120, 341) with delta (0, 0)
Screenshot: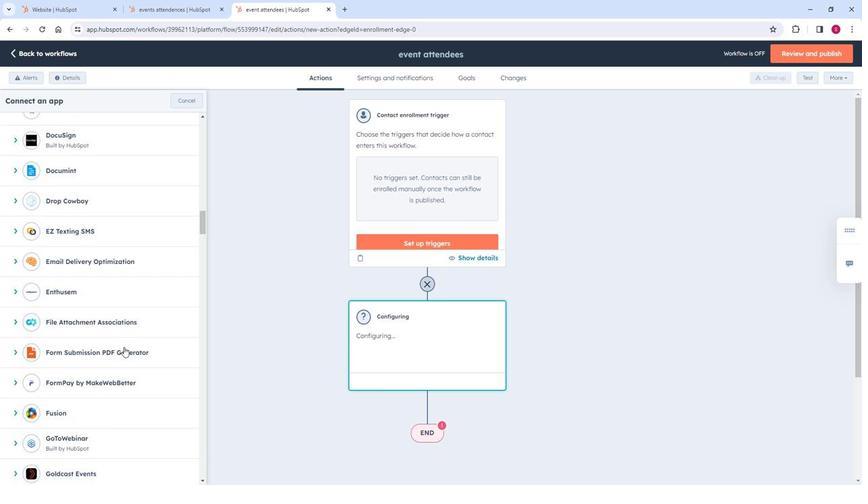 
Action: Mouse scrolled (120, 341) with delta (0, 0)
Screenshot: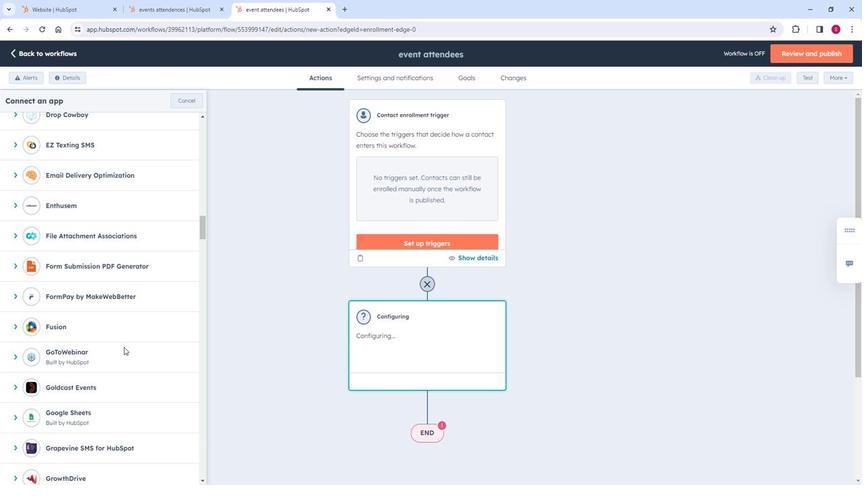
Action: Mouse scrolled (120, 341) with delta (0, 0)
Screenshot: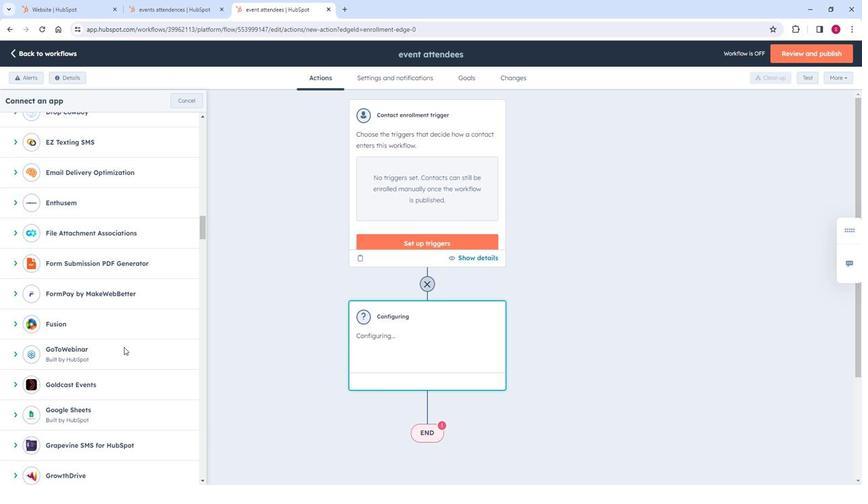
Action: Mouse scrolled (120, 341) with delta (0, 0)
Screenshot: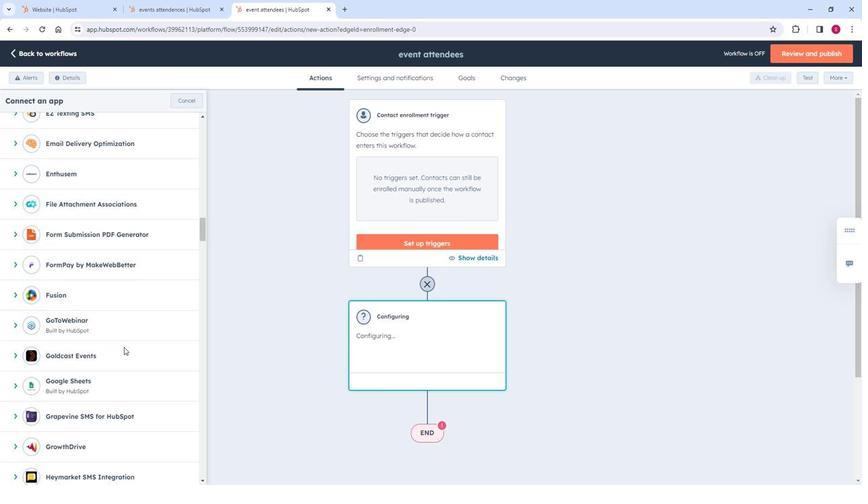 
Action: Mouse scrolled (120, 341) with delta (0, 0)
Screenshot: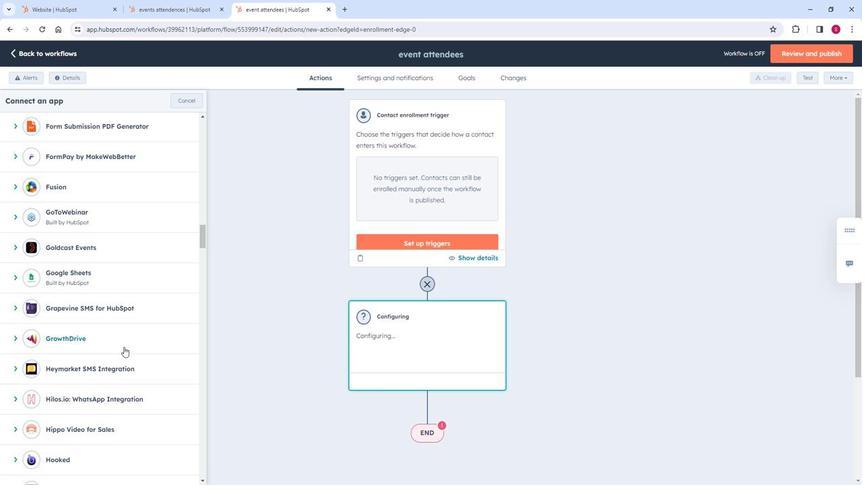 
Action: Mouse scrolled (120, 341) with delta (0, 0)
Screenshot: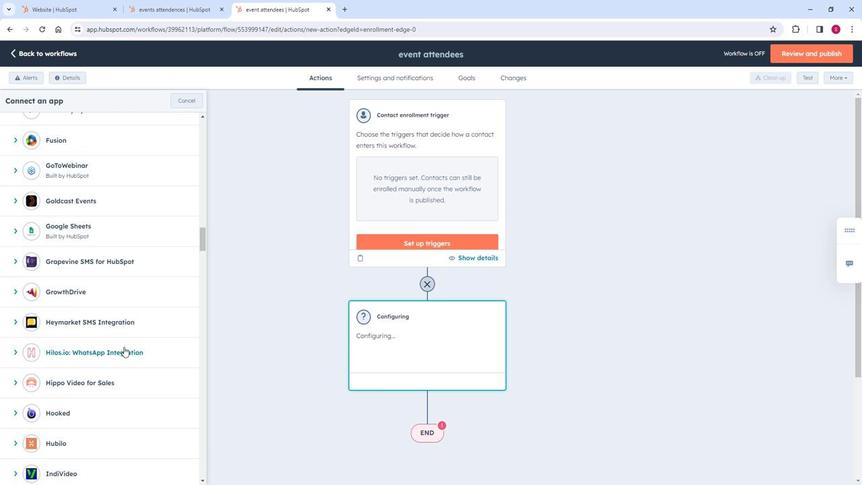 
Action: Mouse scrolled (120, 341) with delta (0, 0)
Screenshot: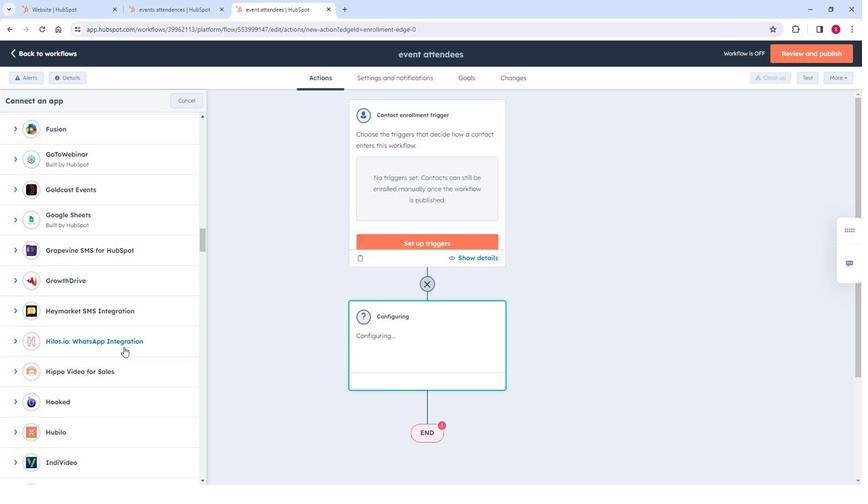 
Action: Mouse scrolled (120, 341) with delta (0, 0)
Screenshot: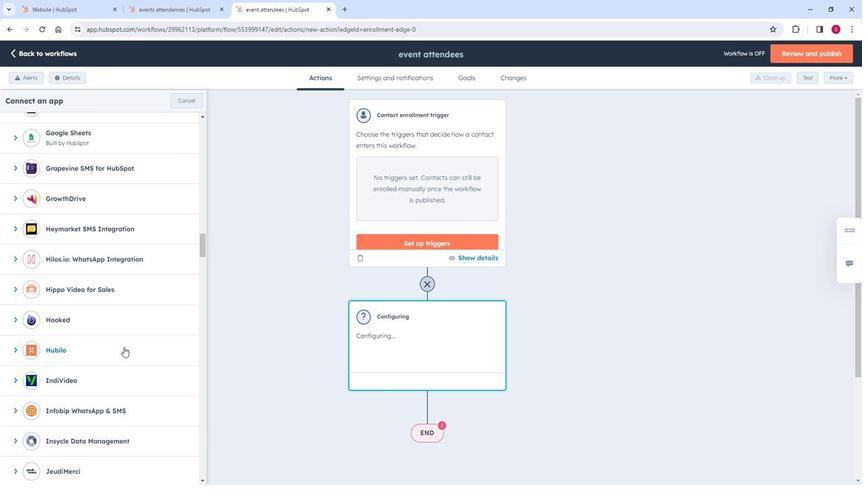 
Action: Mouse scrolled (120, 341) with delta (0, 0)
Screenshot: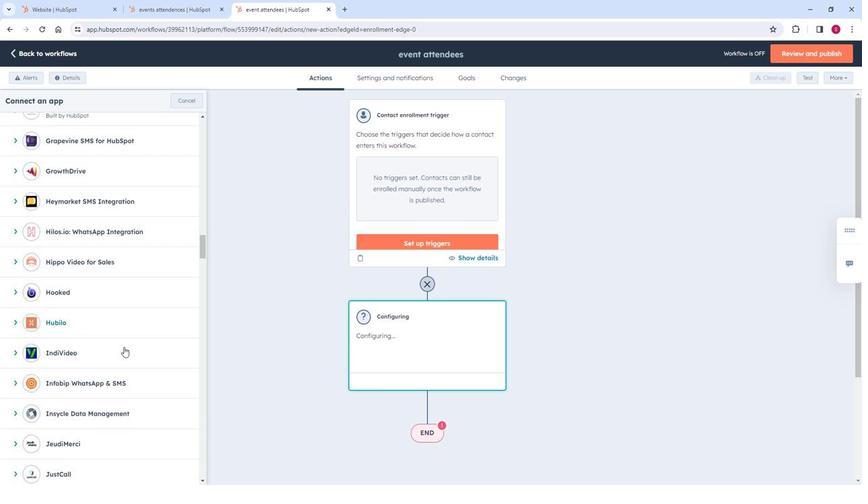 
Action: Mouse scrolled (120, 341) with delta (0, 0)
Screenshot: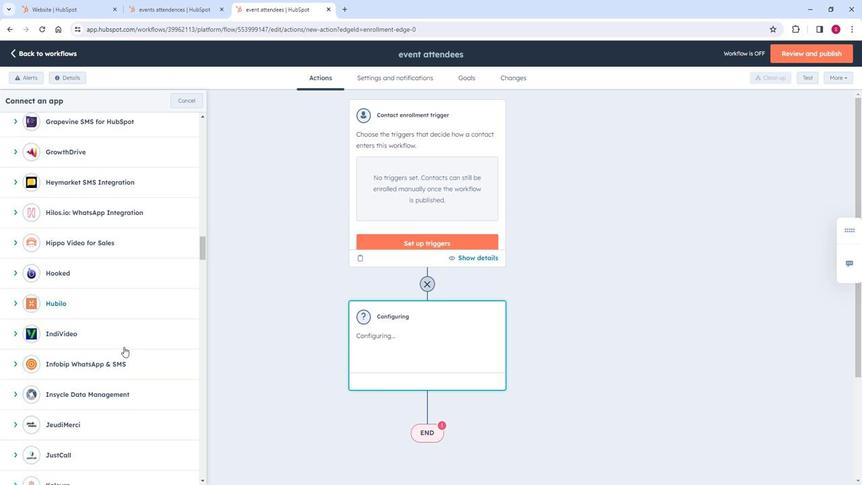 
Action: Mouse scrolled (120, 341) with delta (0, 0)
Screenshot: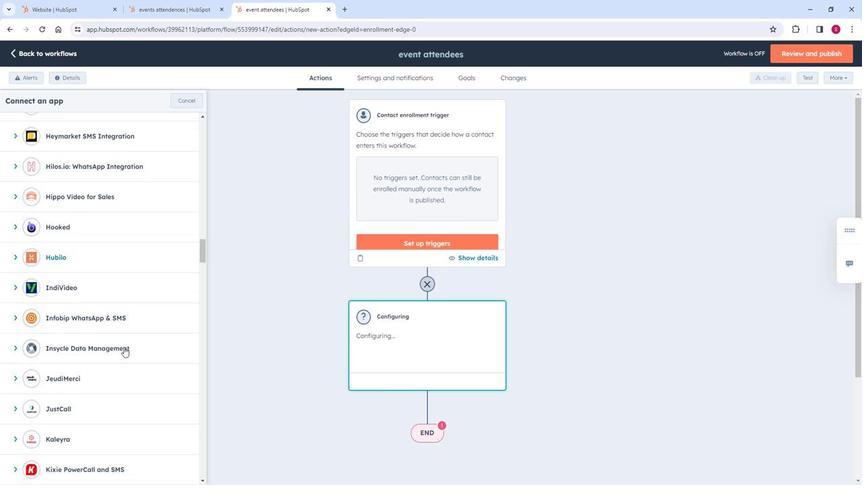 
Action: Mouse scrolled (120, 341) with delta (0, 0)
Screenshot: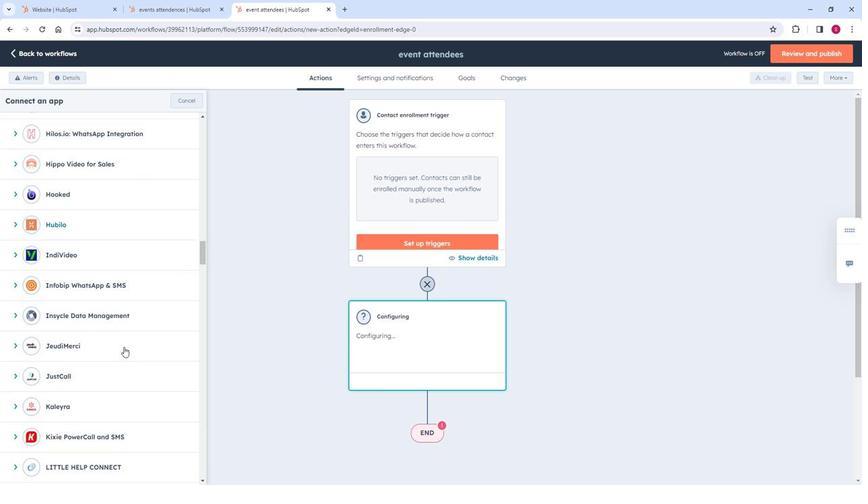 
Action: Mouse scrolled (120, 341) with delta (0, 0)
Screenshot: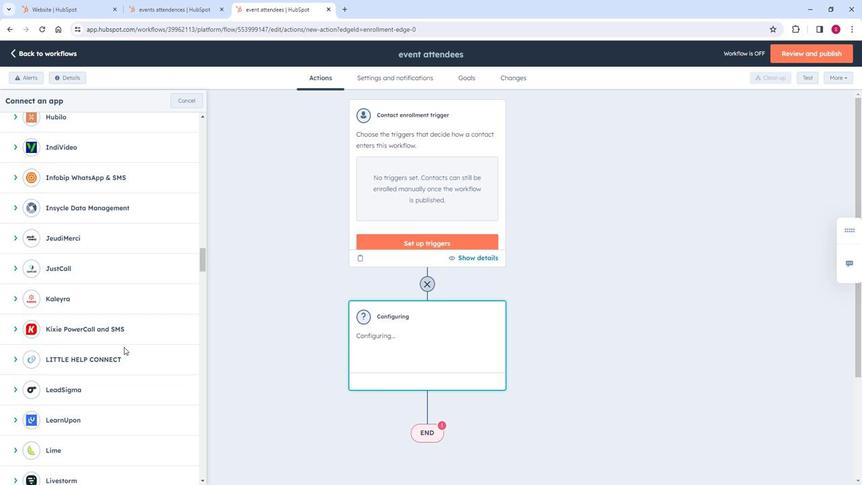 
Action: Mouse moved to (120, 341)
Screenshot: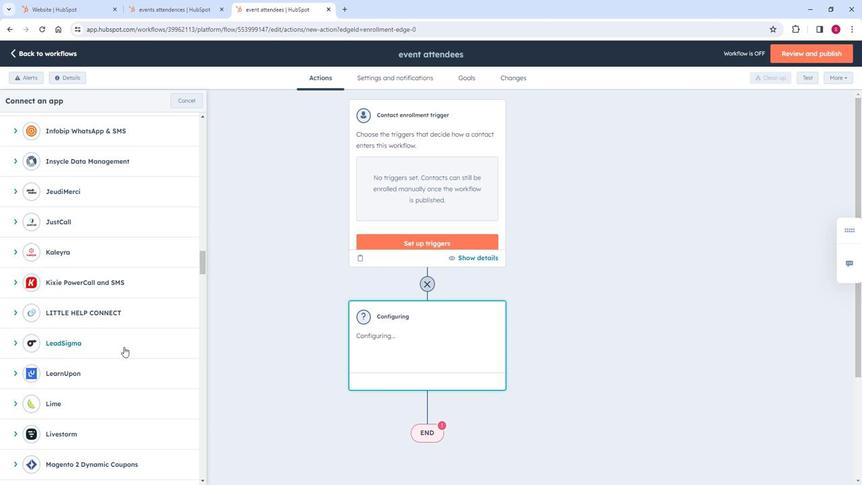 
Action: Mouse scrolled (120, 341) with delta (0, 0)
Screenshot: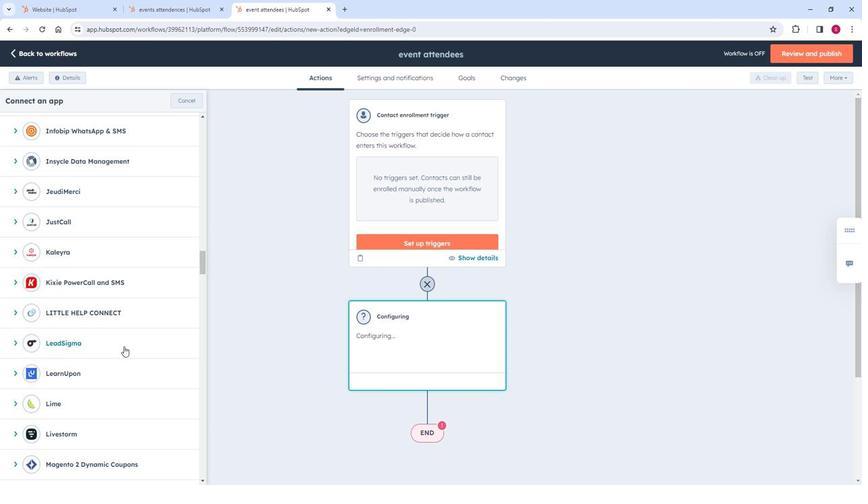 
Action: Mouse scrolled (120, 341) with delta (0, 0)
Screenshot: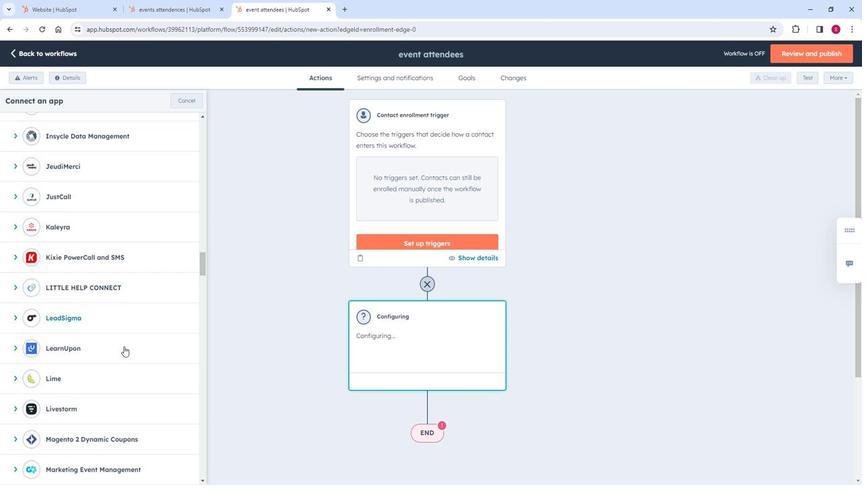 
Action: Mouse scrolled (120, 341) with delta (0, 0)
Screenshot: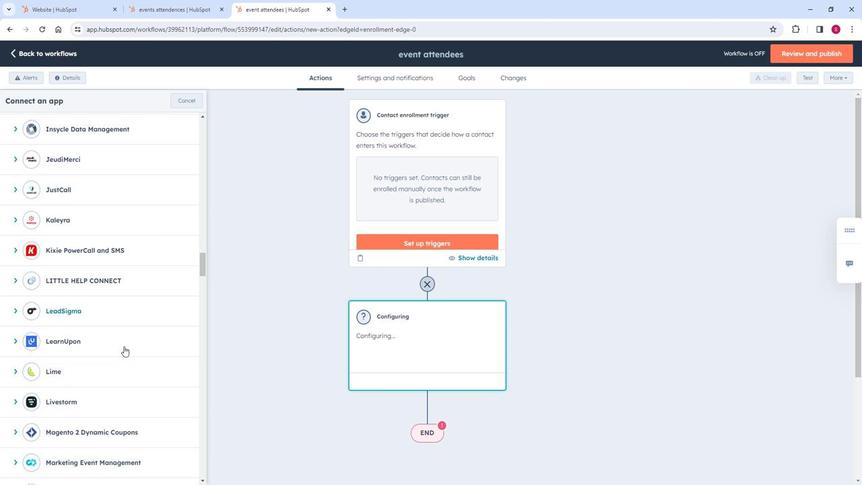 
Action: Mouse scrolled (120, 341) with delta (0, 0)
Screenshot: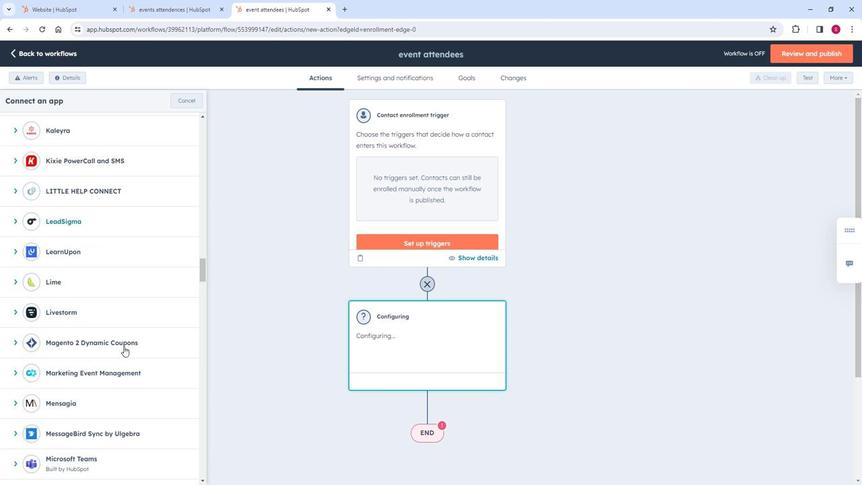 
Action: Mouse moved to (120, 341)
Screenshot: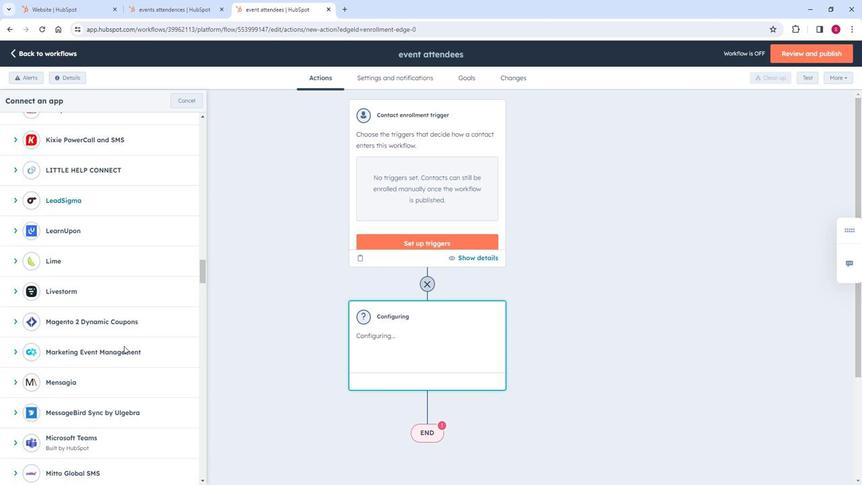 
Action: Mouse scrolled (120, 341) with delta (0, 0)
Screenshot: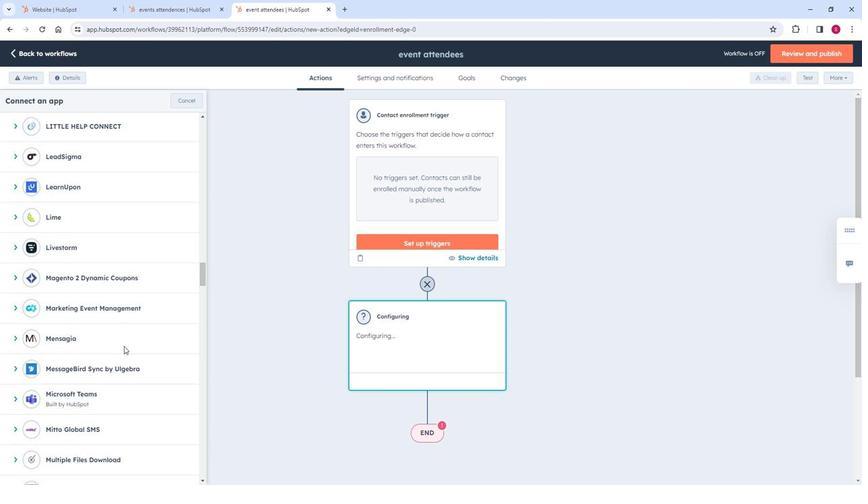 
Action: Mouse scrolled (120, 341) with delta (0, 0)
Screenshot: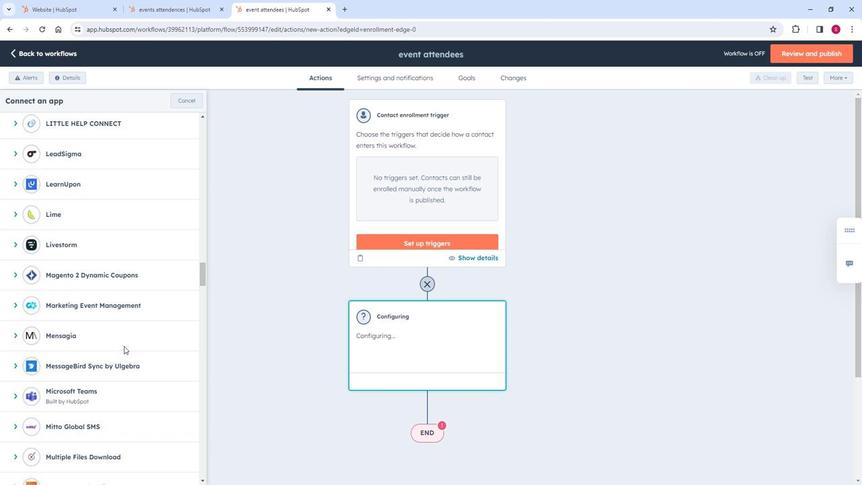 
Action: Mouse scrolled (120, 341) with delta (0, 0)
Screenshot: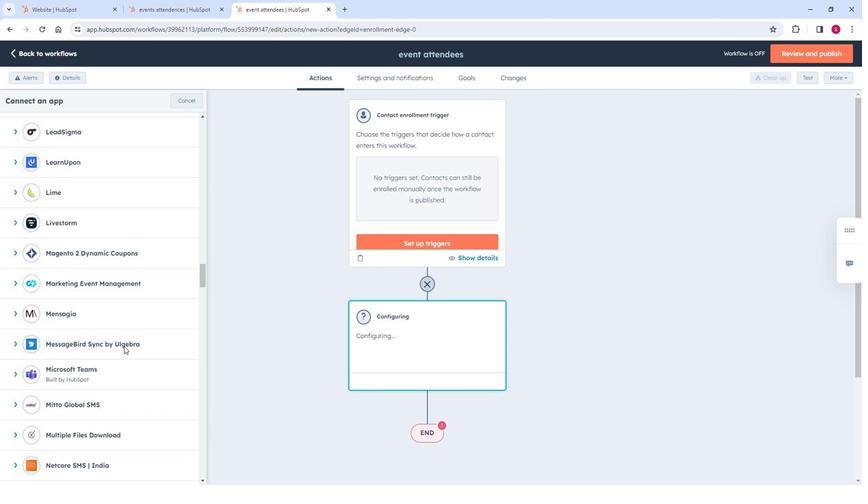 
Action: Mouse moved to (120, 341)
Screenshot: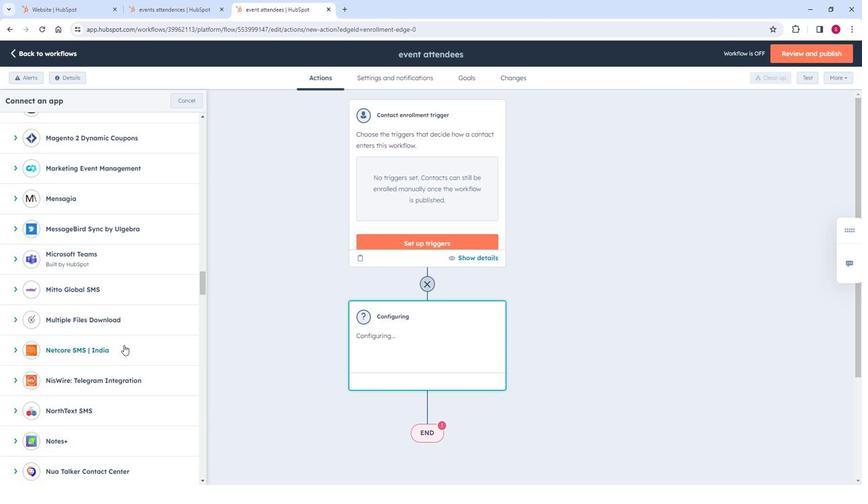 
Action: Mouse scrolled (120, 340) with delta (0, 0)
Screenshot: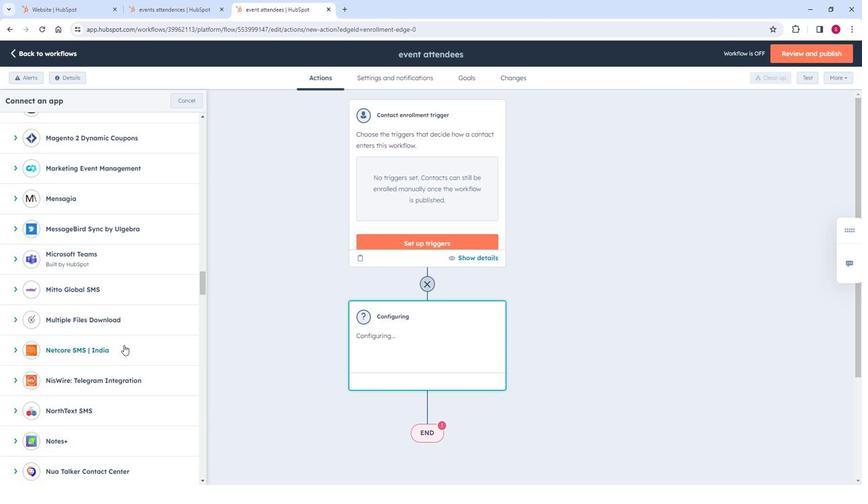 
Action: Mouse moved to (120, 339)
Screenshot: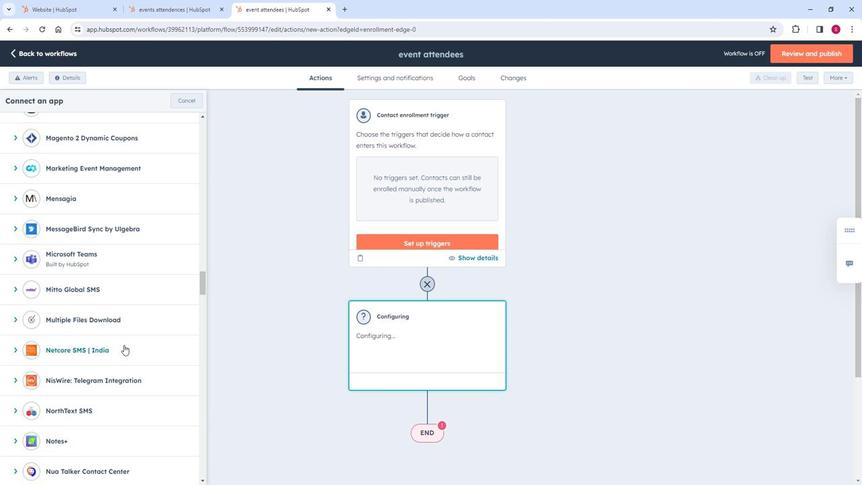 
Action: Mouse scrolled (120, 339) with delta (0, 0)
Screenshot: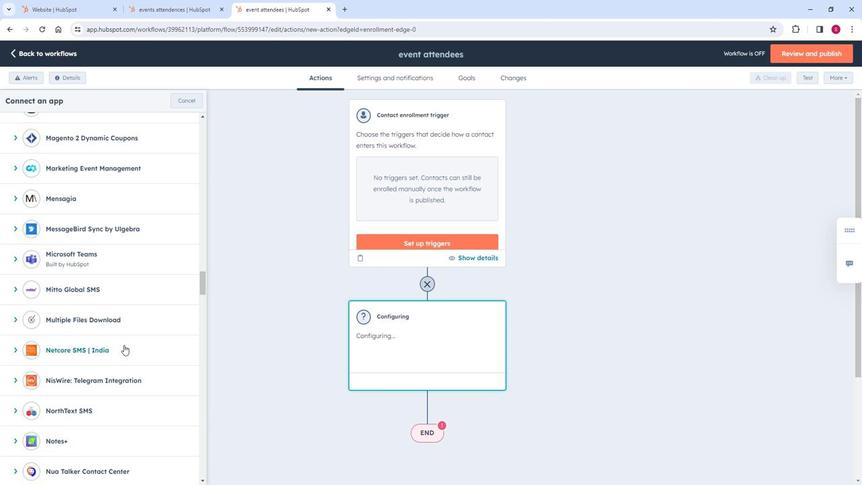 
Action: Mouse moved to (120, 339)
Screenshot: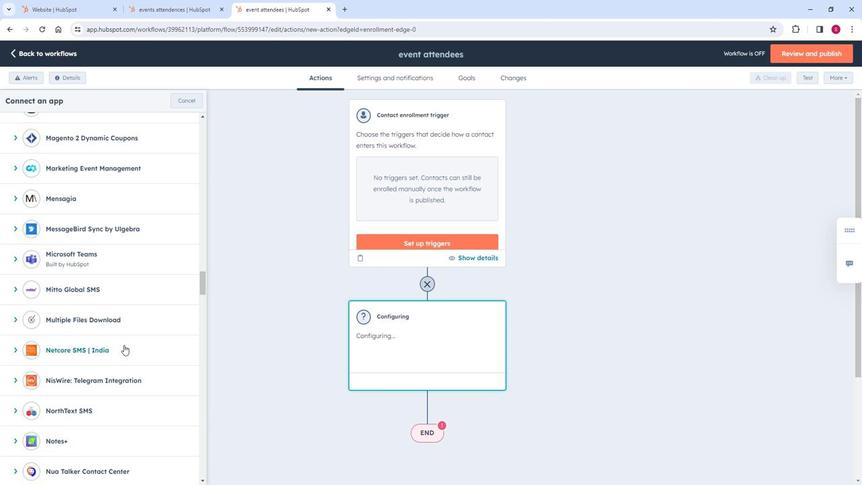 
Action: Mouse scrolled (120, 339) with delta (0, 0)
Screenshot: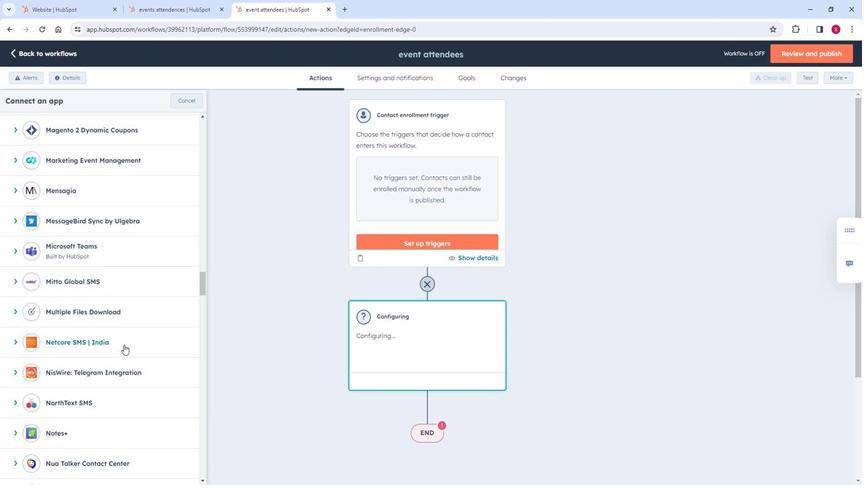 
Action: Mouse scrolled (120, 339) with delta (0, 0)
Screenshot: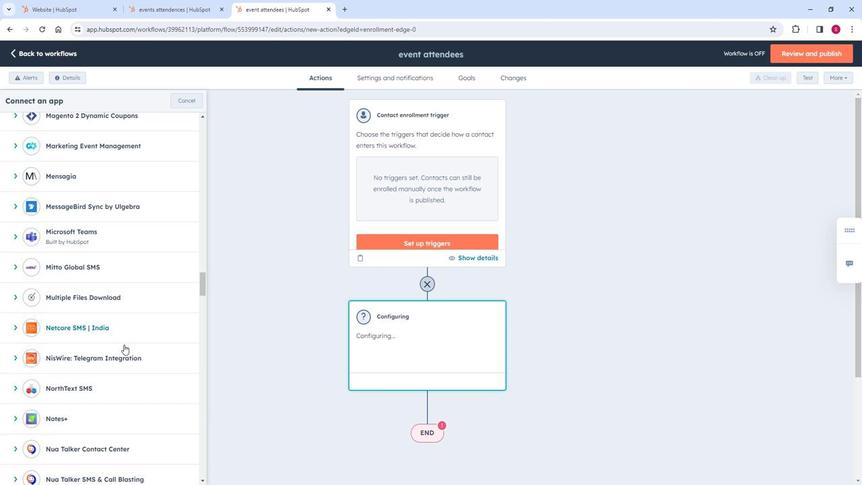 
Action: Mouse scrolled (120, 339) with delta (0, 0)
Screenshot: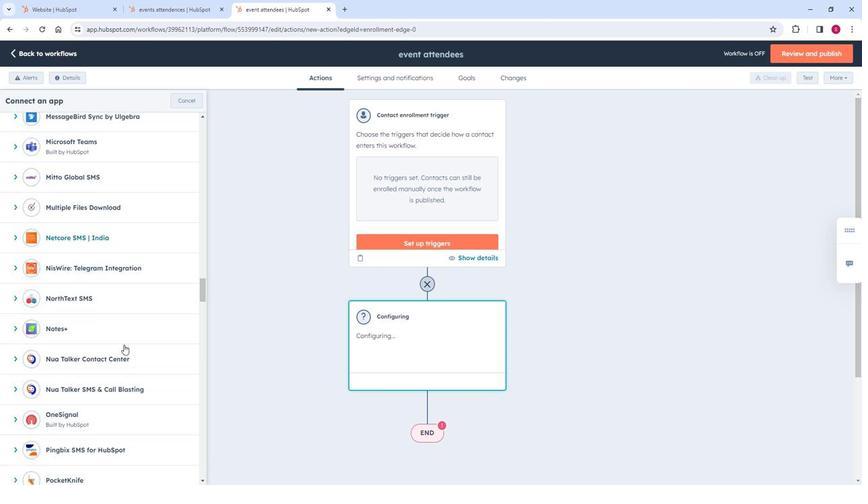 
Action: Mouse scrolled (120, 339) with delta (0, 0)
Screenshot: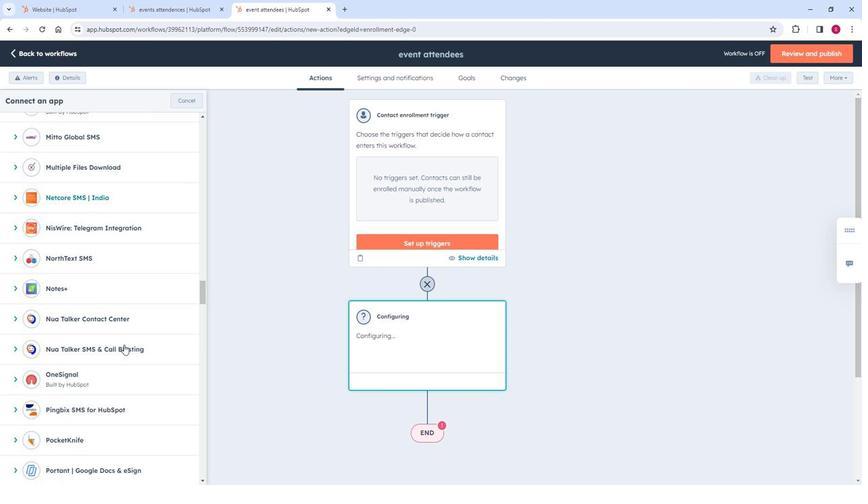 
Action: Mouse scrolled (120, 339) with delta (0, 0)
Screenshot: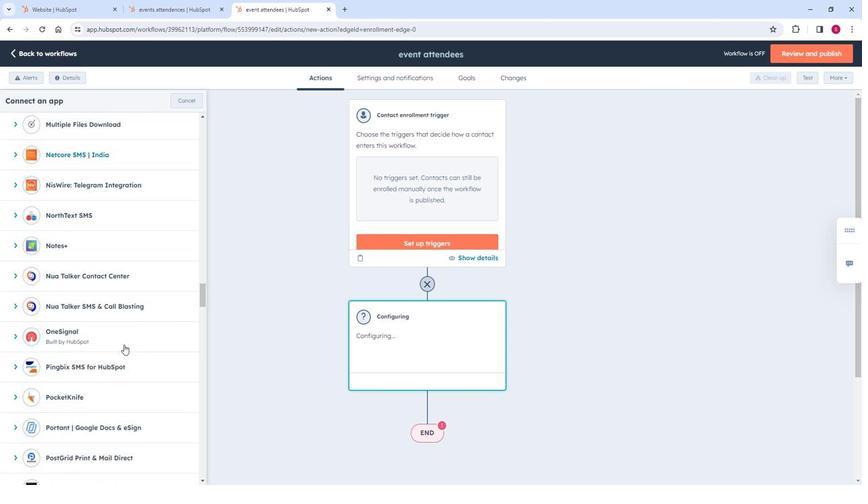 
Action: Mouse moved to (121, 337)
Screenshot: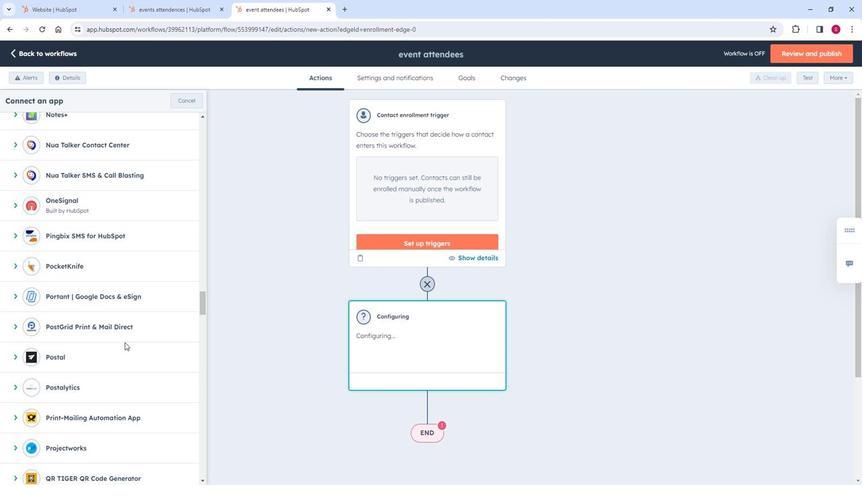 
Action: Mouse scrolled (121, 337) with delta (0, 0)
Screenshot: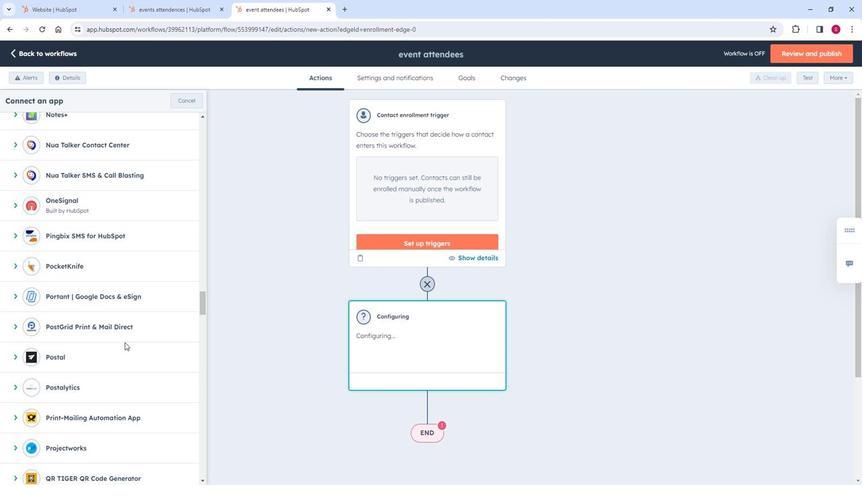 
Action: Mouse scrolled (121, 337) with delta (0, 0)
Screenshot: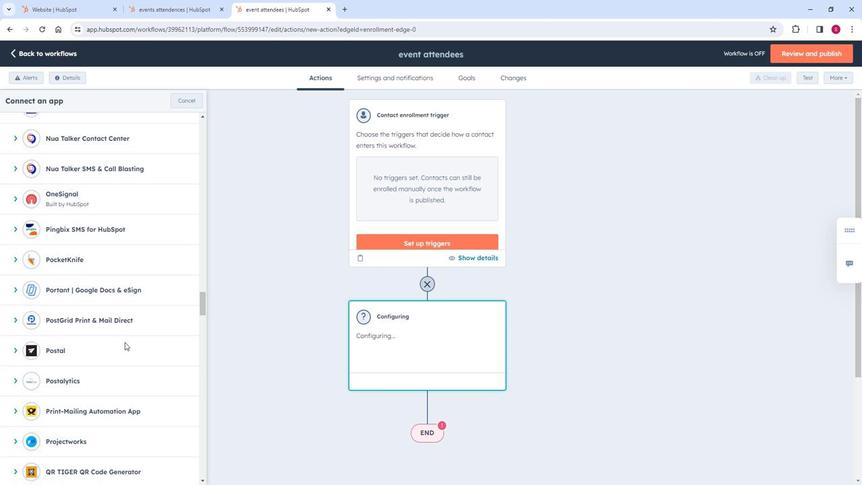 
Action: Mouse scrolled (121, 337) with delta (0, 0)
Screenshot: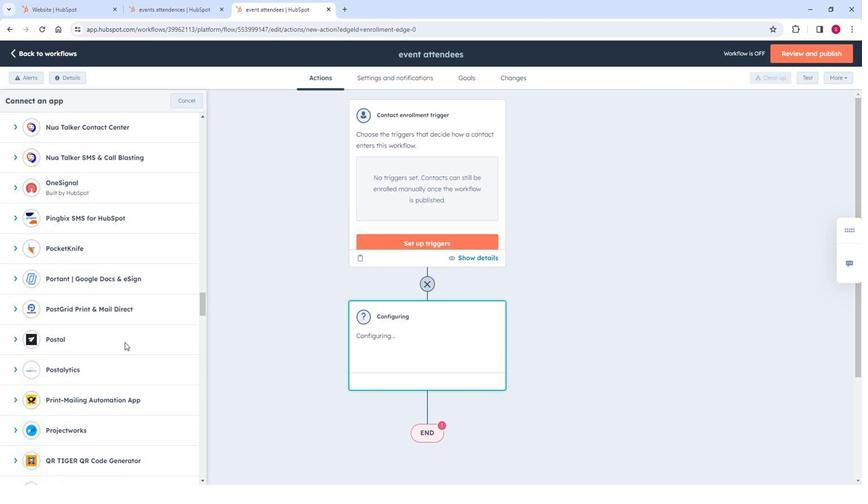 
Action: Mouse scrolled (121, 337) with delta (0, 0)
Screenshot: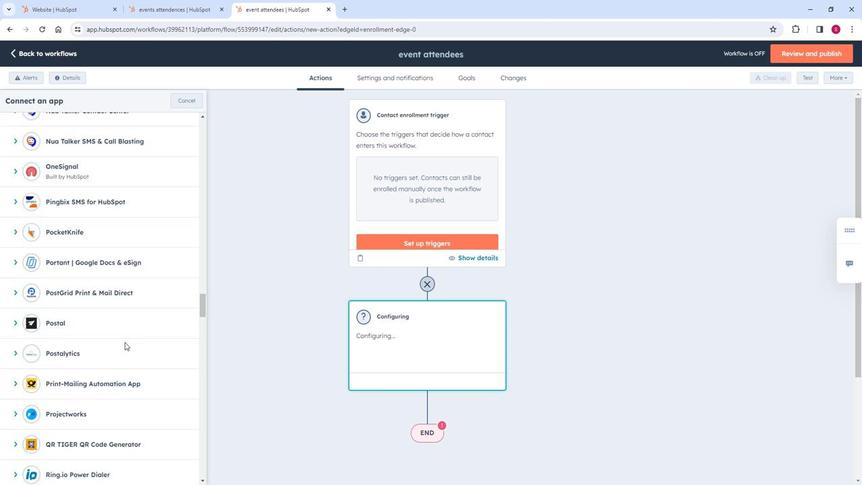 
Action: Mouse scrolled (121, 337) with delta (0, 0)
Screenshot: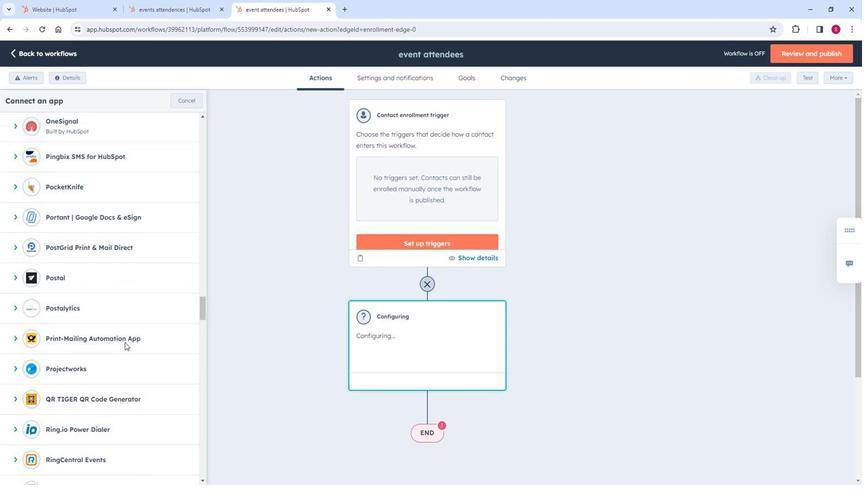 
Action: Mouse scrolled (121, 337) with delta (0, 0)
Screenshot: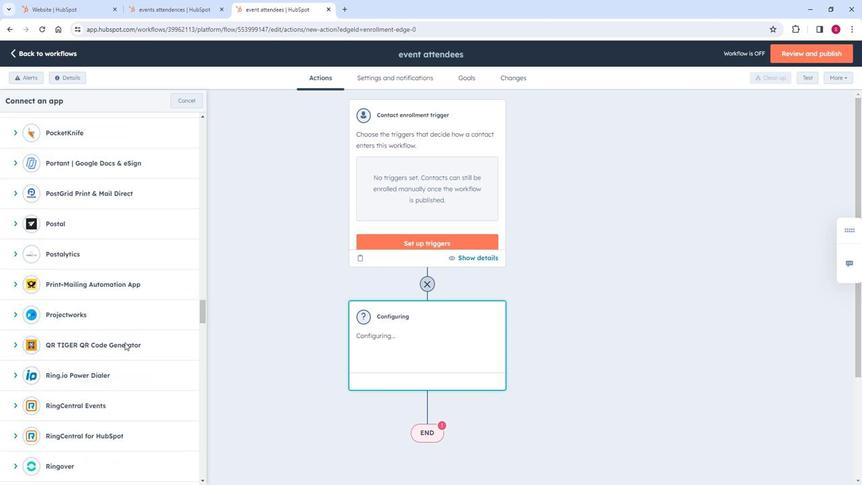 
Action: Mouse scrolled (121, 337) with delta (0, 0)
Screenshot: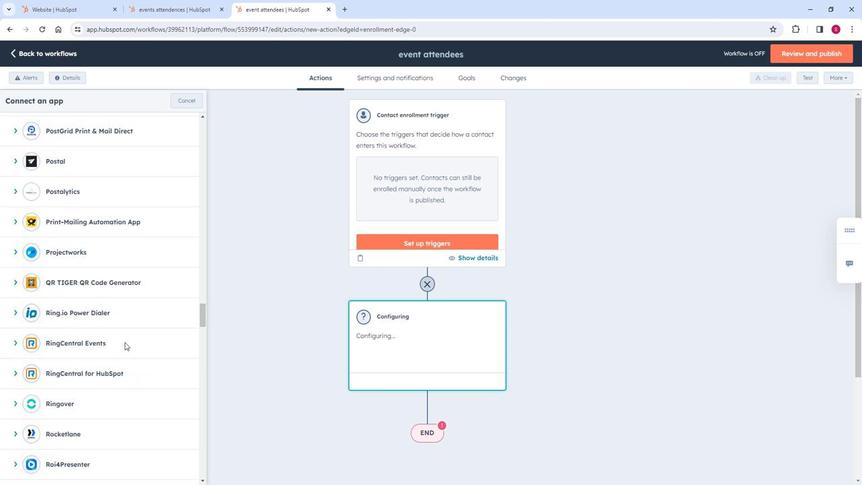 
Action: Mouse scrolled (121, 337) with delta (0, 0)
Screenshot: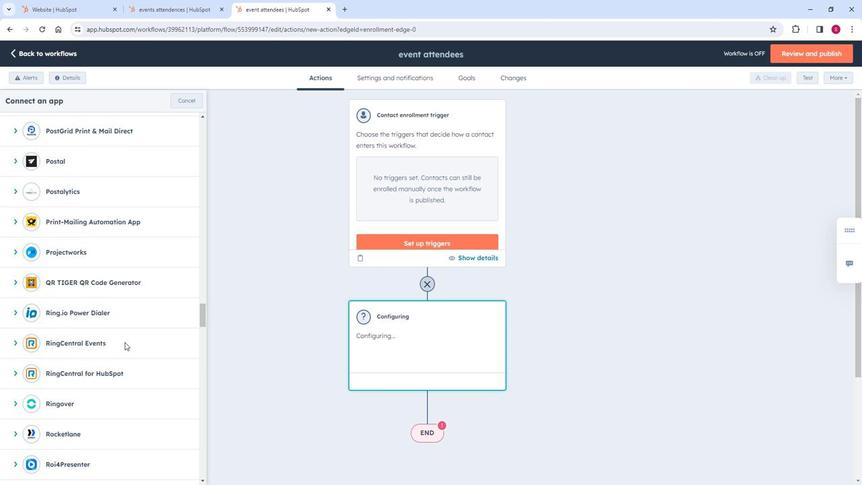 
Action: Mouse moved to (122, 337)
Screenshot: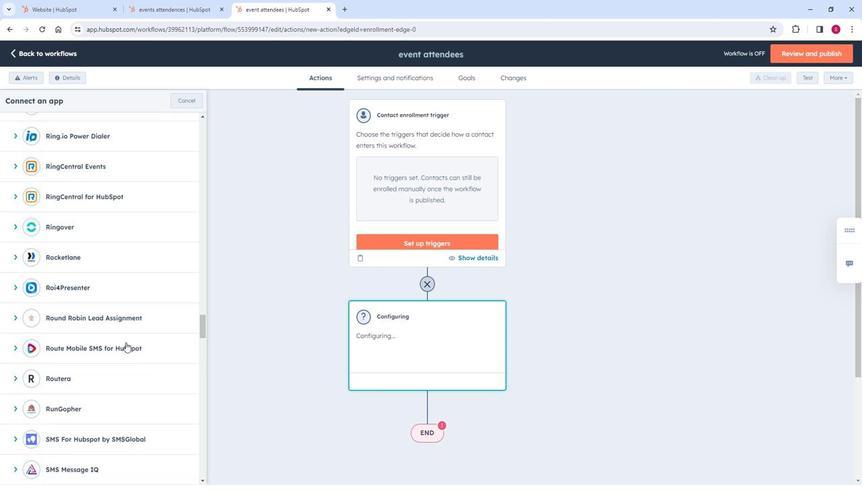 
Action: Mouse scrolled (122, 337) with delta (0, 0)
Screenshot: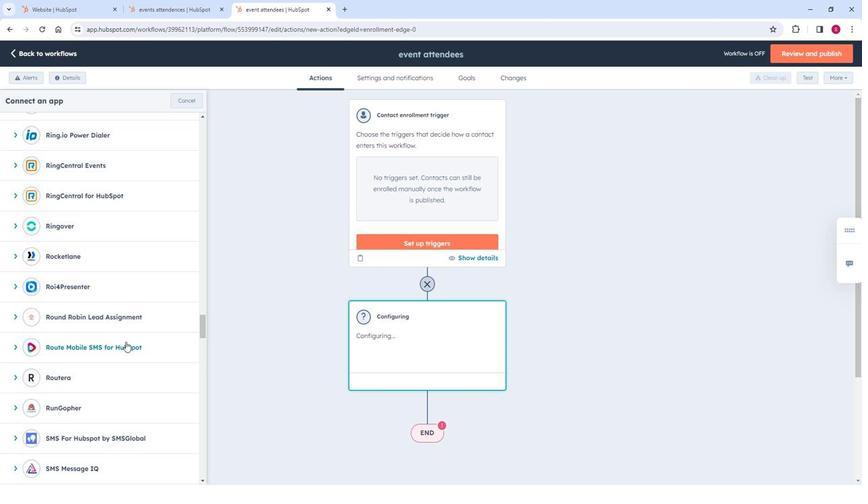 
Action: Mouse scrolled (122, 337) with delta (0, 0)
Screenshot: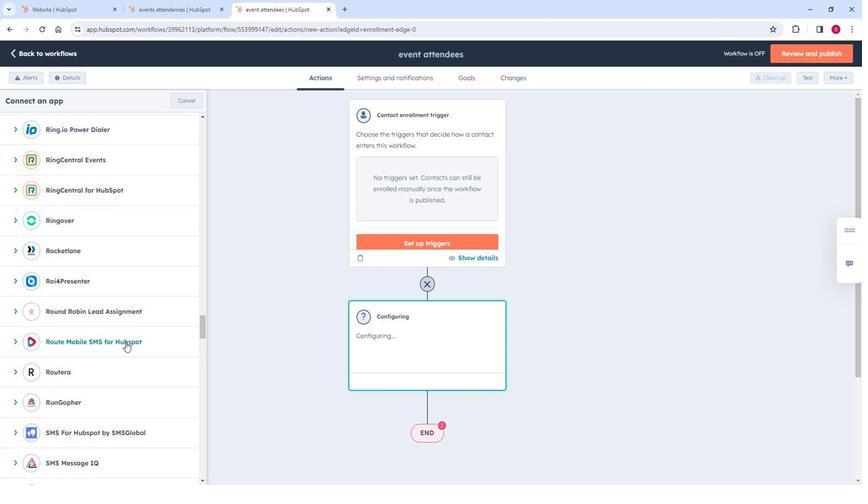 
Action: Mouse scrolled (122, 337) with delta (0, 0)
Screenshot: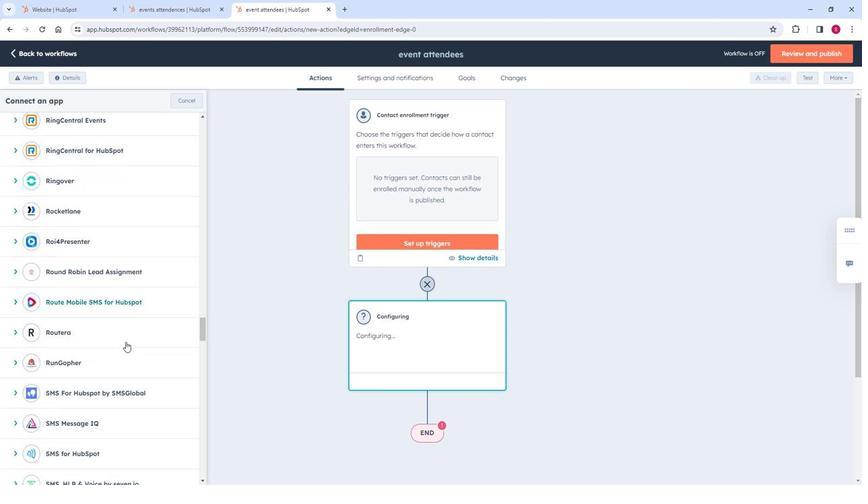 
Action: Mouse scrolled (122, 337) with delta (0, 0)
Screenshot: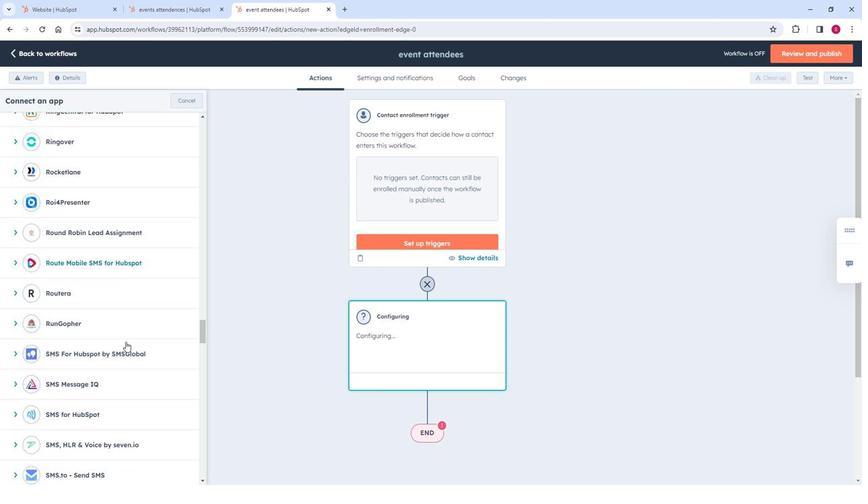 
Action: Mouse scrolled (122, 337) with delta (0, 0)
Screenshot: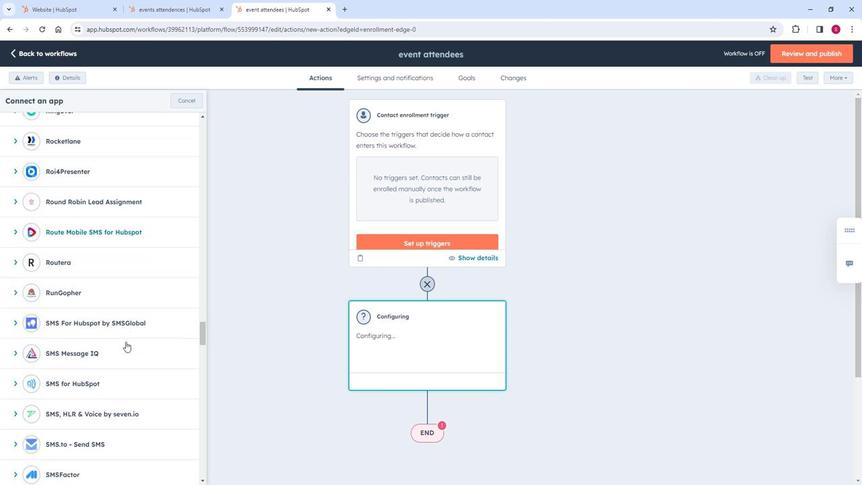 
Action: Mouse scrolled (122, 337) with delta (0, 0)
Screenshot: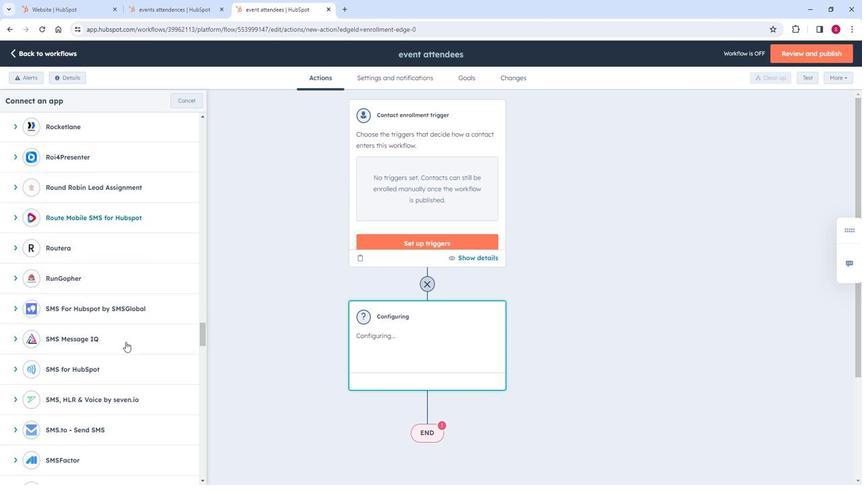 
Action: Mouse moved to (122, 337)
Screenshot: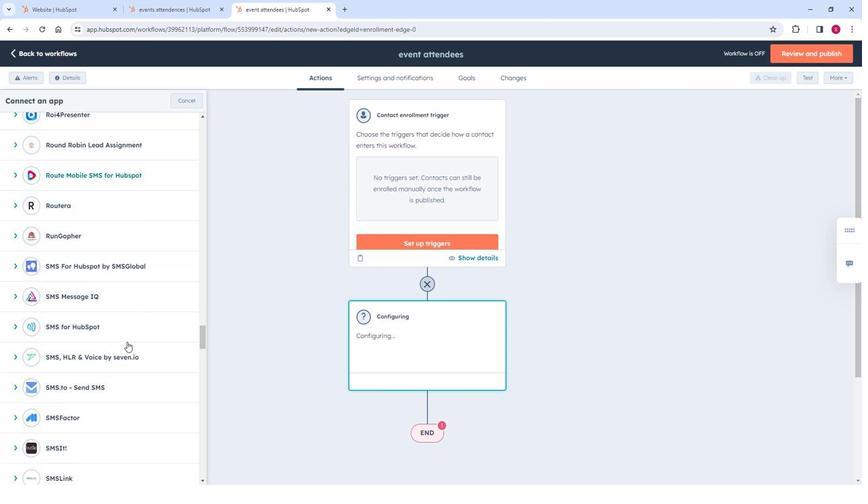 
Action: Mouse scrolled (122, 337) with delta (0, 0)
Screenshot: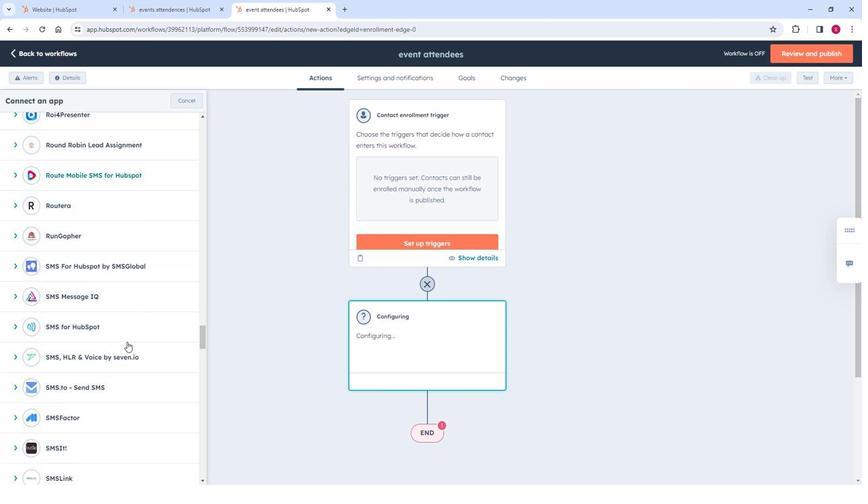 
Action: Mouse moved to (124, 337)
Screenshot: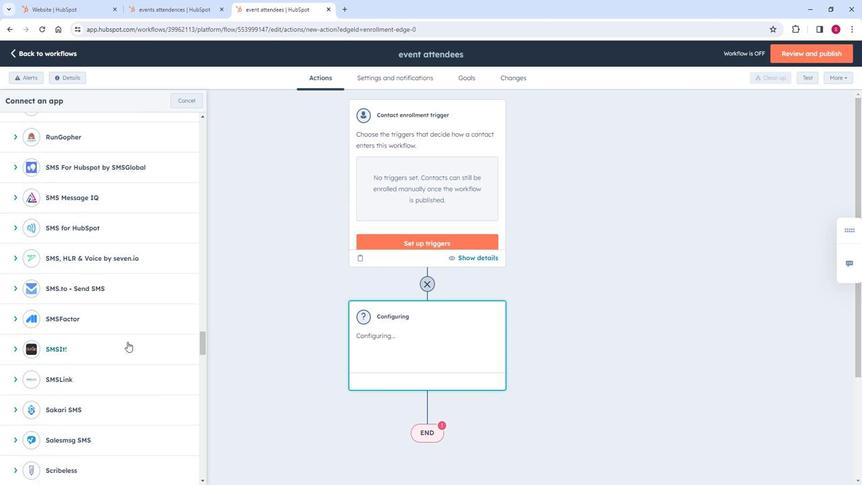 
Action: Mouse scrolled (124, 337) with delta (0, 0)
Screenshot: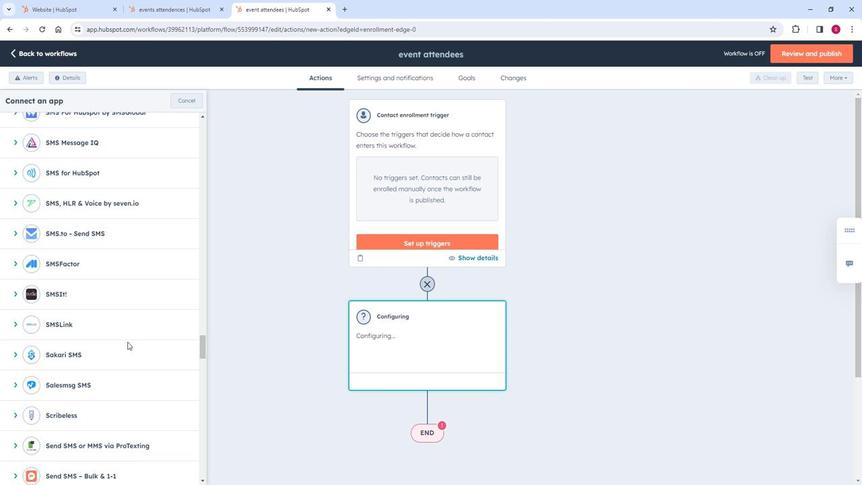 
Action: Mouse scrolled (124, 337) with delta (0, 0)
Screenshot: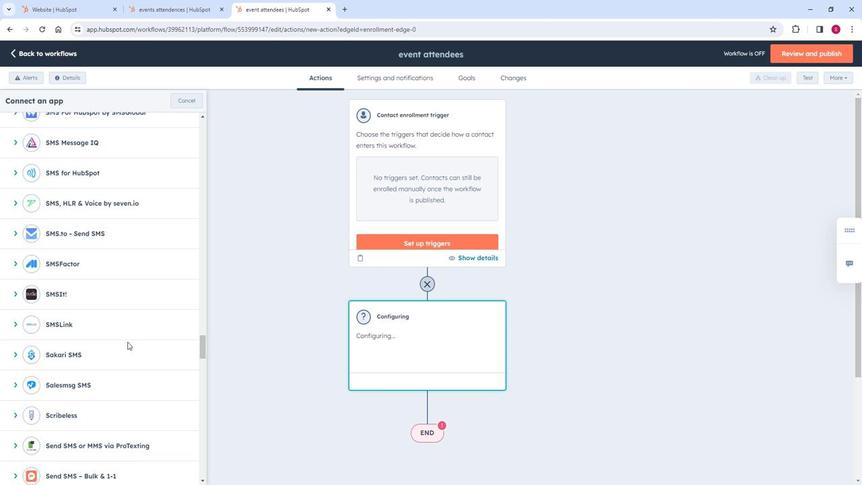 
Action: Mouse scrolled (124, 337) with delta (0, 0)
Screenshot: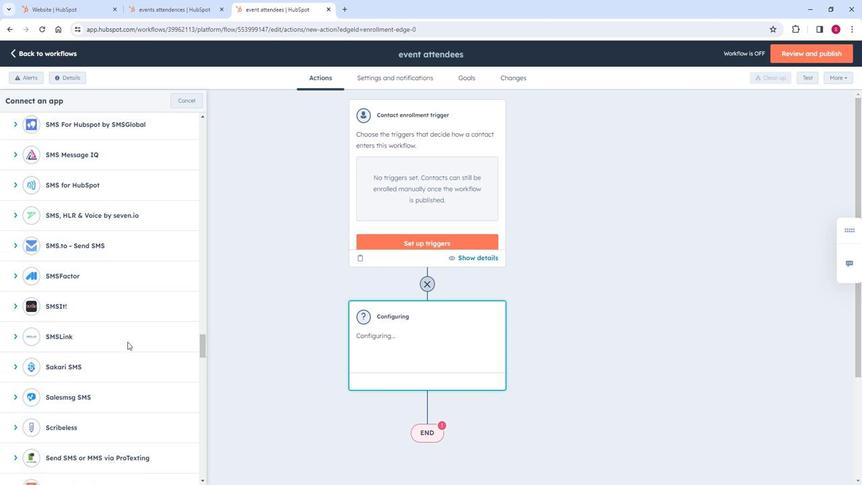 
Action: Mouse scrolled (124, 337) with delta (0, 0)
Screenshot: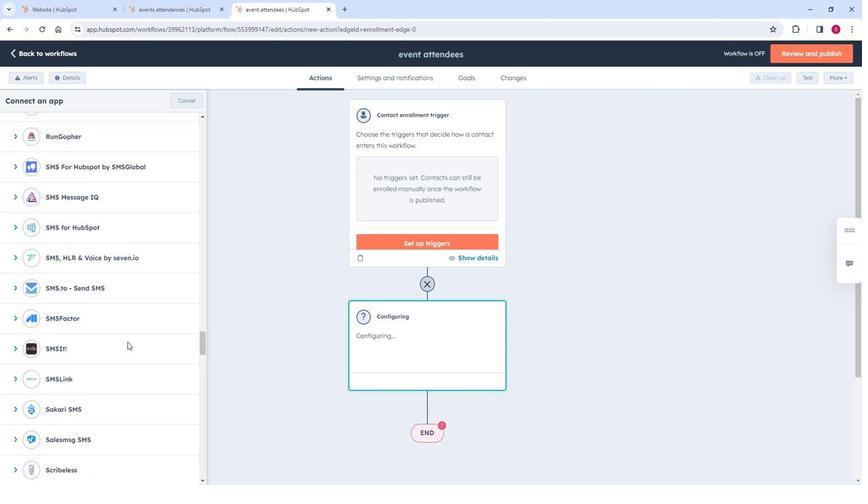 
Action: Mouse scrolled (124, 337) with delta (0, 0)
Screenshot: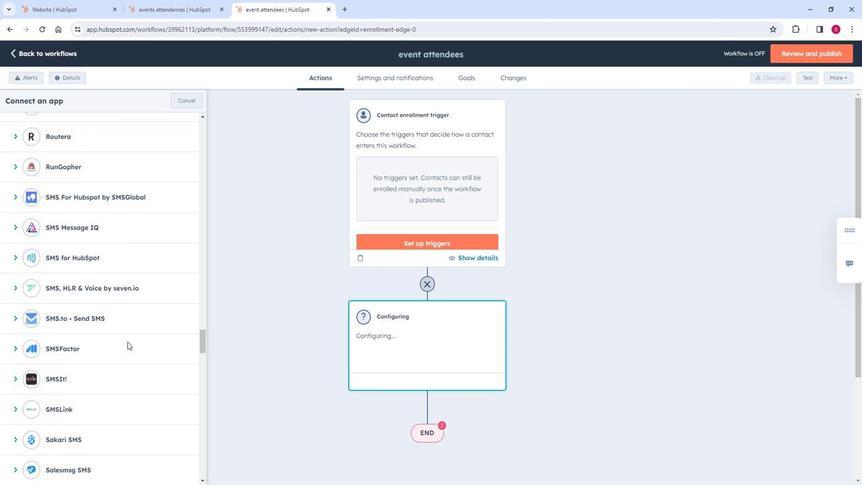 
Action: Mouse scrolled (124, 337) with delta (0, 0)
Screenshot: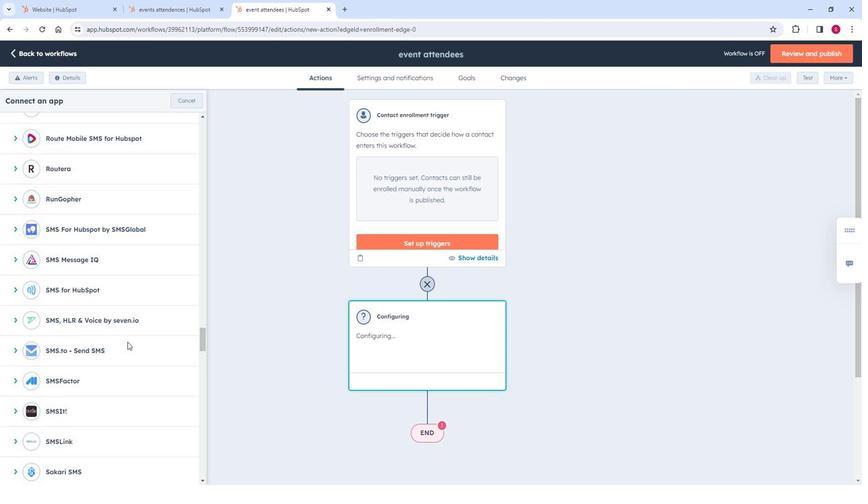 
Action: Mouse scrolled (124, 337) with delta (0, 0)
Screenshot: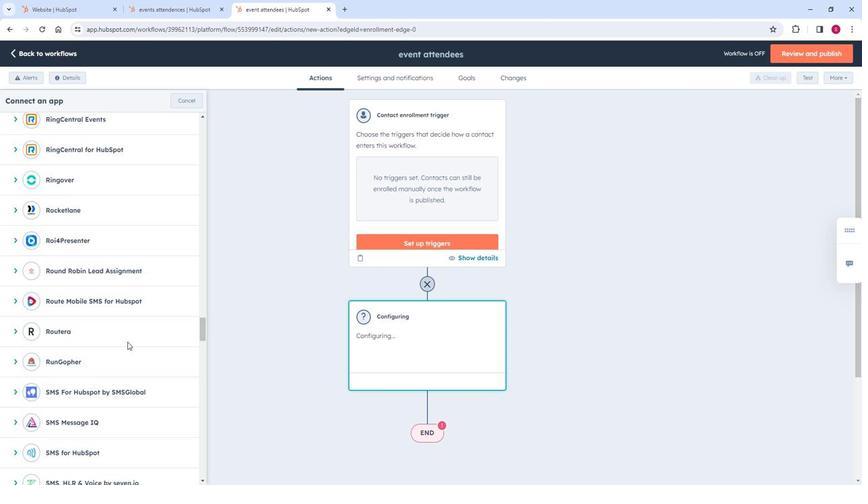 
Action: Mouse scrolled (124, 337) with delta (0, 0)
Screenshot: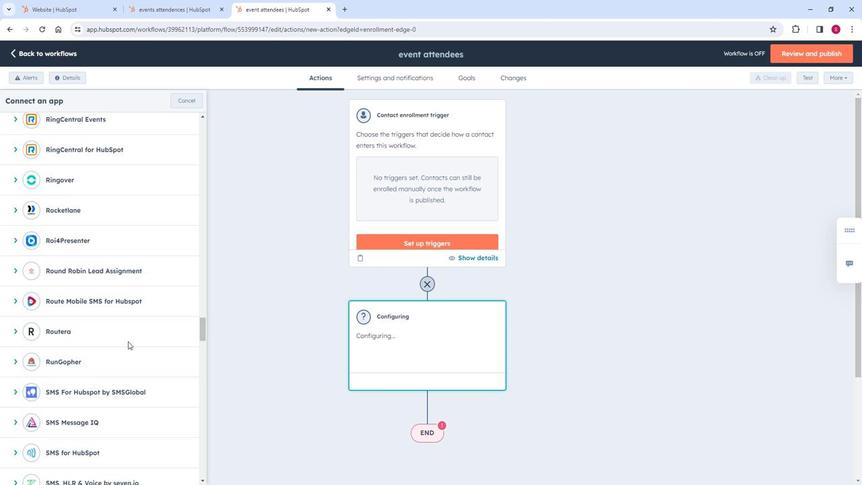 
Action: Mouse moved to (124, 337)
Screenshot: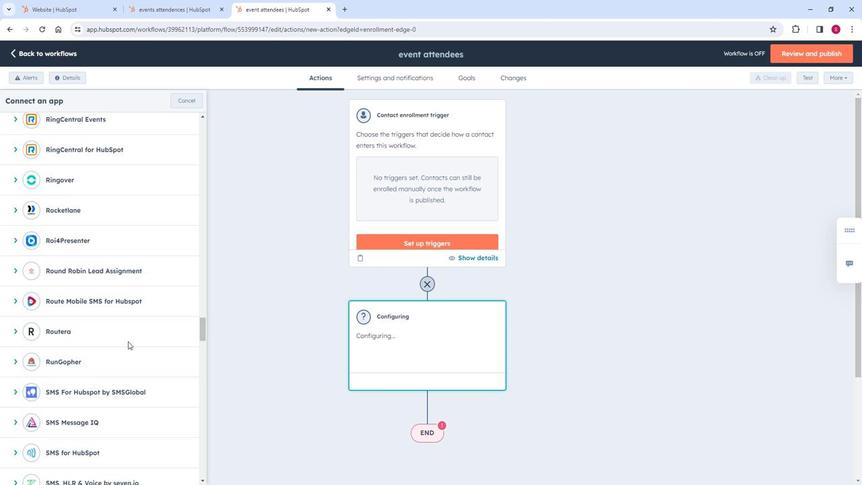 
Action: Mouse scrolled (124, 337) with delta (0, 0)
Screenshot: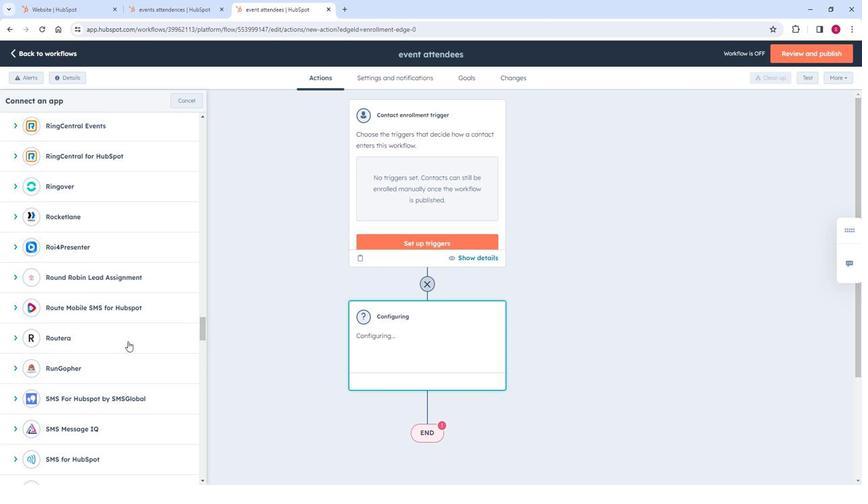 
Action: Mouse scrolled (124, 337) with delta (0, 0)
Screenshot: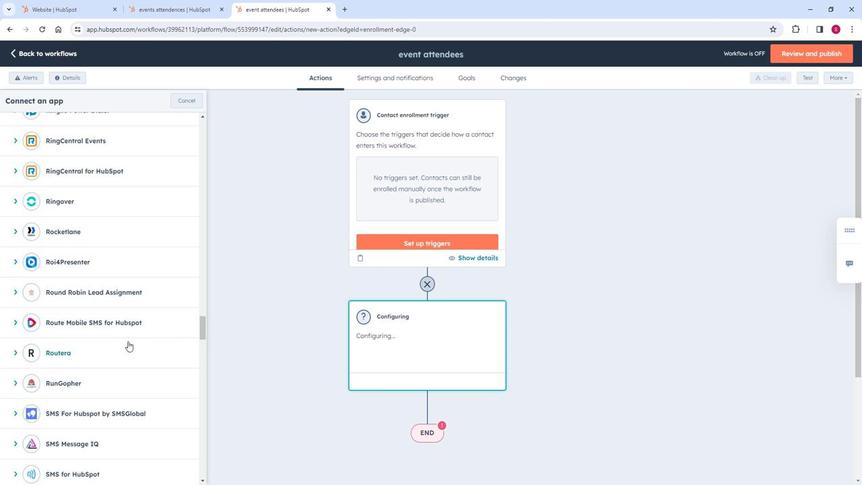 
Action: Mouse scrolled (124, 337) with delta (0, 0)
Screenshot: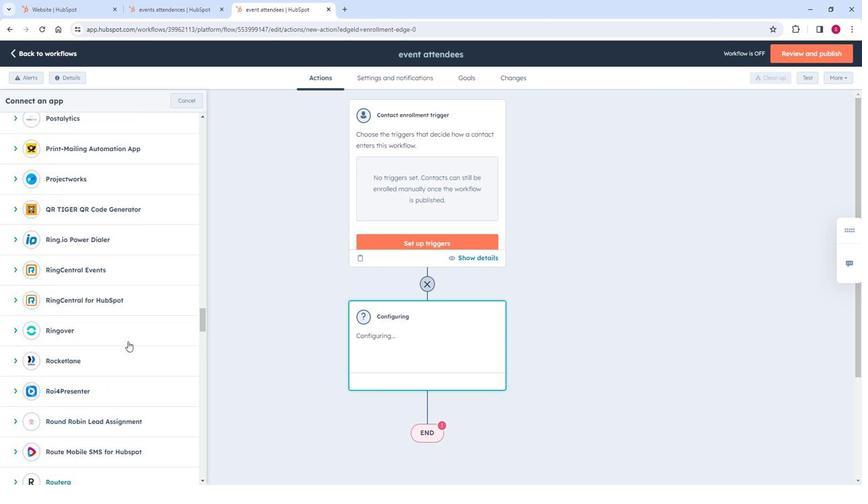 
Action: Mouse scrolled (124, 337) with delta (0, 0)
Screenshot: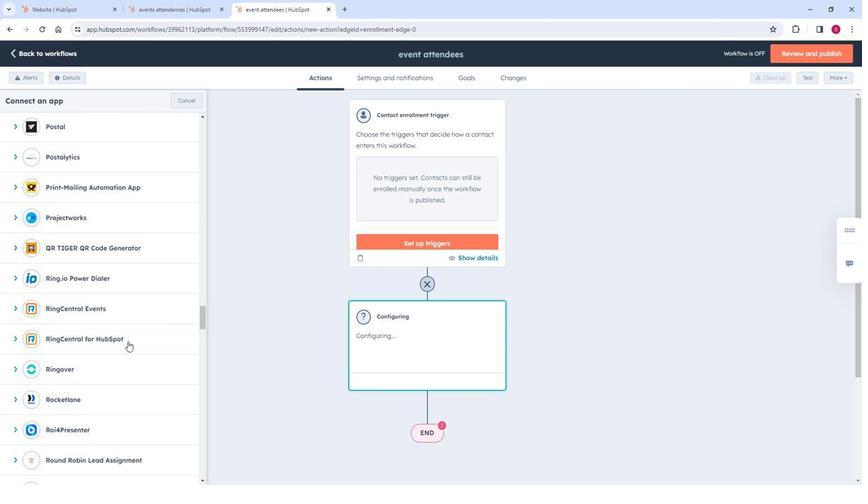 
Action: Mouse moved to (12, 156)
Screenshot: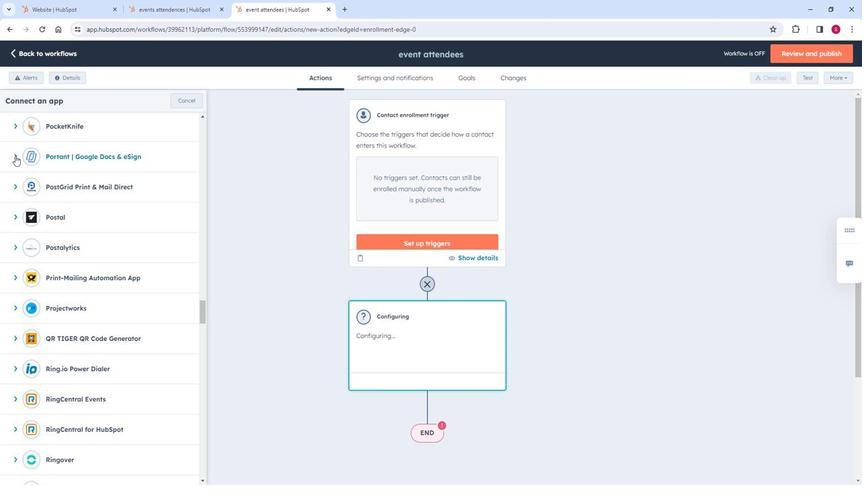 
Action: Mouse pressed left at (12, 156)
Screenshot: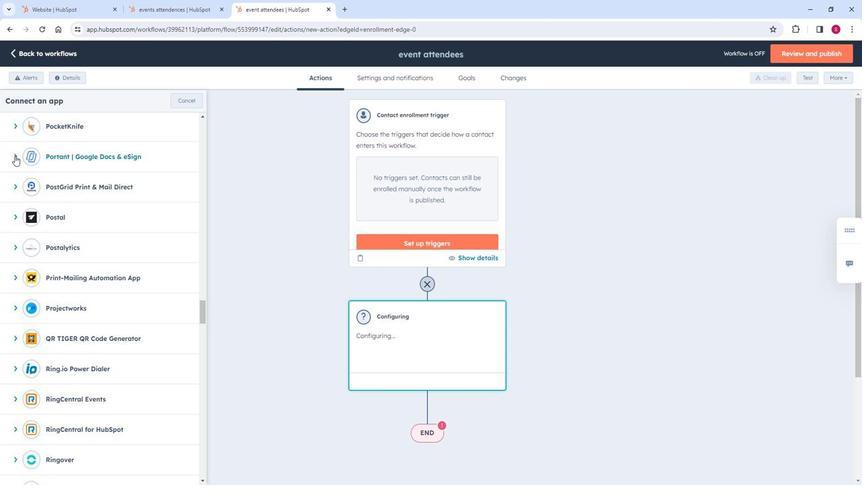 
Action: Mouse moved to (151, 260)
Screenshot: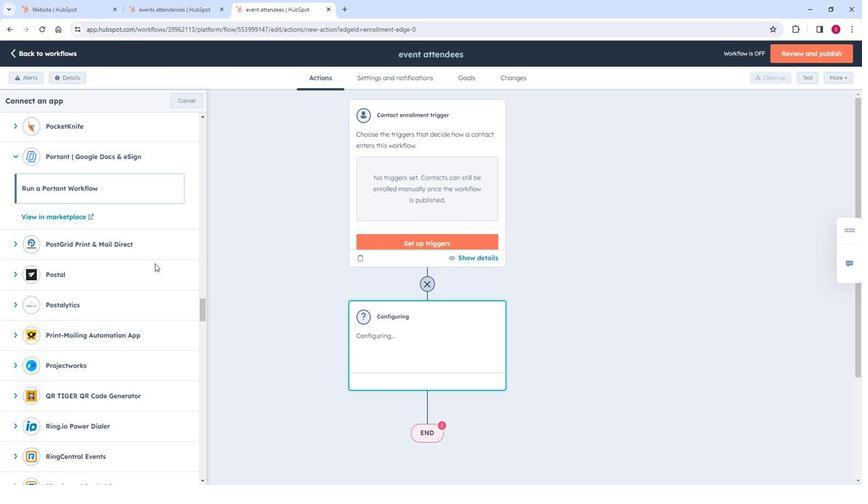 
Action: Mouse scrolled (151, 261) with delta (0, 0)
Screenshot: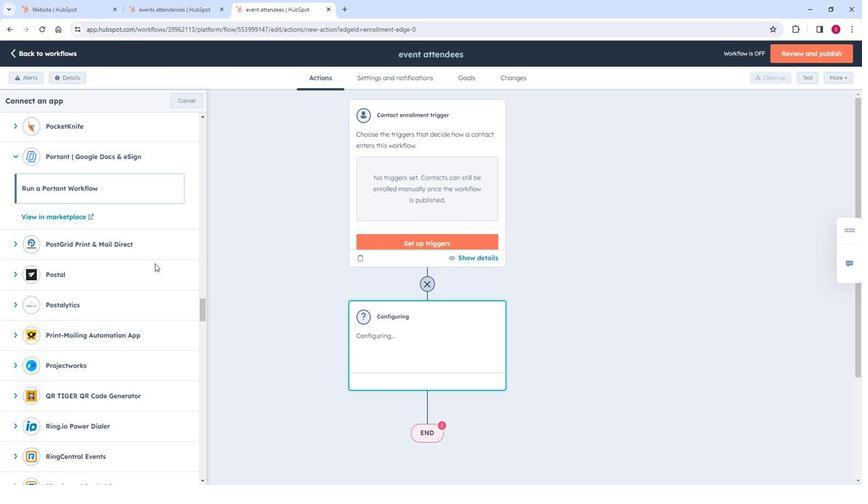 
Action: Mouse scrolled (151, 261) with delta (0, 0)
Screenshot: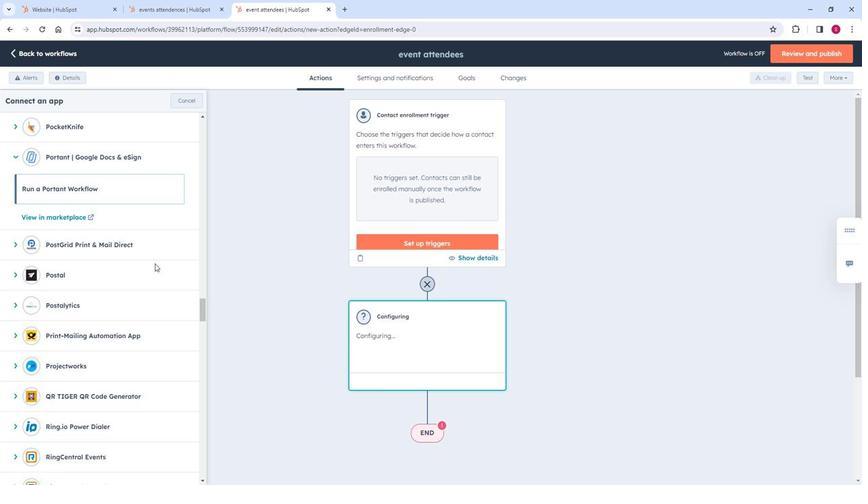
Action: Mouse scrolled (151, 261) with delta (0, 0)
Screenshot: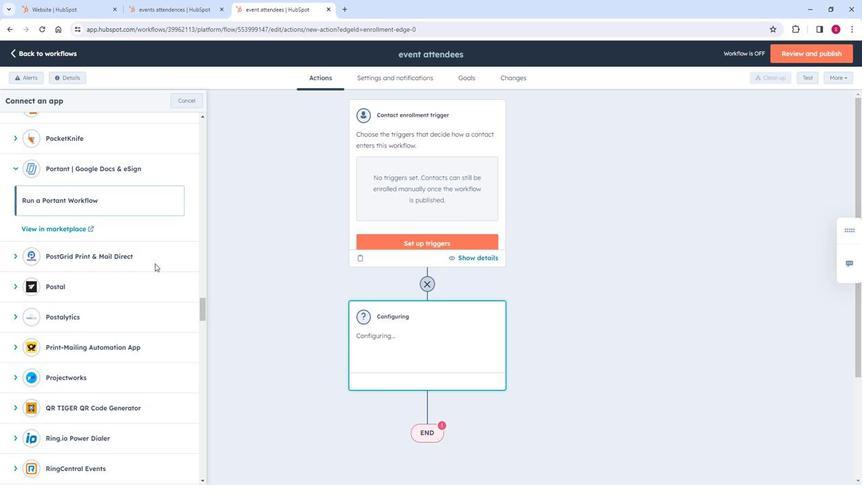 
Action: Mouse scrolled (151, 261) with delta (0, 0)
Screenshot: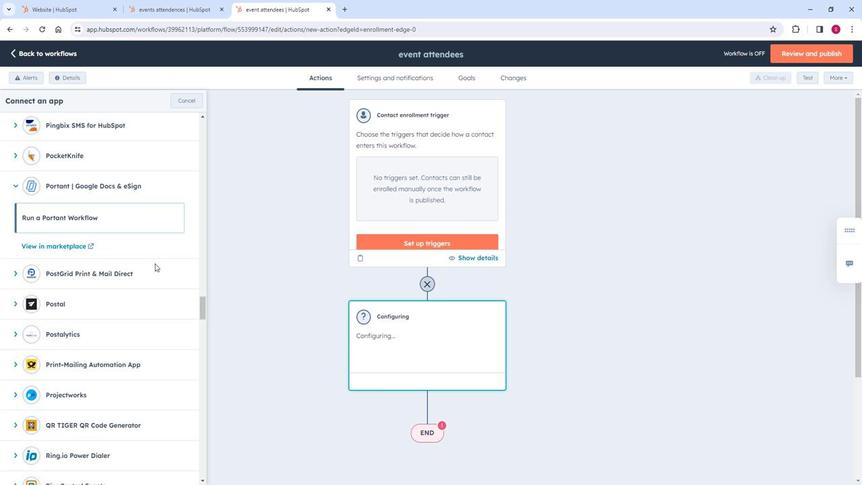 
Action: Mouse scrolled (151, 261) with delta (0, 0)
Screenshot: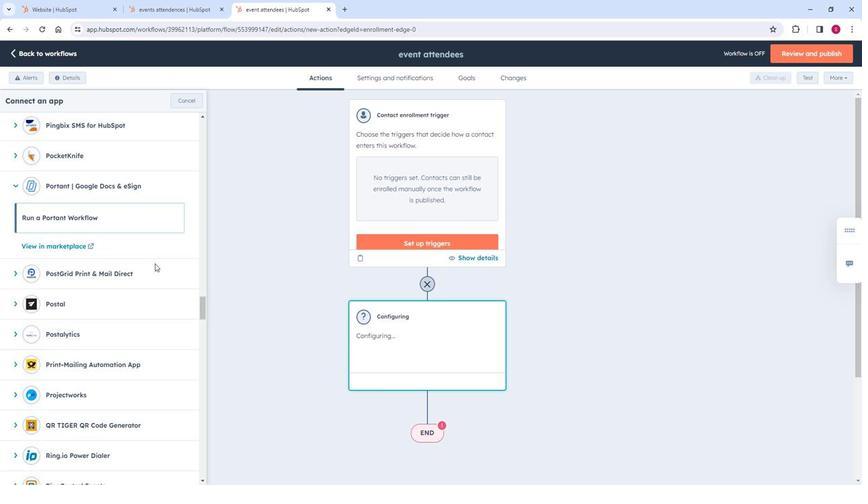 
Action: Mouse scrolled (151, 261) with delta (0, 0)
Screenshot: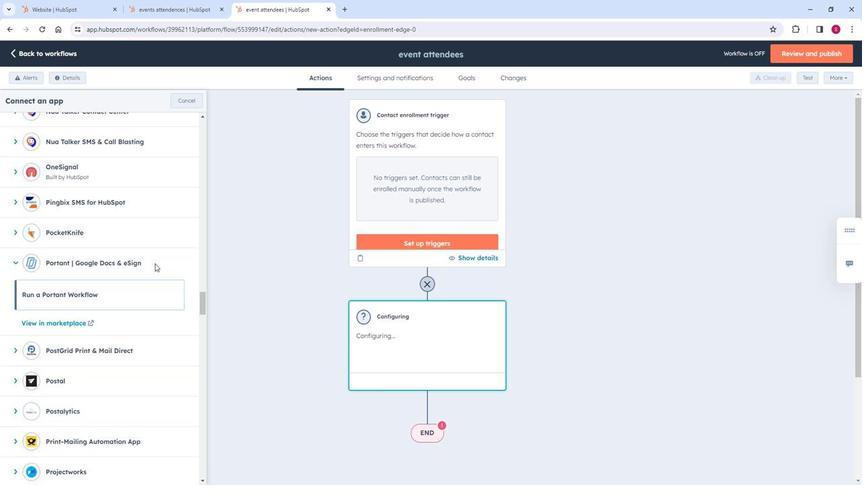 
Action: Mouse scrolled (151, 261) with delta (0, 0)
Screenshot: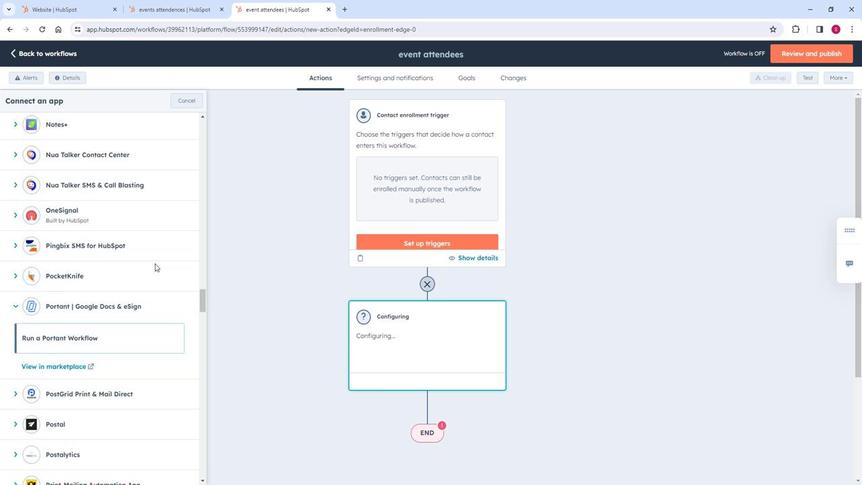 
Action: Mouse moved to (182, 104)
Screenshot: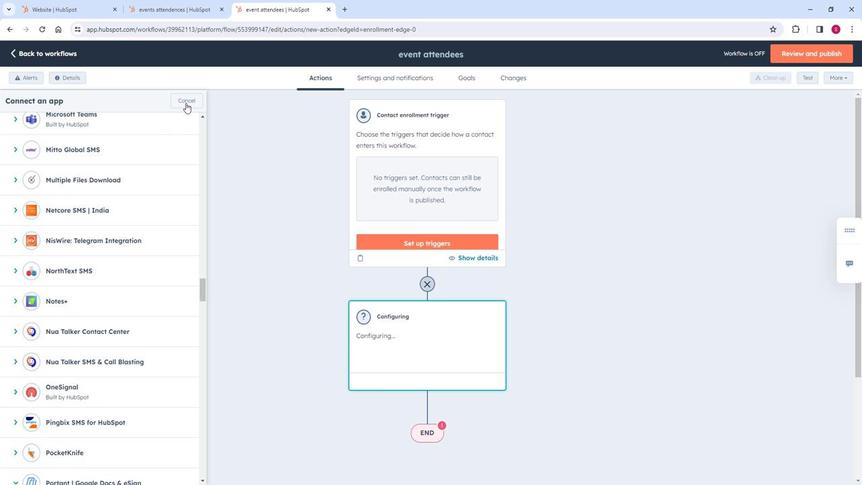 
Action: Mouse pressed left at (182, 104)
Screenshot: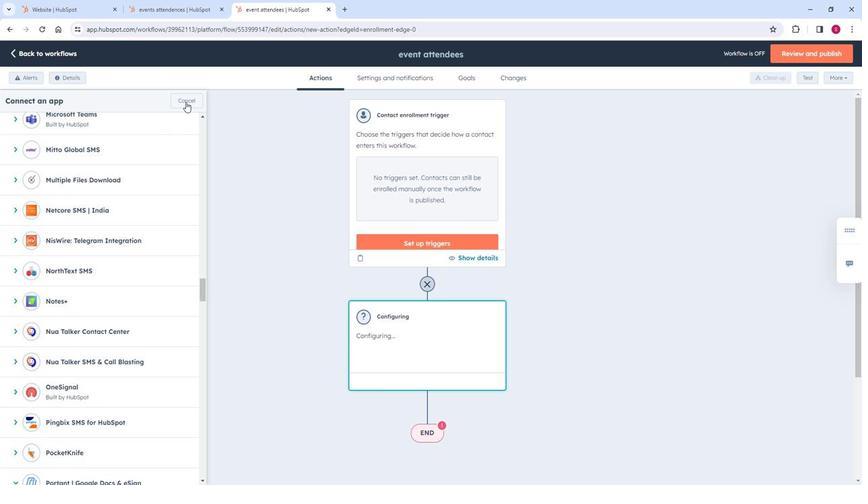 
Action: Mouse moved to (136, 326)
Screenshot: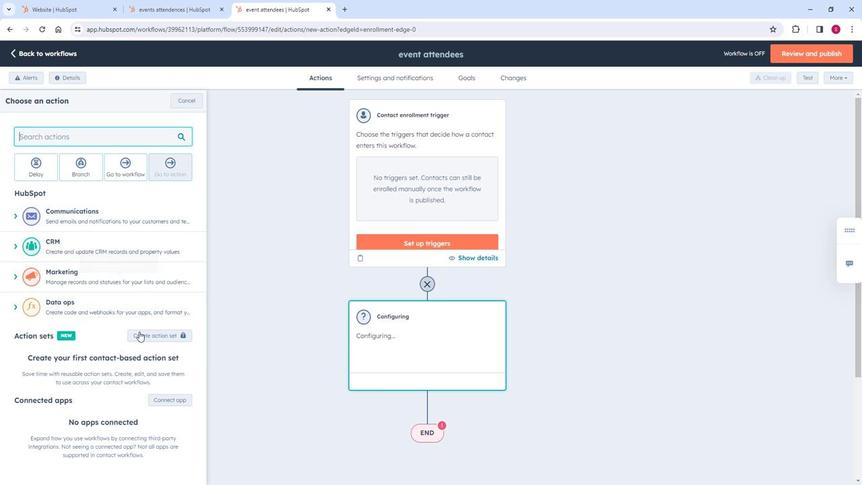 
Action: Mouse scrolled (136, 326) with delta (0, 0)
Screenshot: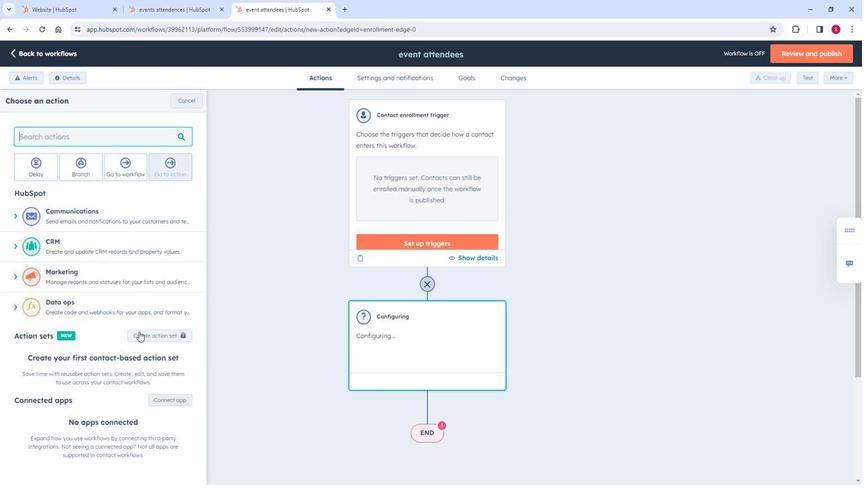 
Action: Mouse scrolled (136, 326) with delta (0, 0)
Screenshot: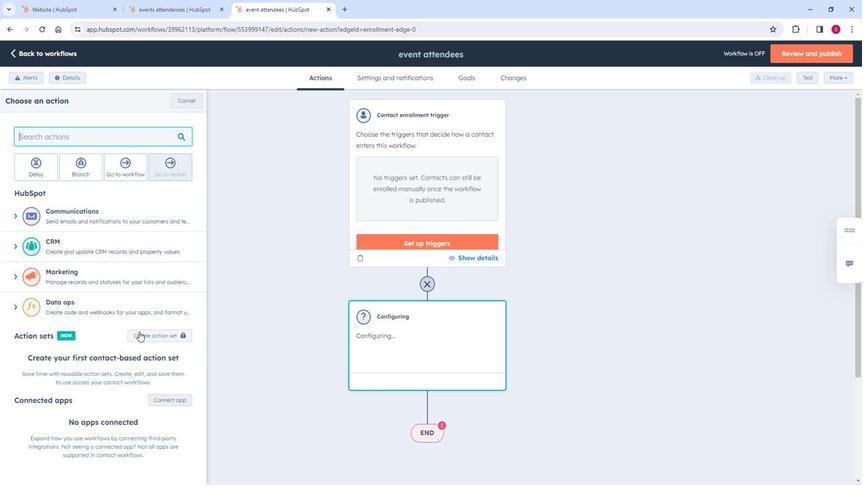 
Action: Mouse scrolled (136, 326) with delta (0, 0)
Screenshot: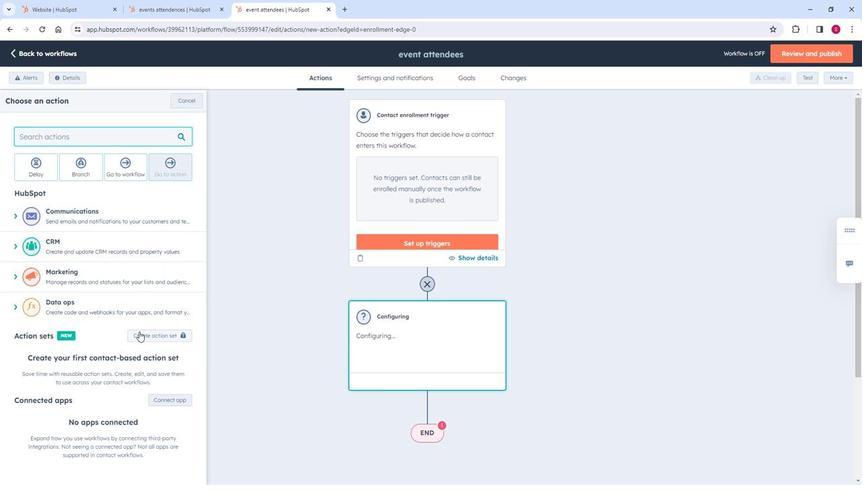 
Action: Mouse moved to (71, 242)
Screenshot: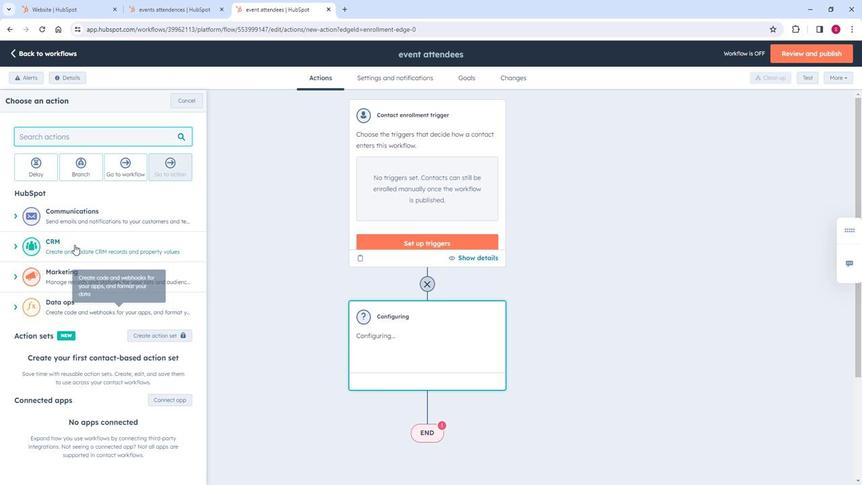
Action: Mouse pressed left at (71, 242)
Screenshot: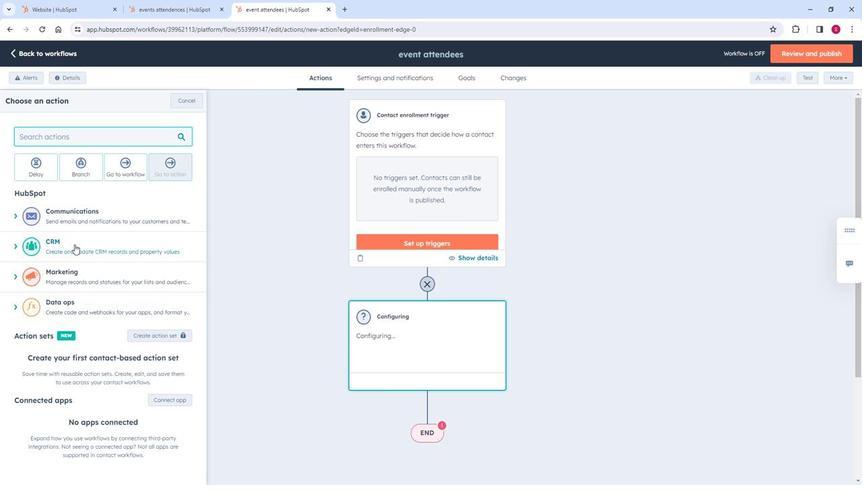 
Action: Mouse moved to (111, 324)
Screenshot: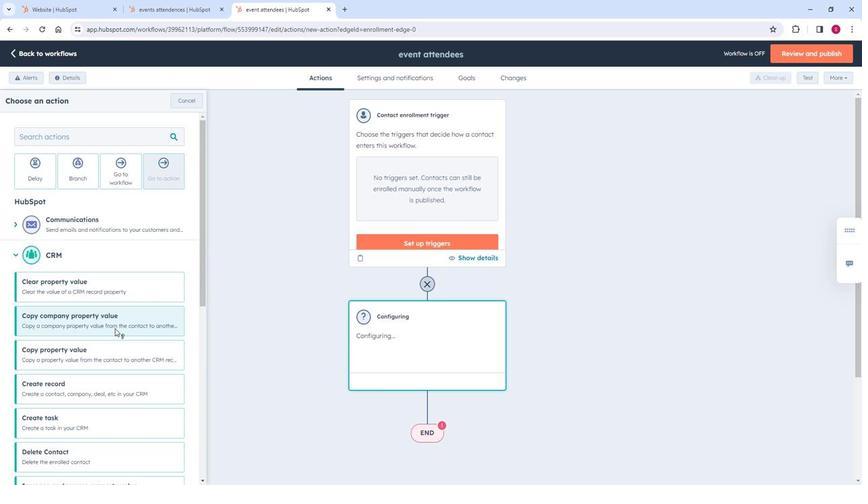 
Action: Mouse scrolled (111, 323) with delta (0, 0)
Screenshot: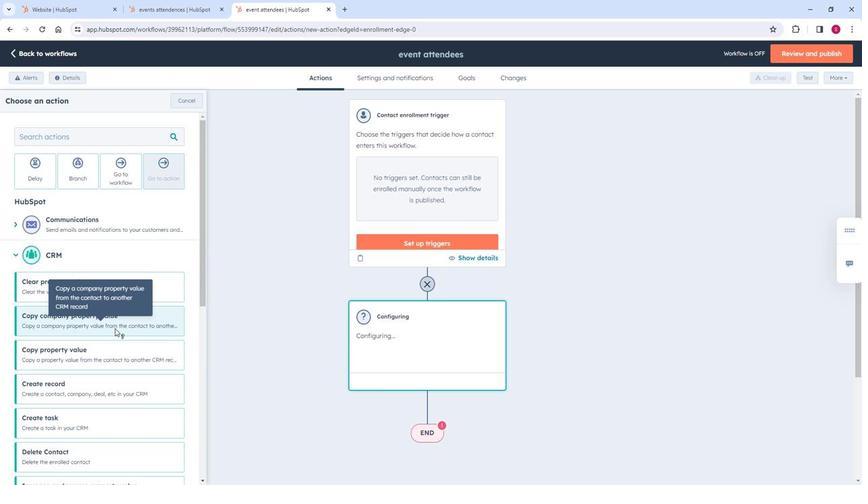 
Action: Mouse scrolled (111, 323) with delta (0, 0)
Screenshot: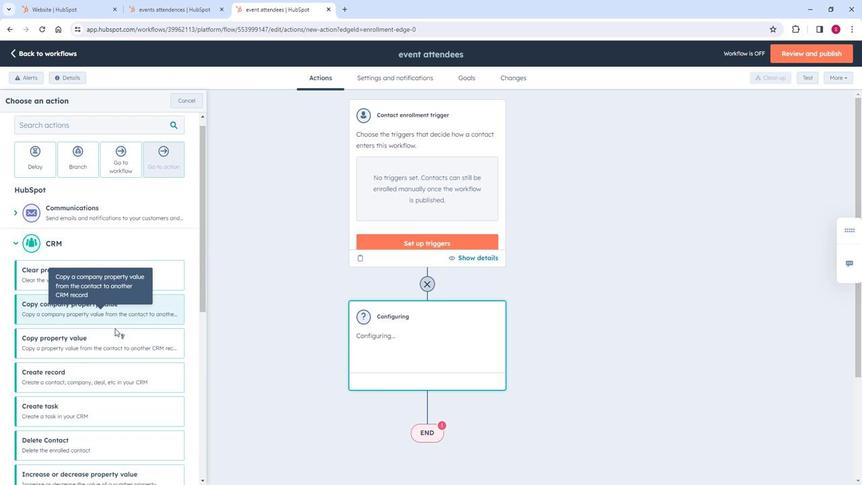 
Action: Mouse moved to (111, 324)
Screenshot: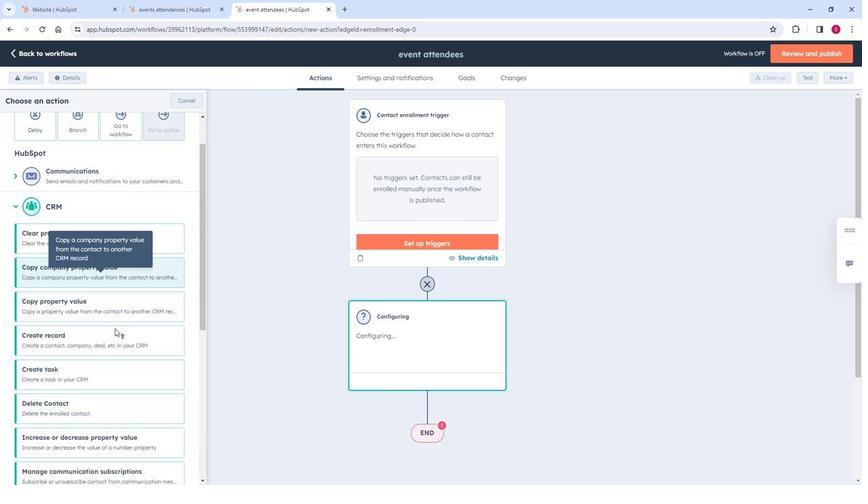 
Action: Mouse scrolled (111, 323) with delta (0, 0)
Screenshot: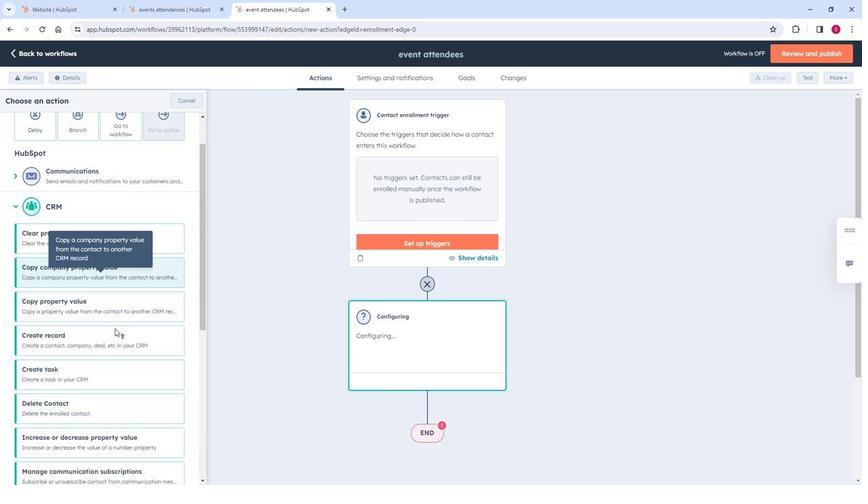 
Action: Mouse moved to (96, 287)
Screenshot: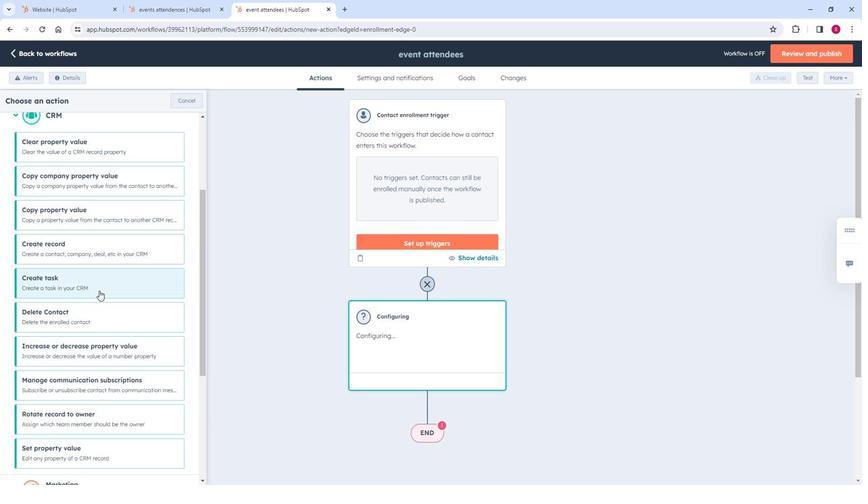 
Action: Mouse pressed left at (96, 287)
Screenshot: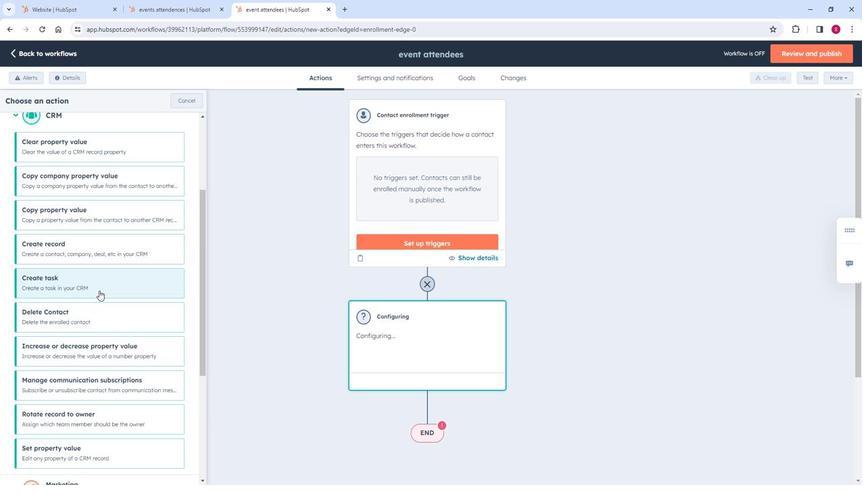 
Action: Mouse moved to (83, 151)
Screenshot: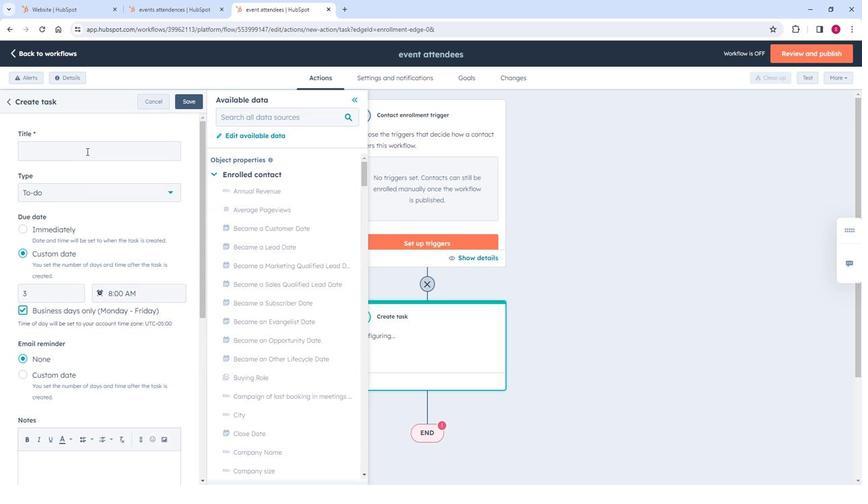 
Action: Mouse pressed left at (83, 151)
Screenshot: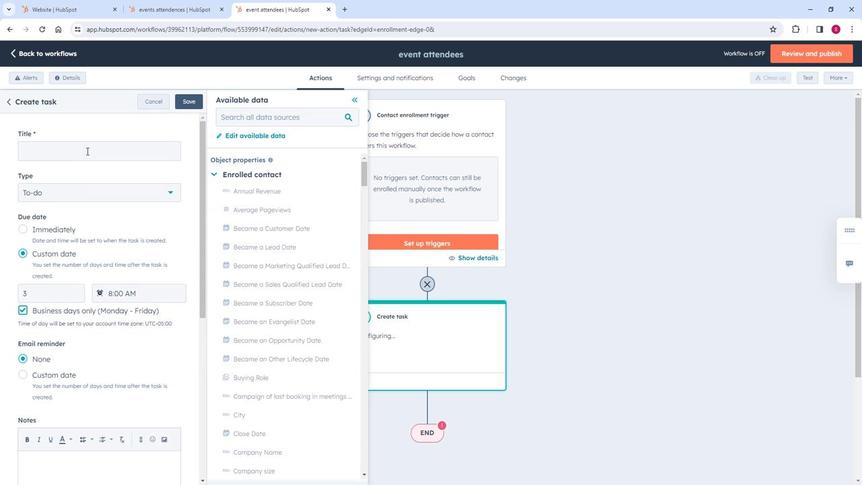 
Action: Key pressed <Key.shift><Key.shift><Key.shift><Key.shift><Key.shift><Key.shift><Key.shift><Key.shift><Key.shift><Key.shift><Key.shift><Key.shift><Key.shift><Key.shift><Key.shift><Key.shift><Key.shift><Key.shift><Key.shift><Key.shift><Key.shift><Key.shift><Key.shift><Key.shift>Event<Key.space>atteb=ndence<Key.backspace><Key.backspace><Key.backspace><Key.backspace><Key.backspace><Key.backspace><Key.backspace><Key.backspace>ndees
Screenshot: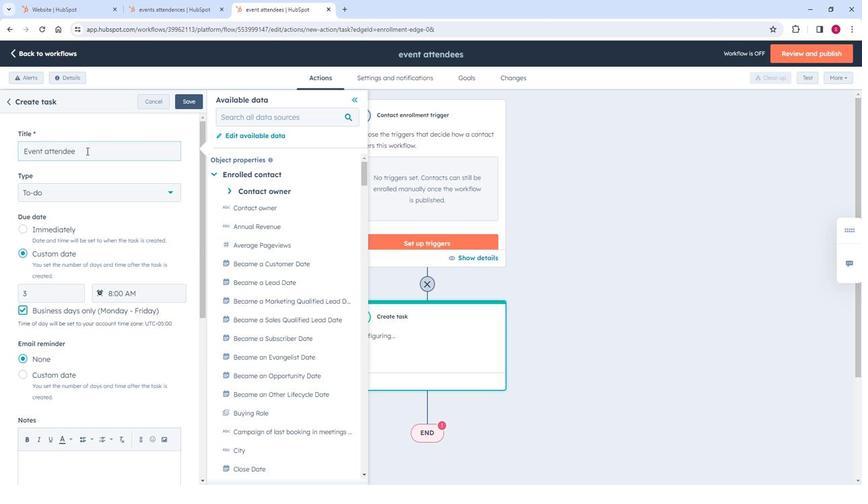 
Action: Mouse moved to (109, 194)
Screenshot: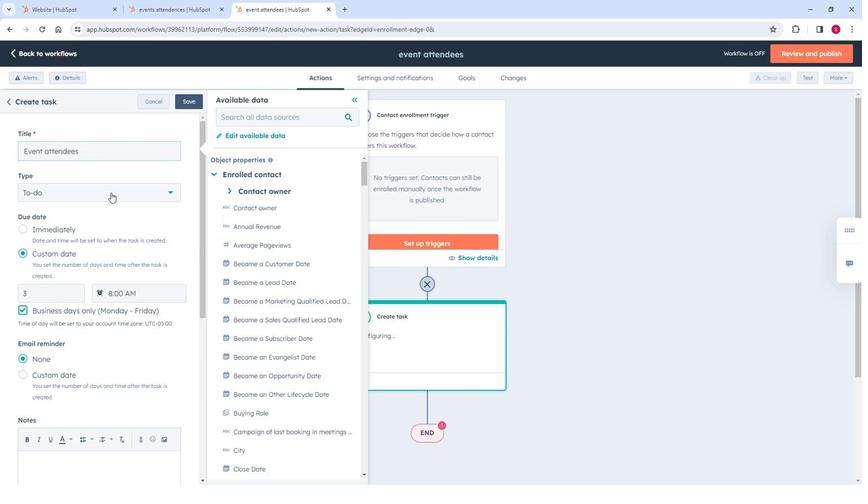 
Action: Mouse pressed left at (109, 194)
Screenshot: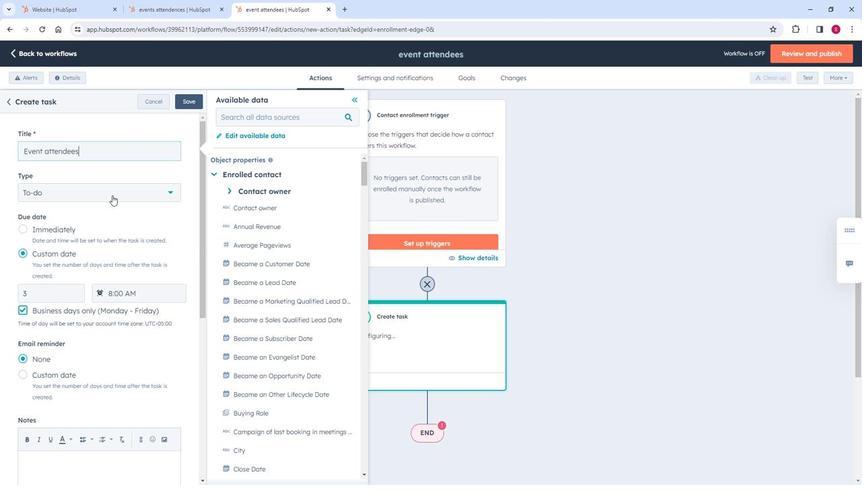 
Action: Mouse moved to (110, 267)
Screenshot: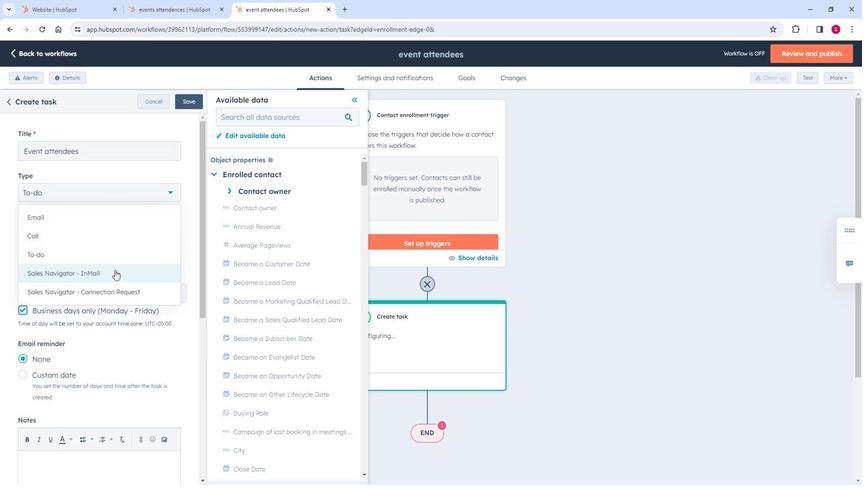 
Action: Mouse scrolled (110, 267) with delta (0, 0)
Screenshot: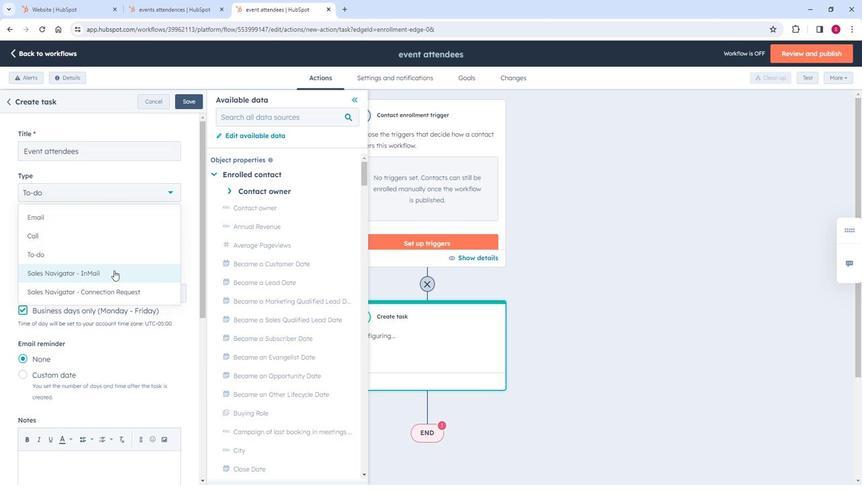 
Action: Mouse scrolled (110, 267) with delta (0, 0)
Screenshot: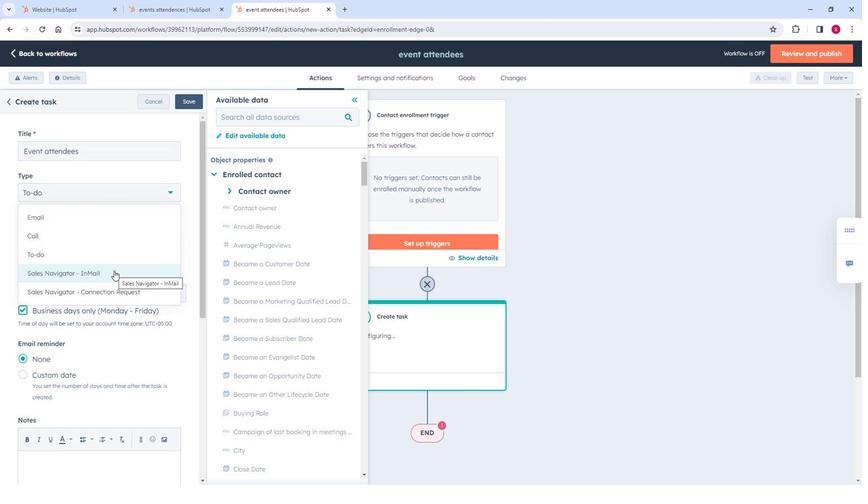 
Action: Mouse moved to (43, 256)
Screenshot: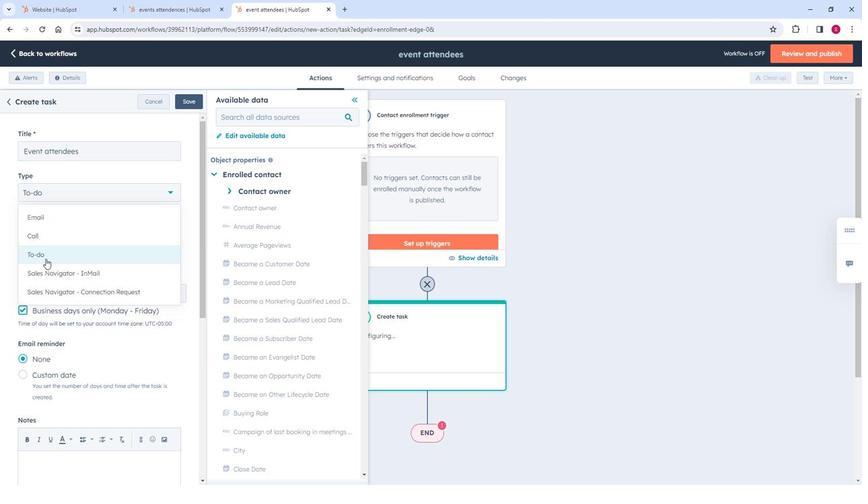 
Action: Mouse pressed left at (43, 256)
Screenshot: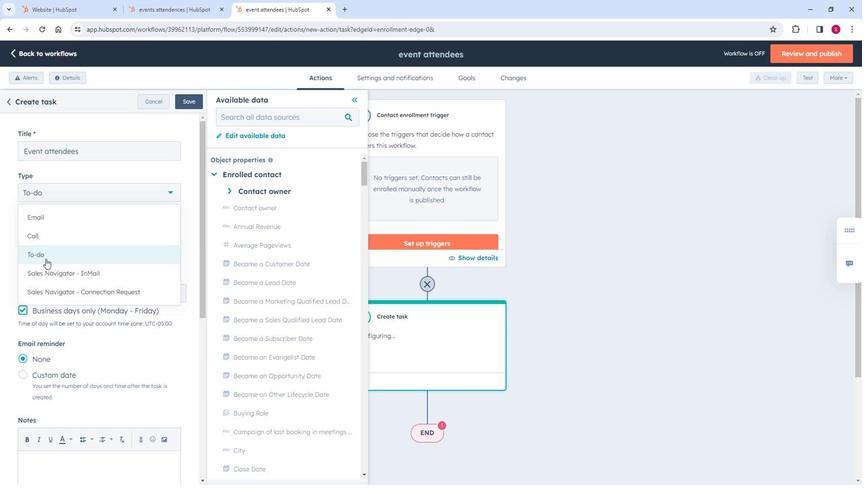 
Action: Mouse moved to (121, 224)
Screenshot: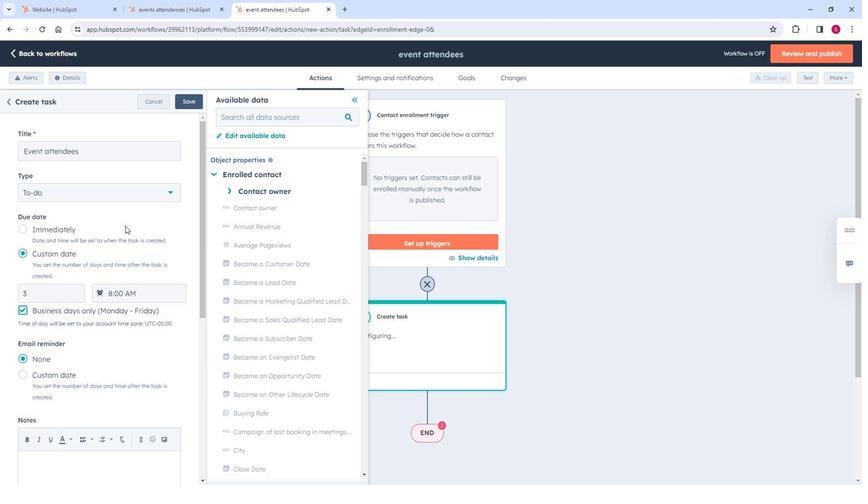 
Action: Mouse scrolled (121, 223) with delta (0, 0)
